 Task: Compose an email with the signature Gage Hill with the subject Invitation to a trade show and the message I am having trouble accessing the shared drive. Can you please check if there are any issues? from softage.10@softage.net to softage.8@softage.net, now select the entire message Quote Attach a link with text SoftAge.8 and email address as softage.8@softage.net Send the email. Finally, move the email from Sent Items to the label Business growth
Action: Mouse moved to (116, 160)
Screenshot: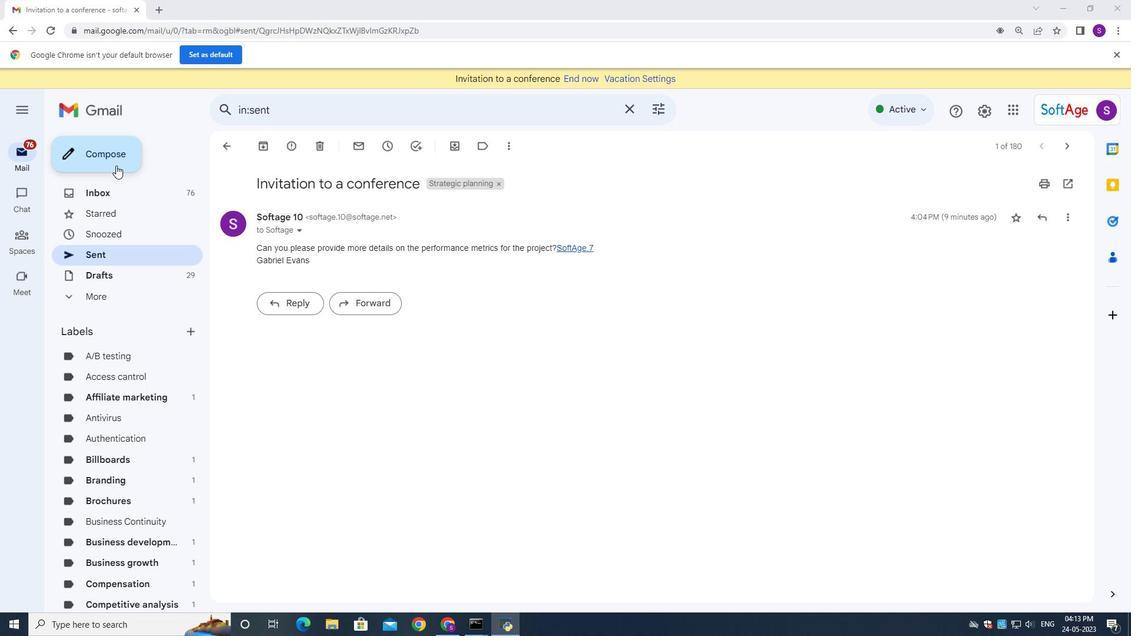 
Action: Mouse pressed left at (116, 160)
Screenshot: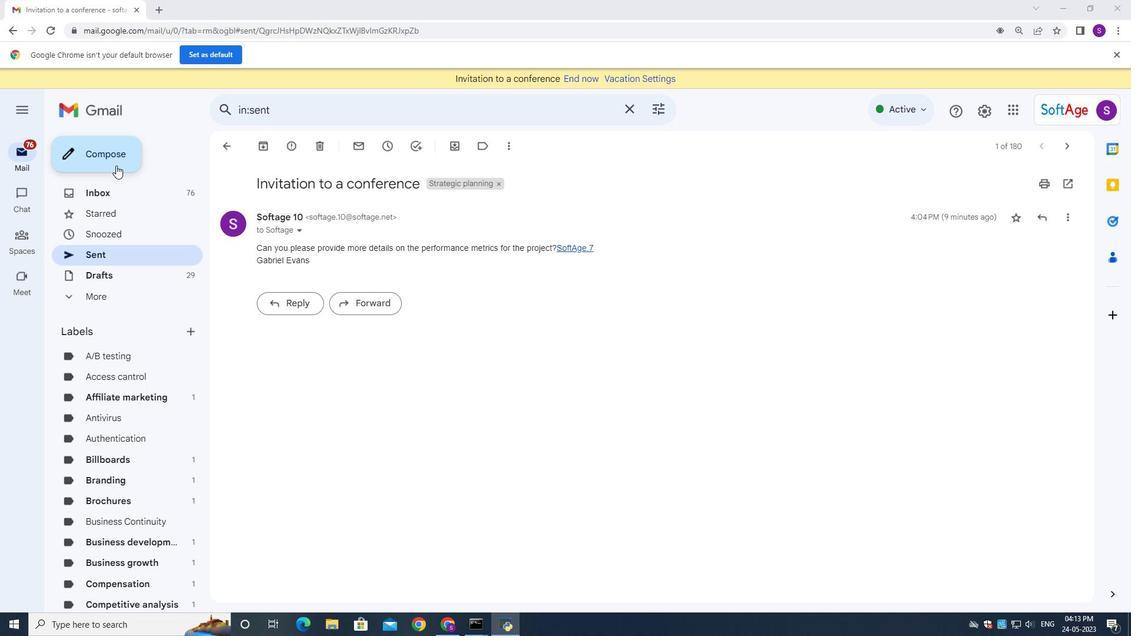 
Action: Mouse moved to (936, 593)
Screenshot: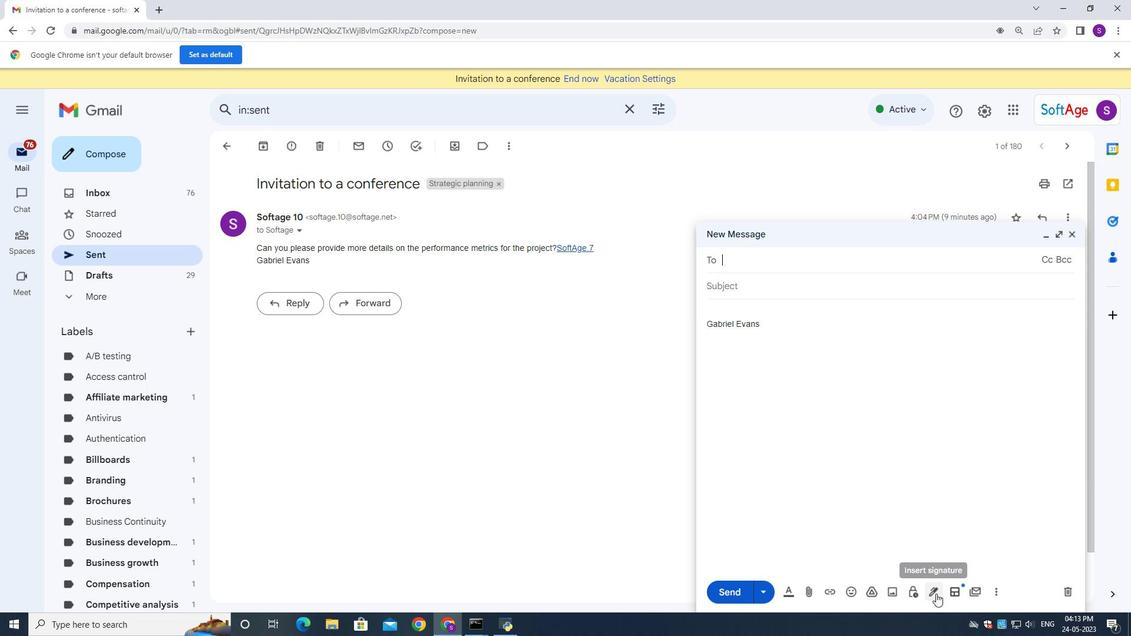 
Action: Mouse pressed left at (936, 593)
Screenshot: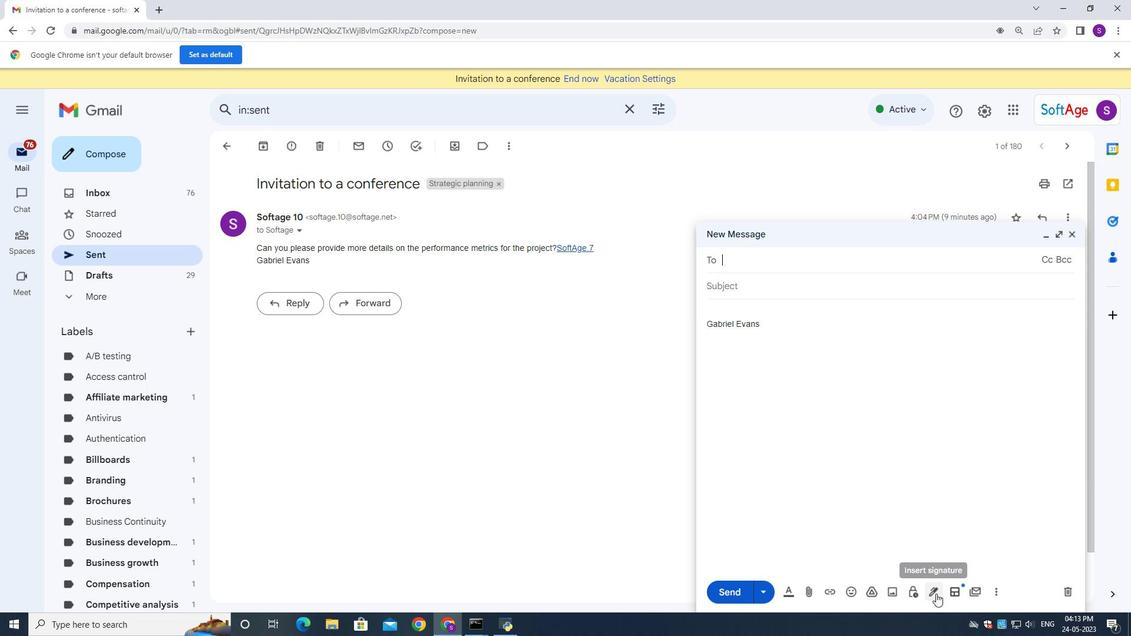 
Action: Mouse moved to (976, 518)
Screenshot: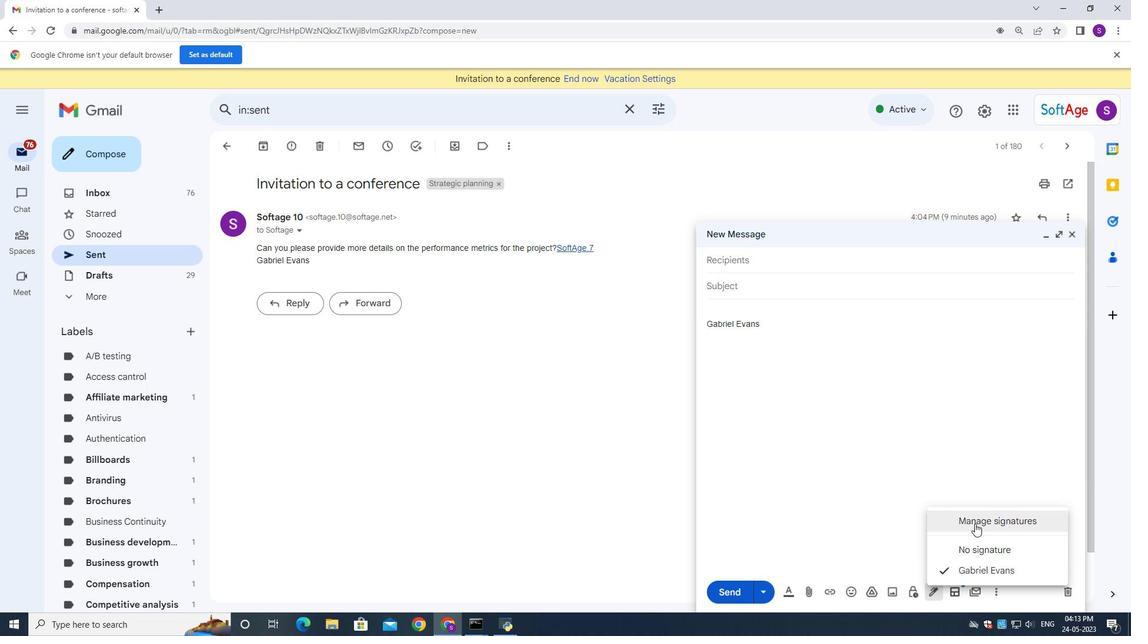 
Action: Mouse pressed left at (976, 518)
Screenshot: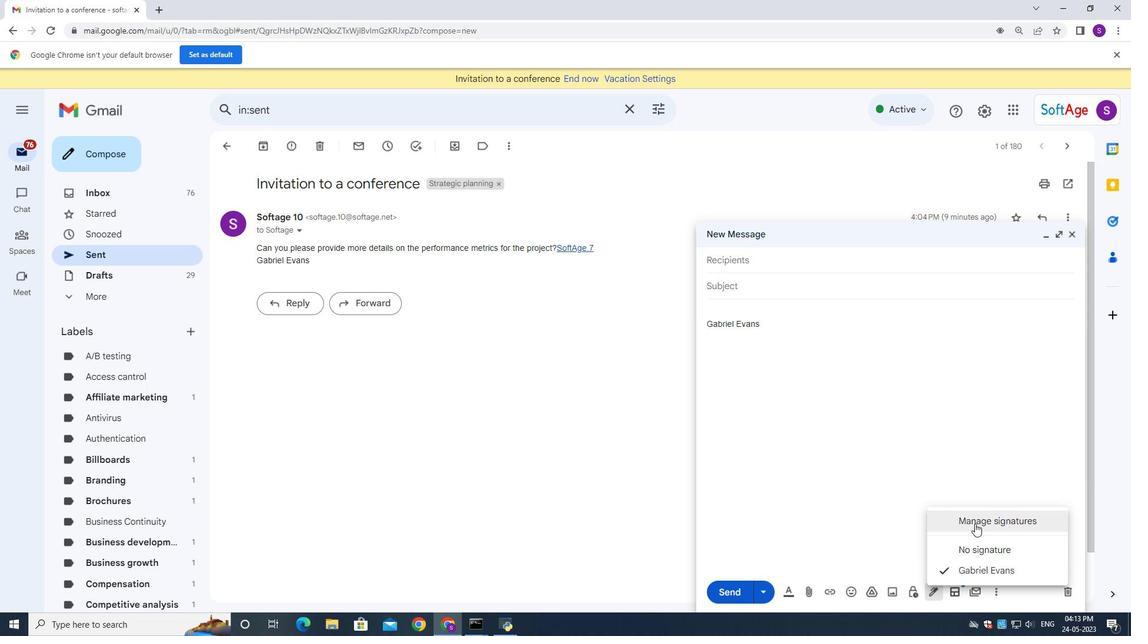 
Action: Mouse moved to (419, 355)
Screenshot: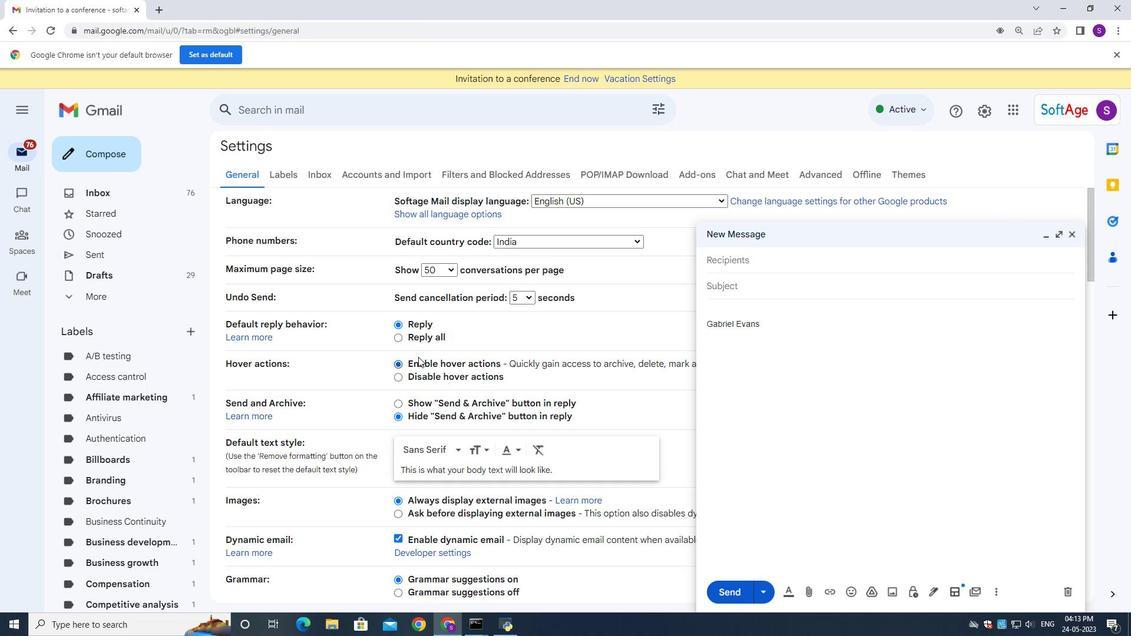 
Action: Mouse scrolled (419, 354) with delta (0, 0)
Screenshot: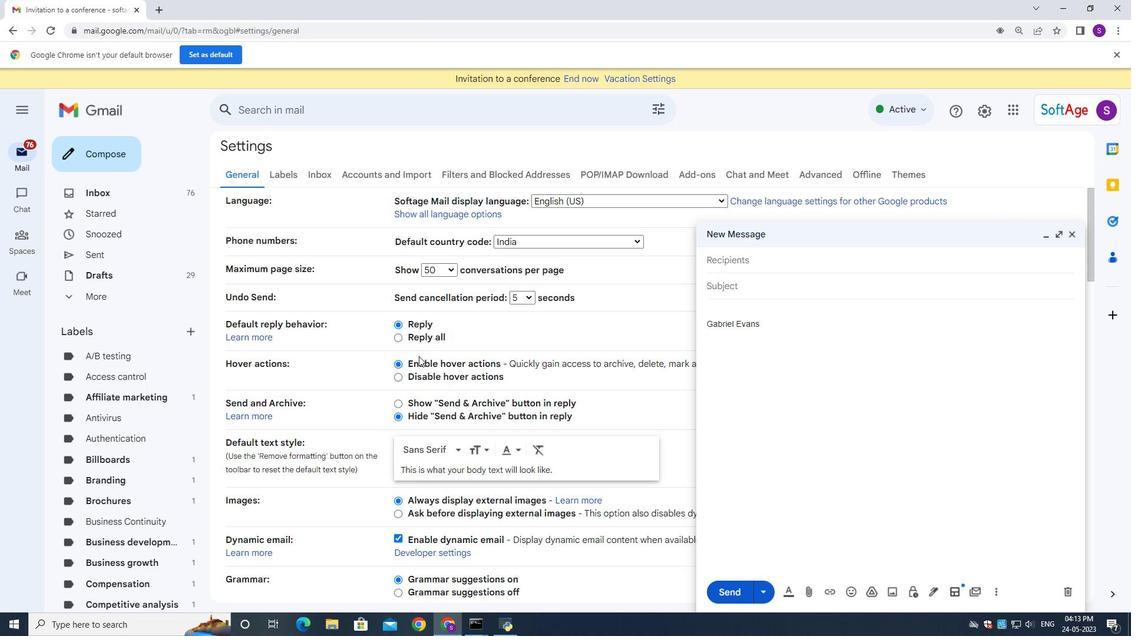 
Action: Mouse scrolled (419, 354) with delta (0, 0)
Screenshot: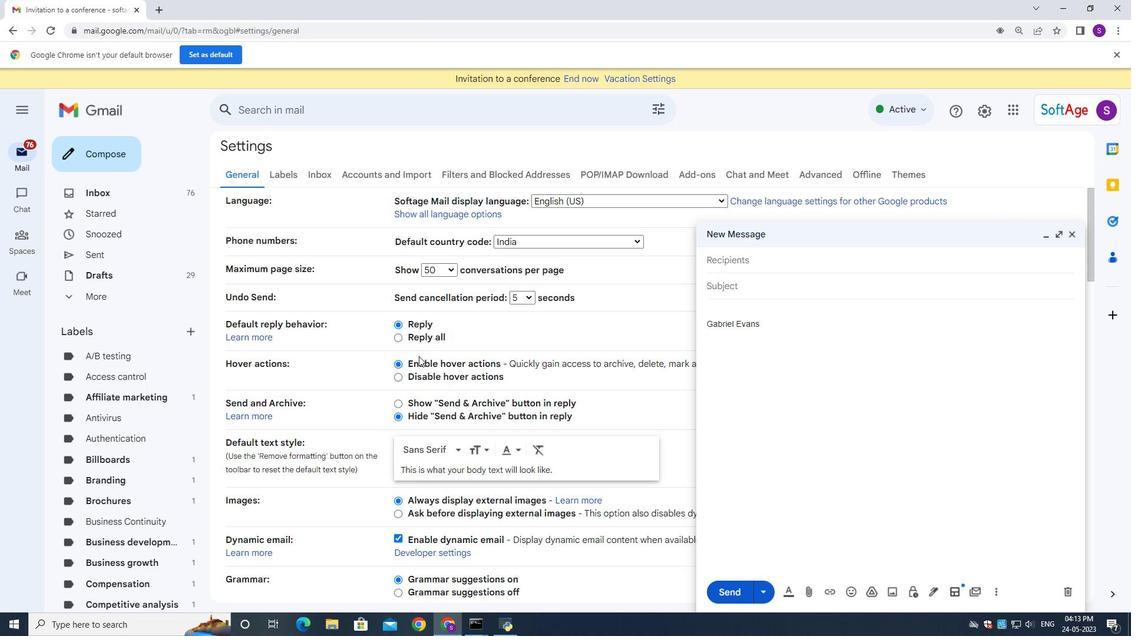 
Action: Mouse scrolled (419, 354) with delta (0, 0)
Screenshot: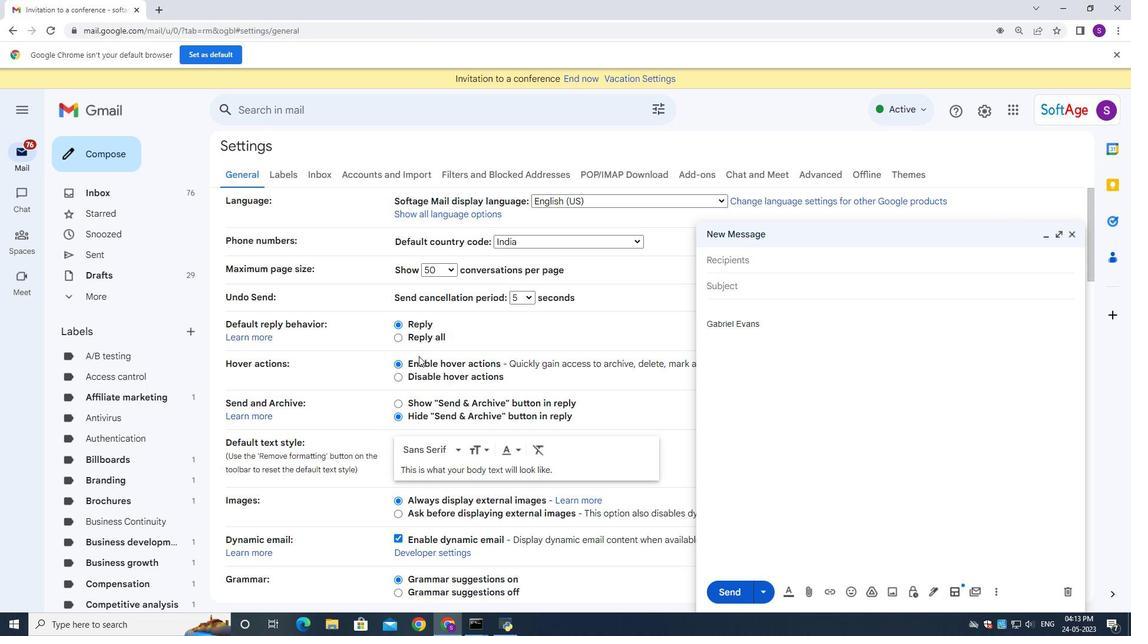 
Action: Mouse scrolled (419, 354) with delta (0, 0)
Screenshot: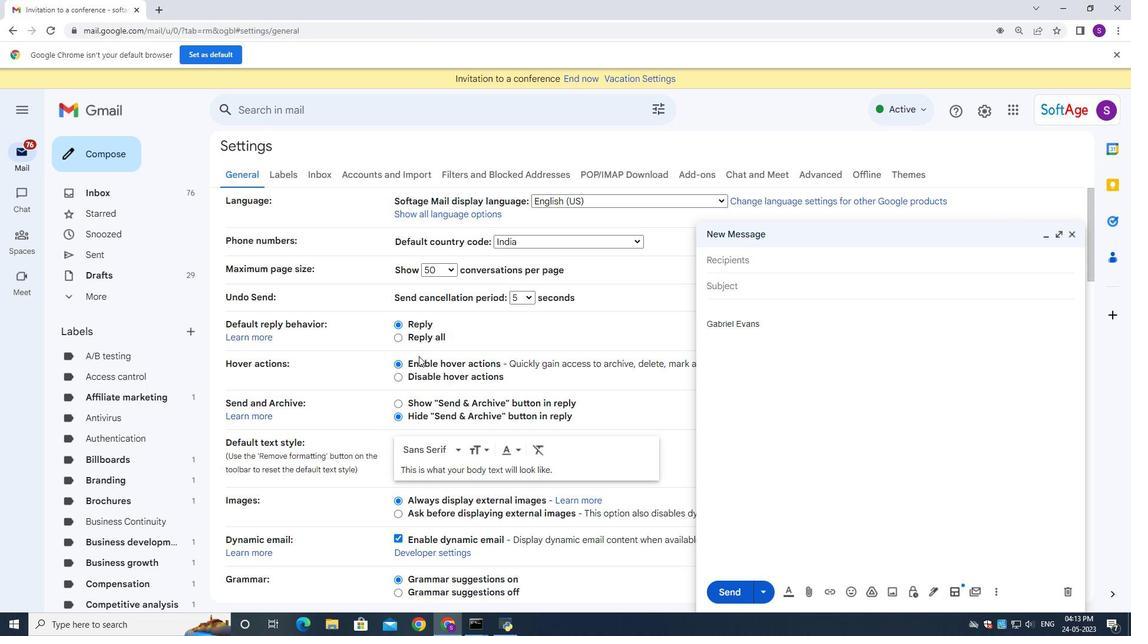 
Action: Mouse scrolled (419, 354) with delta (0, 0)
Screenshot: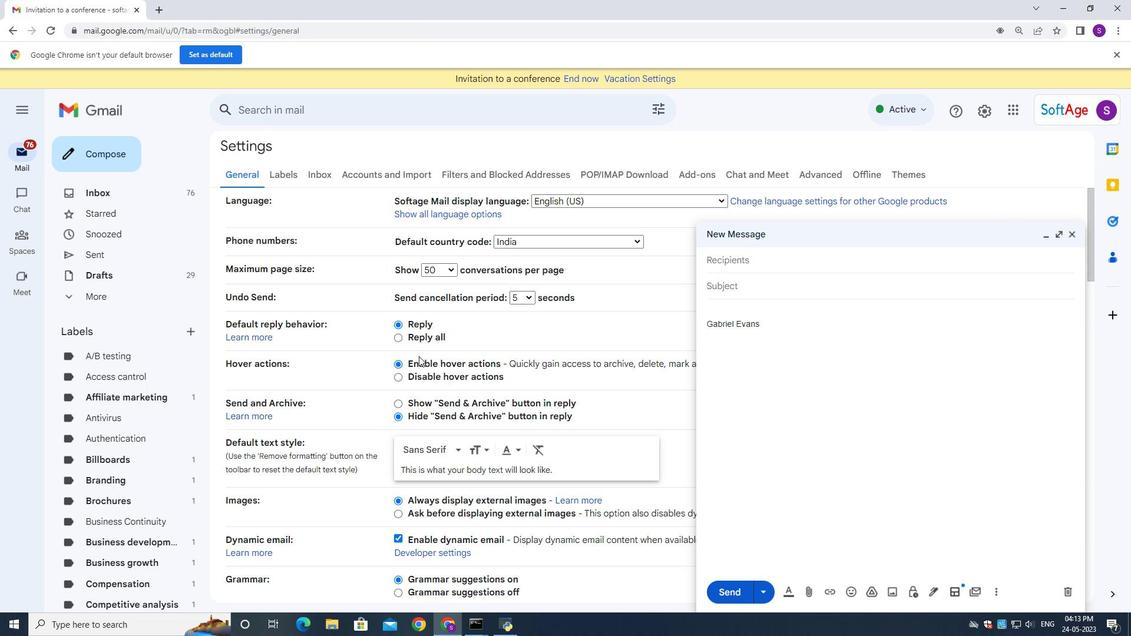 
Action: Mouse scrolled (419, 354) with delta (0, 0)
Screenshot: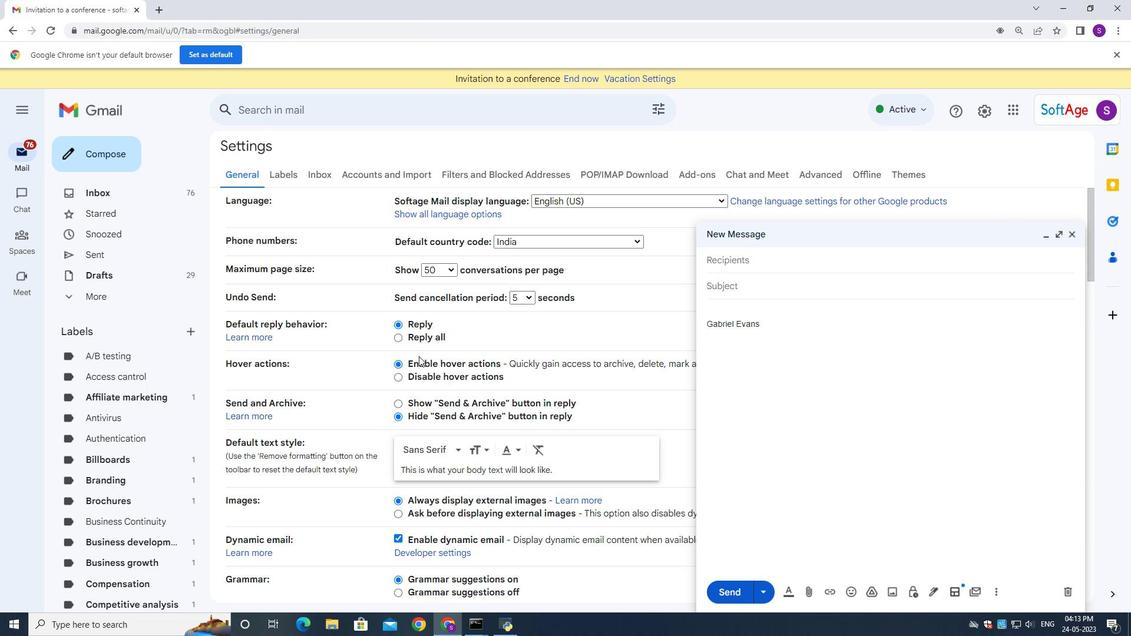 
Action: Mouse moved to (458, 354)
Screenshot: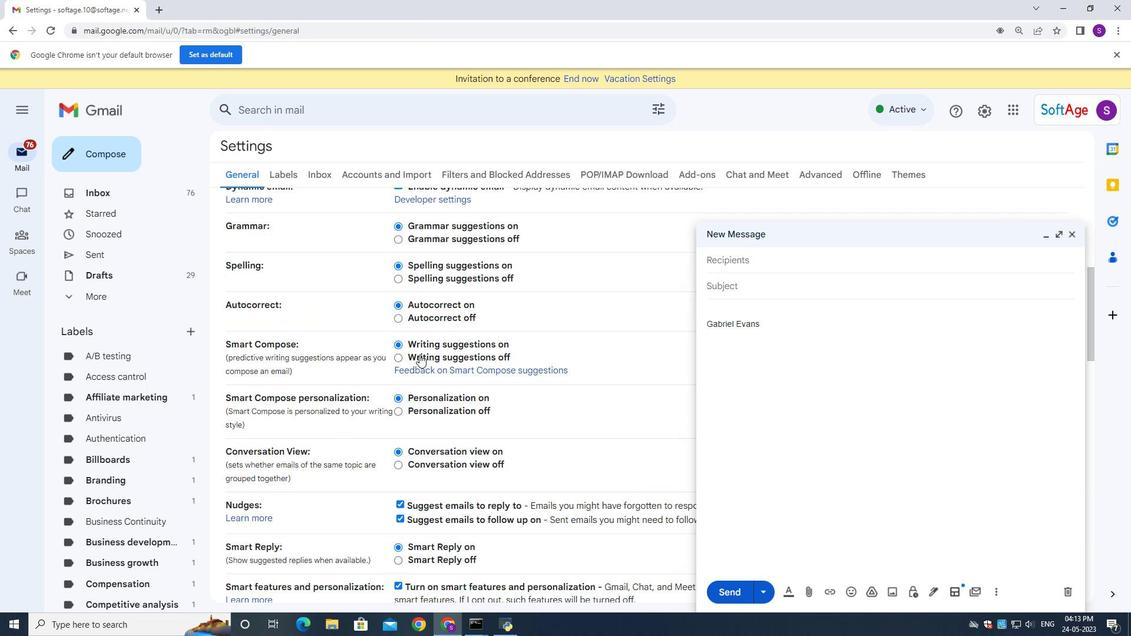 
Action: Mouse scrolled (458, 354) with delta (0, 0)
Screenshot: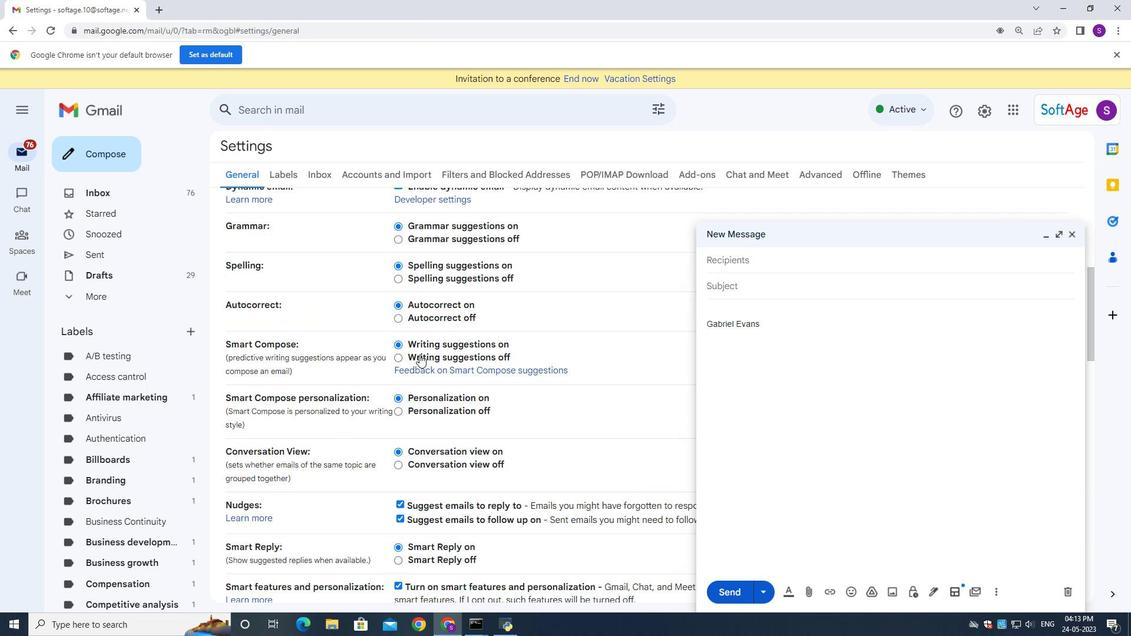 
Action: Mouse moved to (460, 354)
Screenshot: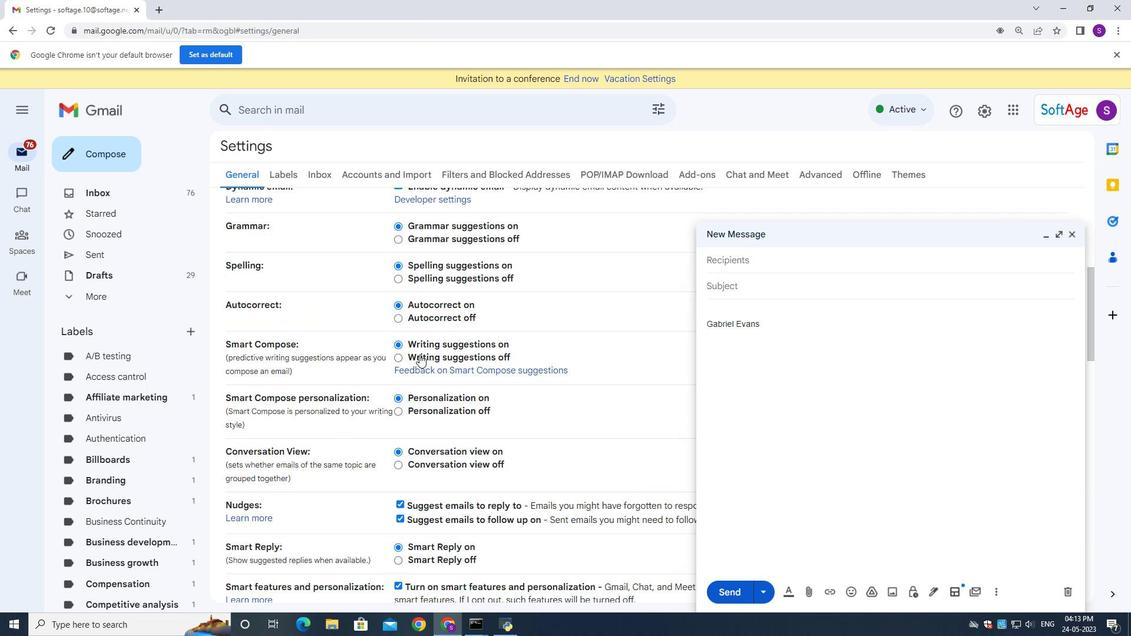 
Action: Mouse scrolled (460, 354) with delta (0, 0)
Screenshot: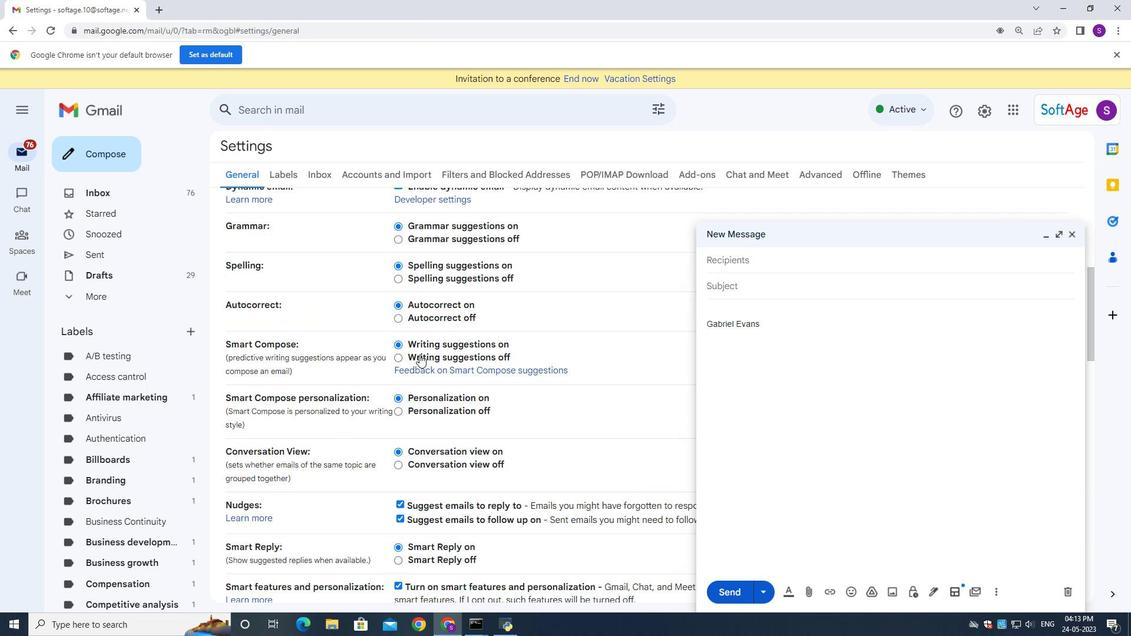 
Action: Mouse moved to (461, 354)
Screenshot: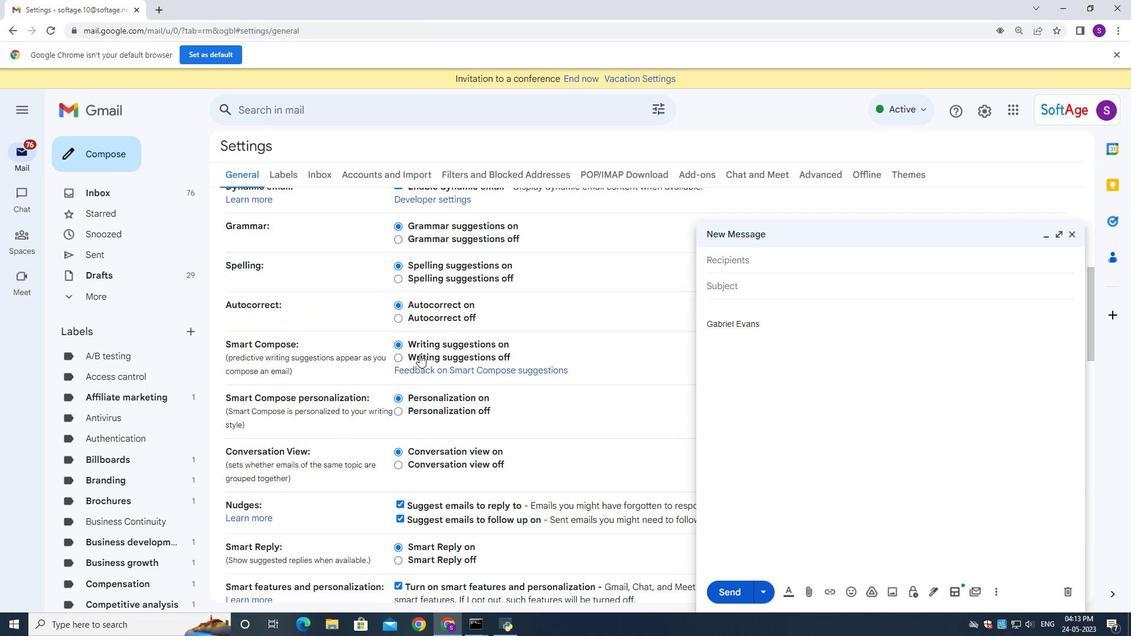 
Action: Mouse scrolled (461, 354) with delta (0, 0)
Screenshot: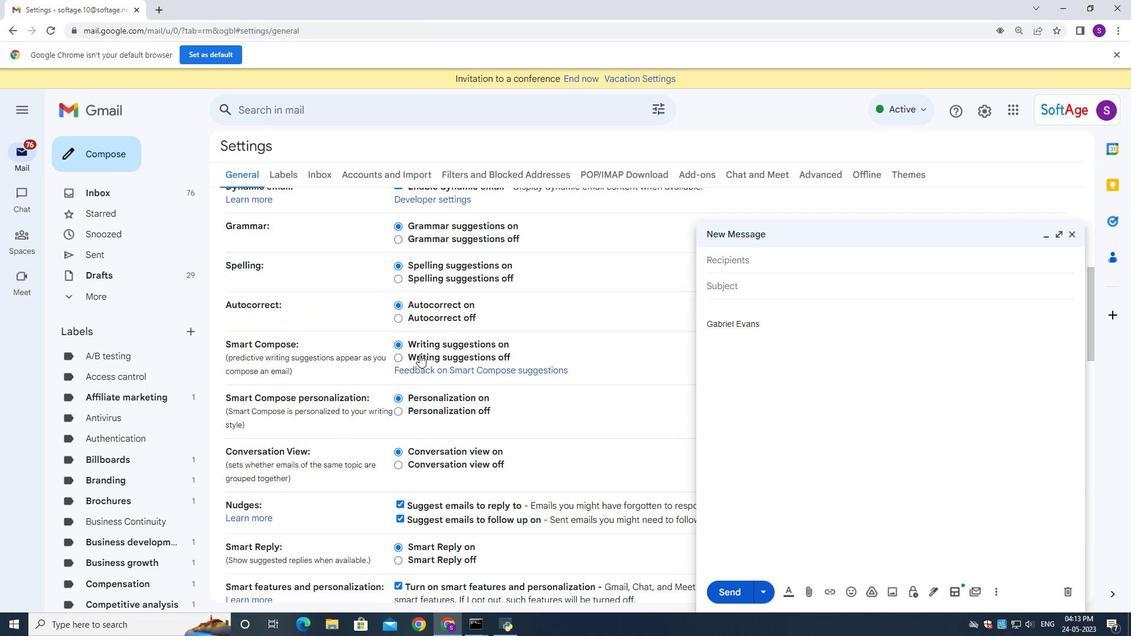 
Action: Mouse moved to (463, 354)
Screenshot: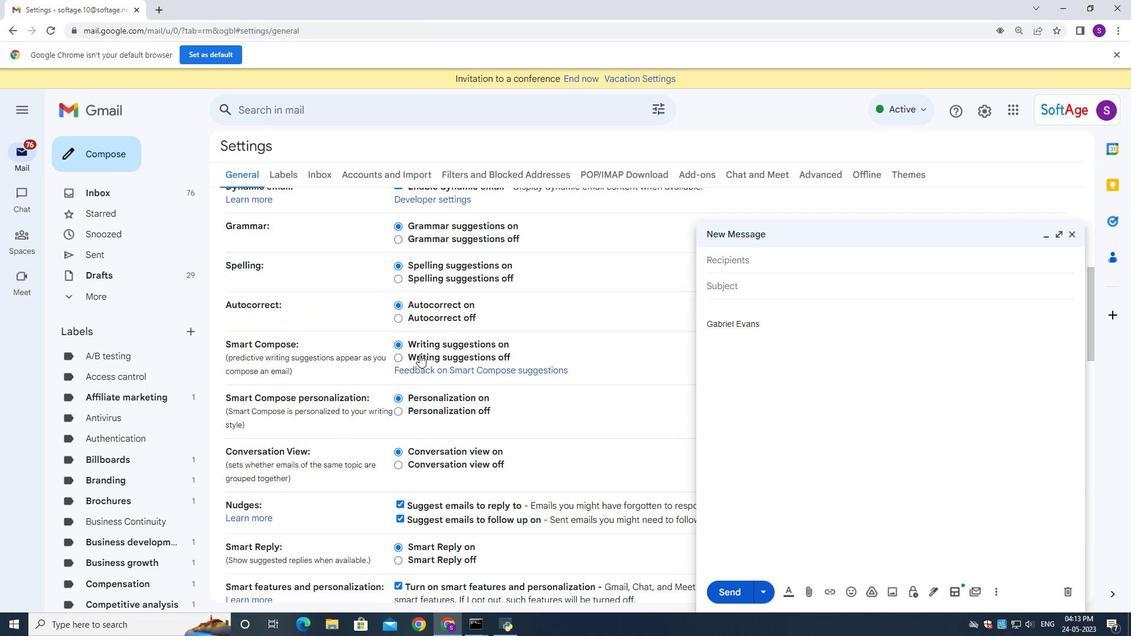 
Action: Mouse scrolled (461, 354) with delta (0, 0)
Screenshot: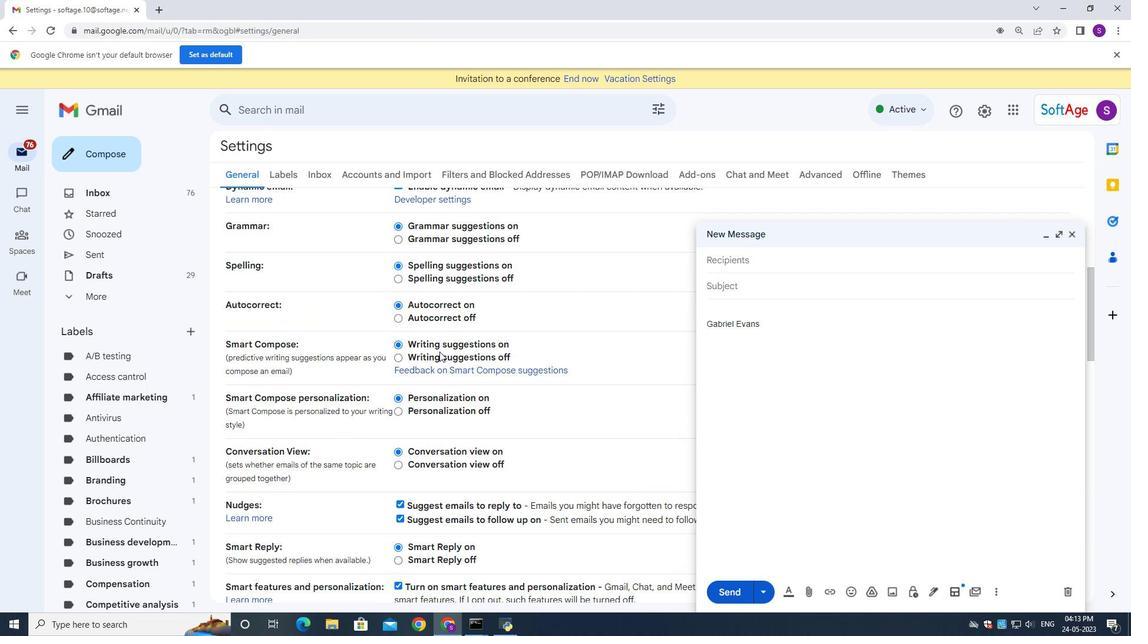 
Action: Mouse moved to (467, 352)
Screenshot: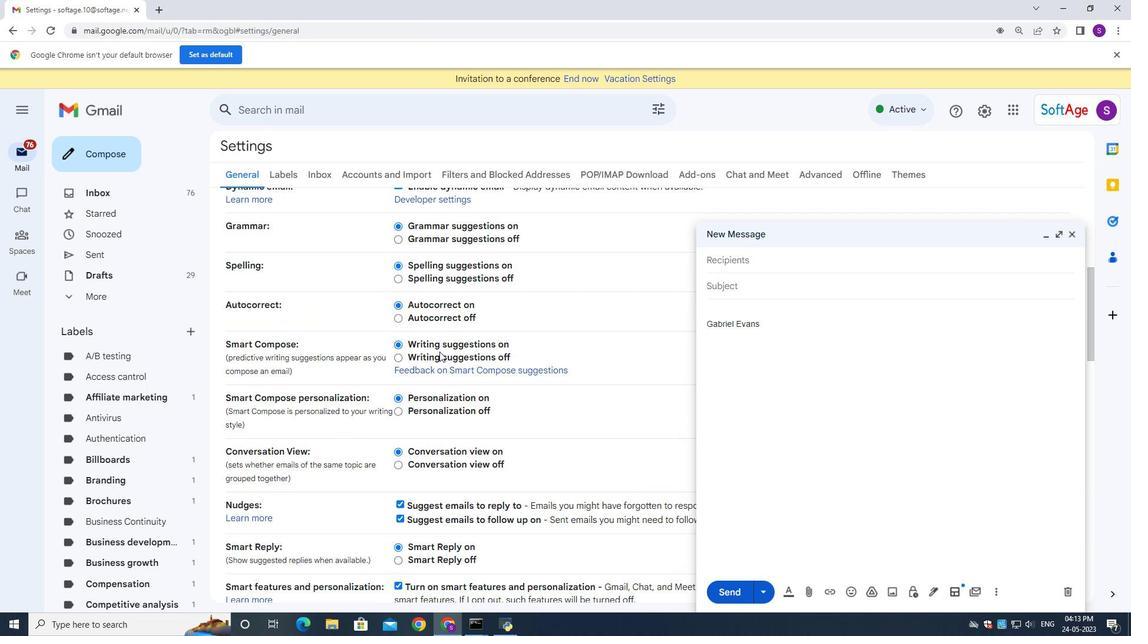 
Action: Mouse scrolled (467, 352) with delta (0, 0)
Screenshot: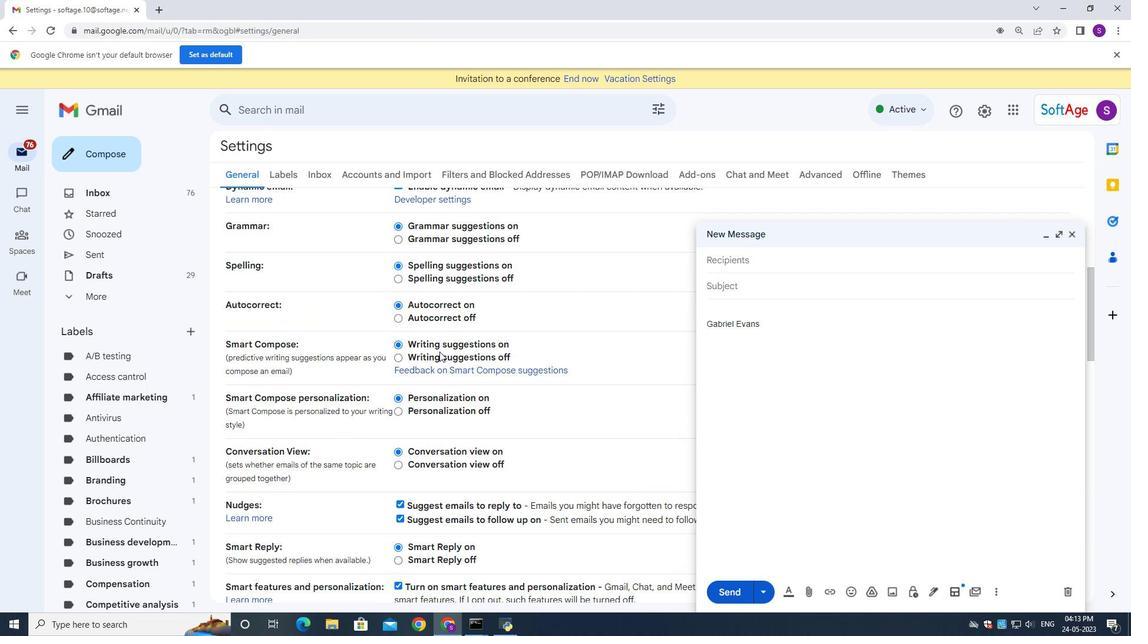 
Action: Mouse moved to (480, 358)
Screenshot: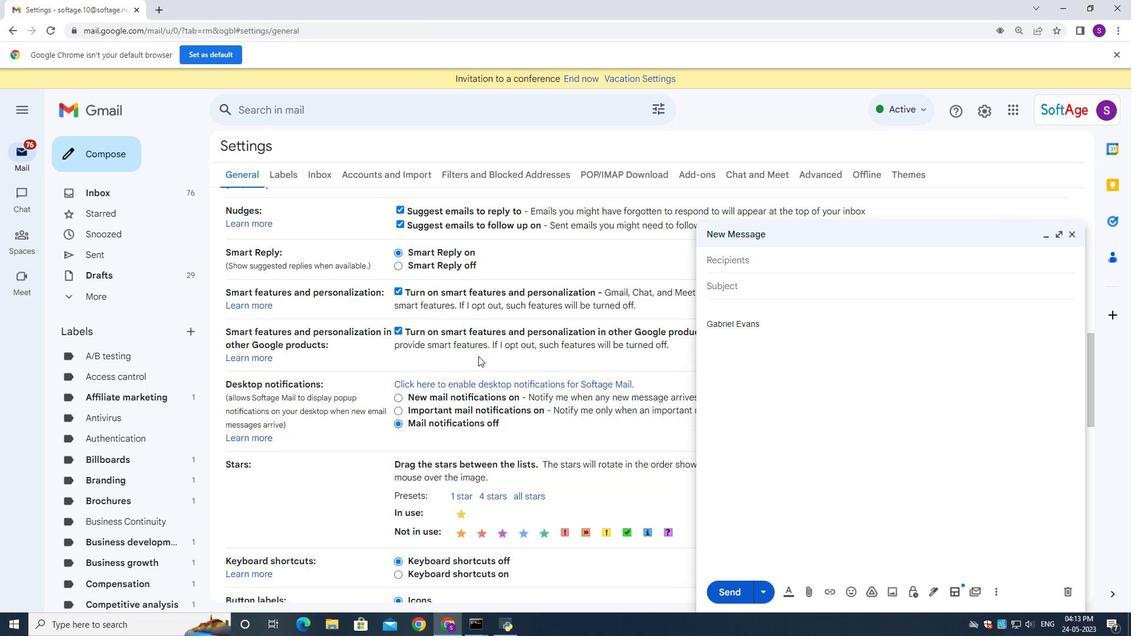 
Action: Mouse scrolled (480, 358) with delta (0, 0)
Screenshot: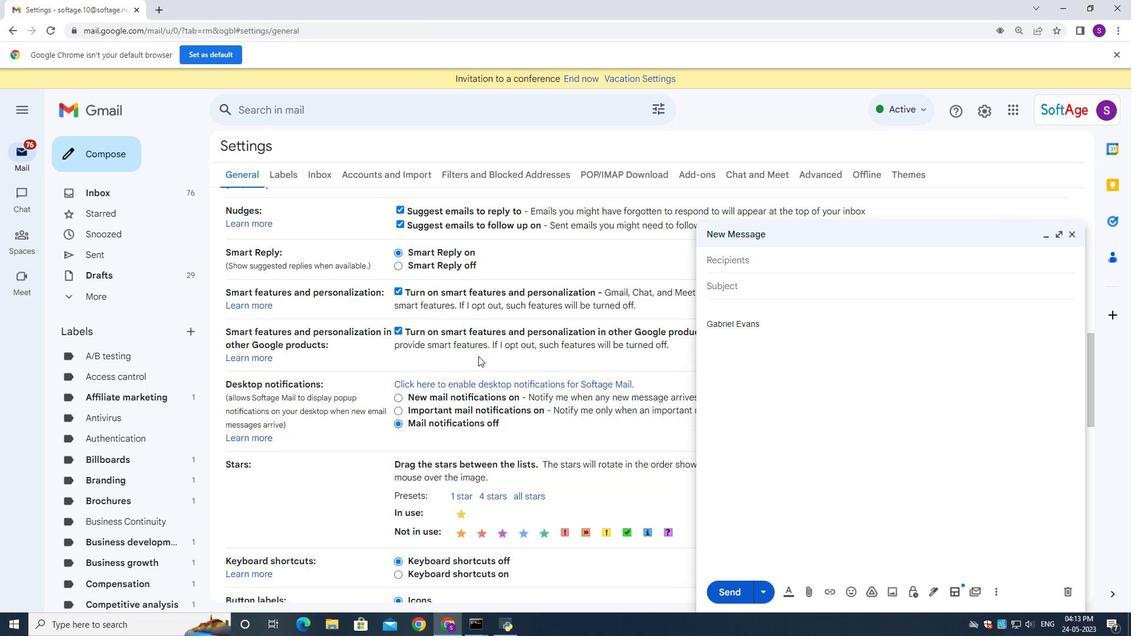 
Action: Mouse moved to (480, 360)
Screenshot: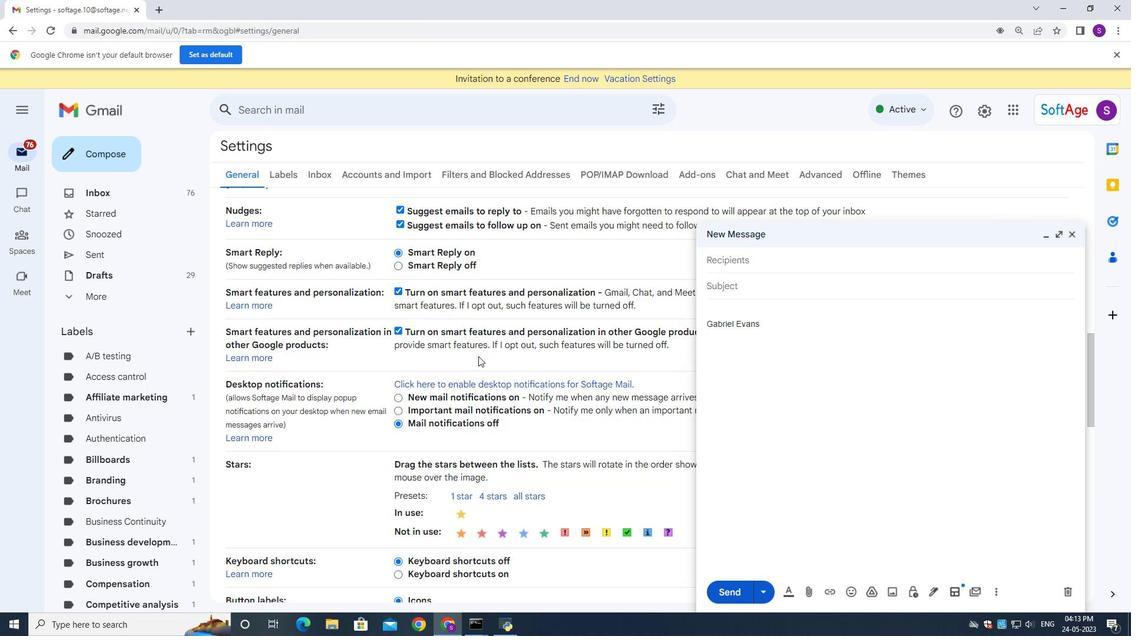
Action: Mouse scrolled (480, 359) with delta (0, 0)
Screenshot: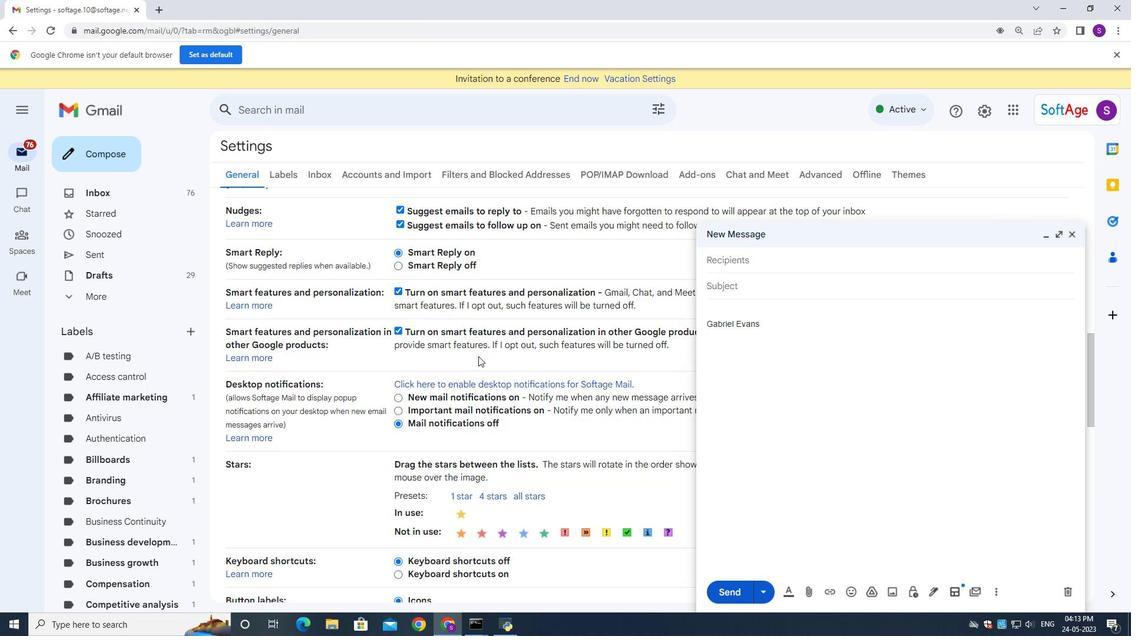 
Action: Mouse scrolled (480, 359) with delta (0, 0)
Screenshot: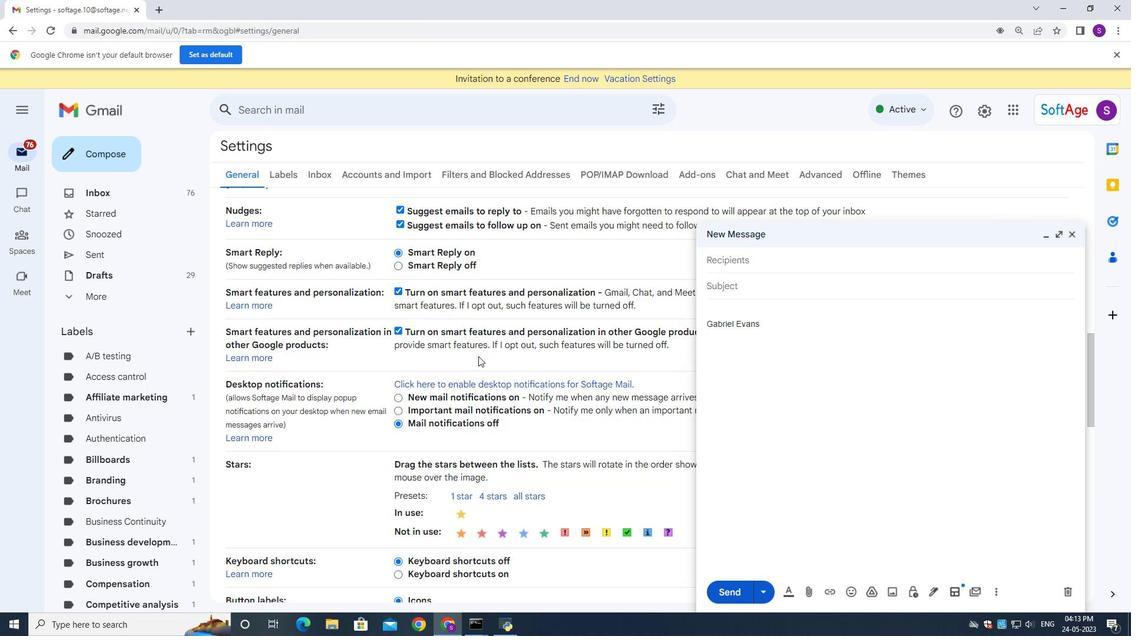 
Action: Mouse scrolled (480, 359) with delta (0, 0)
Screenshot: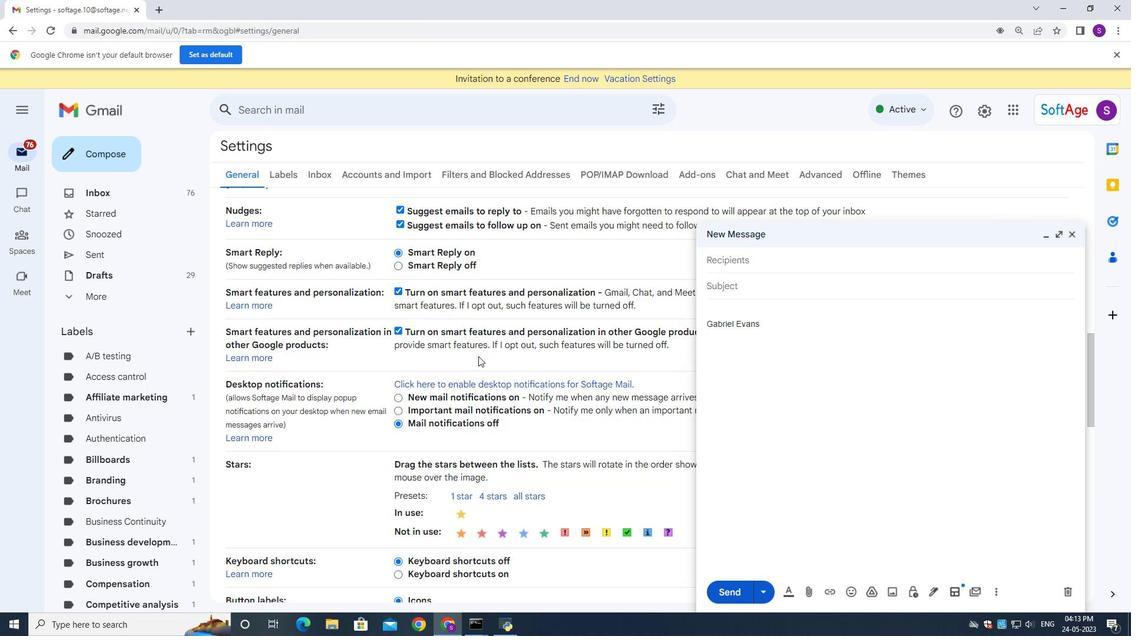
Action: Mouse moved to (524, 375)
Screenshot: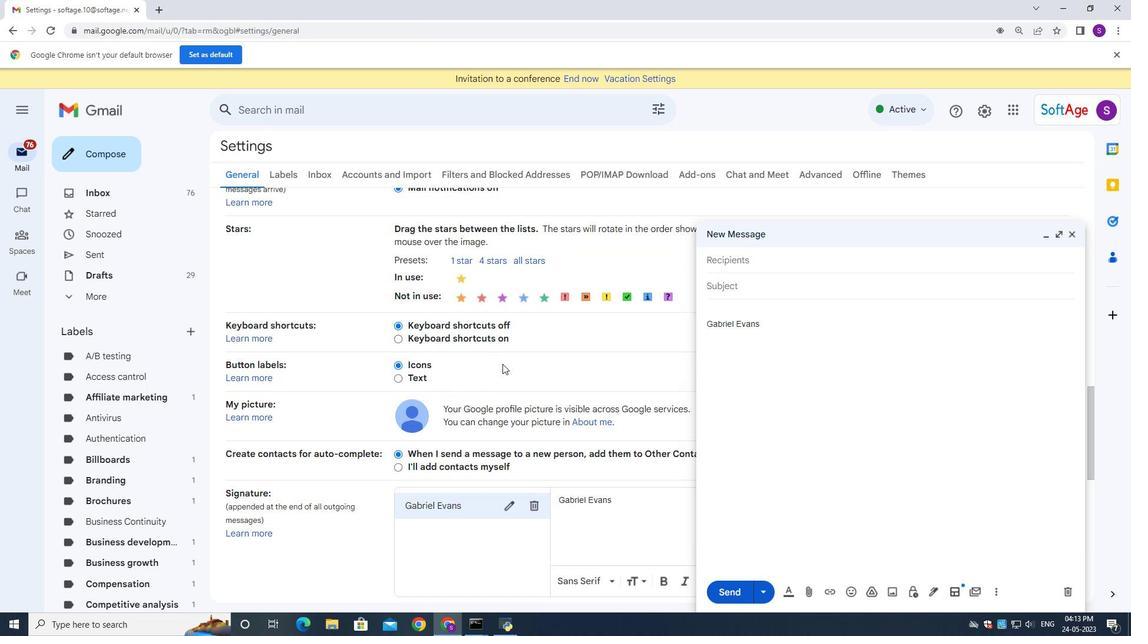 
Action: Mouse scrolled (524, 375) with delta (0, 0)
Screenshot: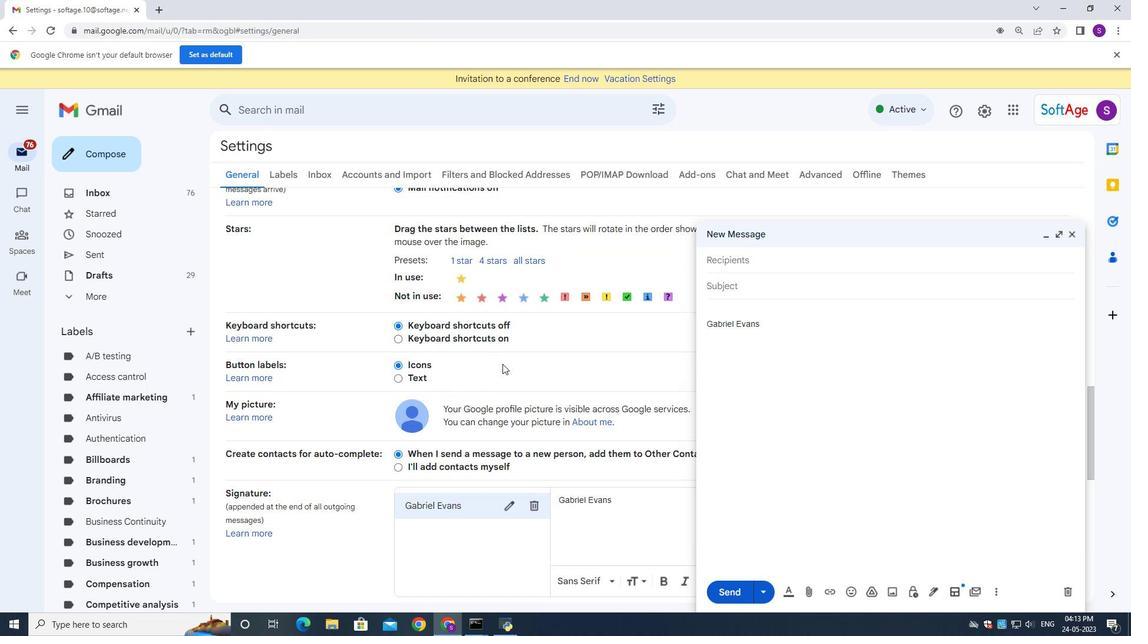 
Action: Mouse moved to (524, 375)
Screenshot: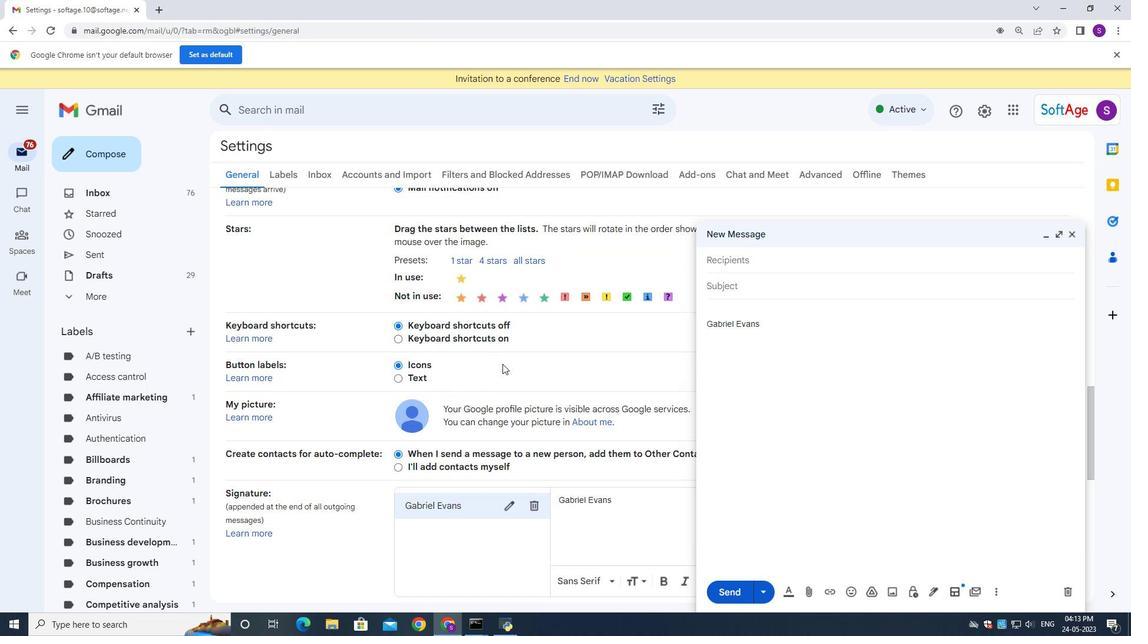 
Action: Mouse scrolled (524, 375) with delta (0, 0)
Screenshot: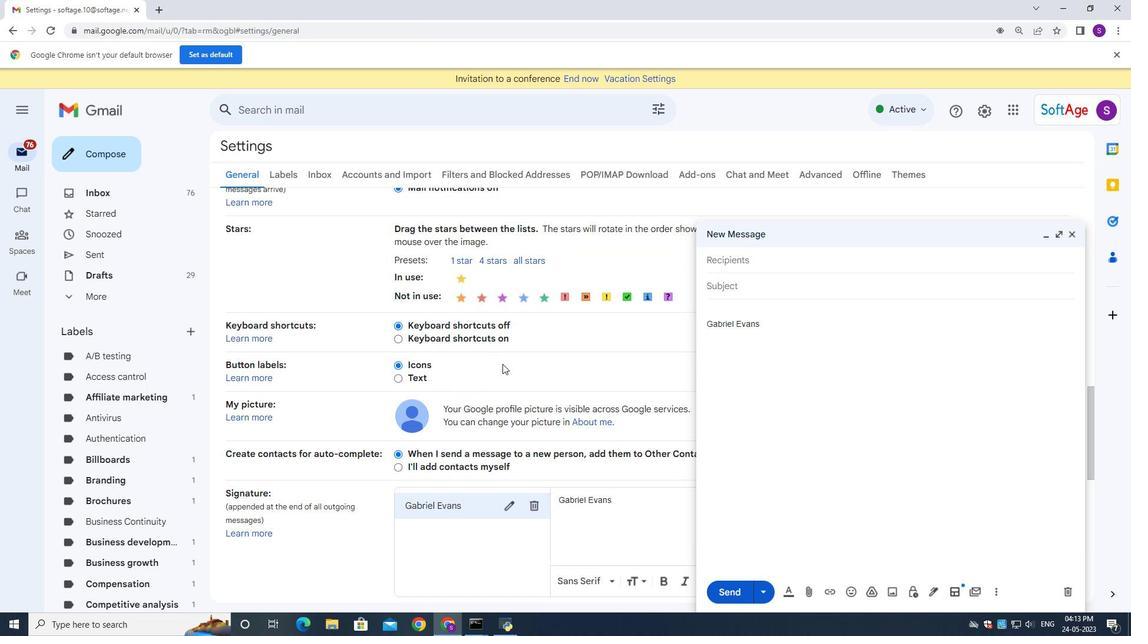 
Action: Mouse scrolled (524, 375) with delta (0, 0)
Screenshot: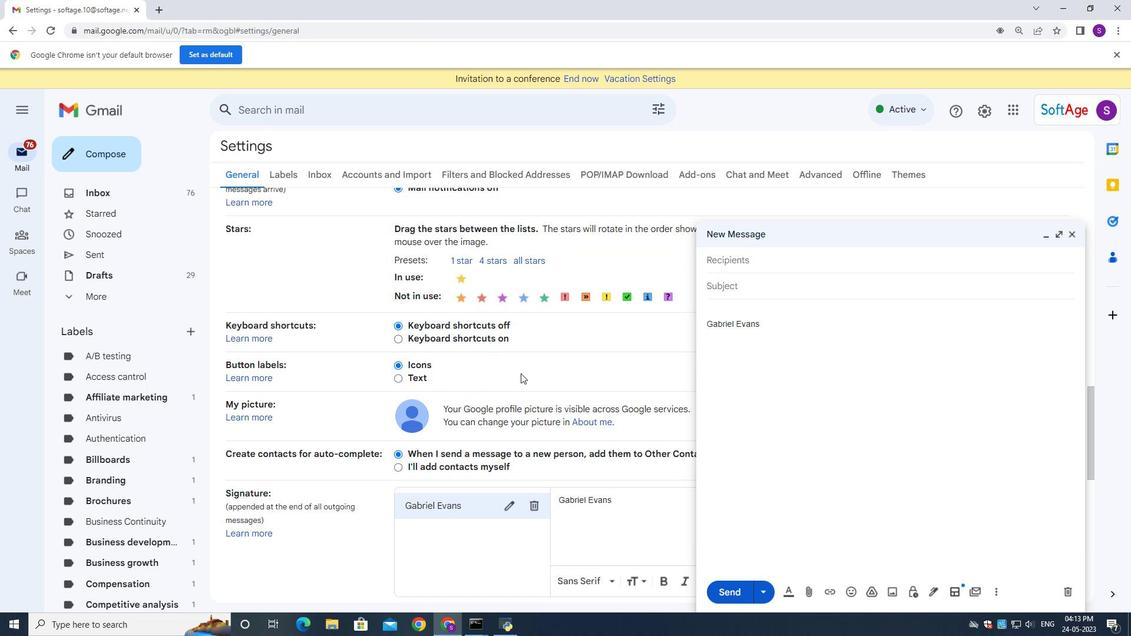 
Action: Mouse scrolled (524, 375) with delta (0, 0)
Screenshot: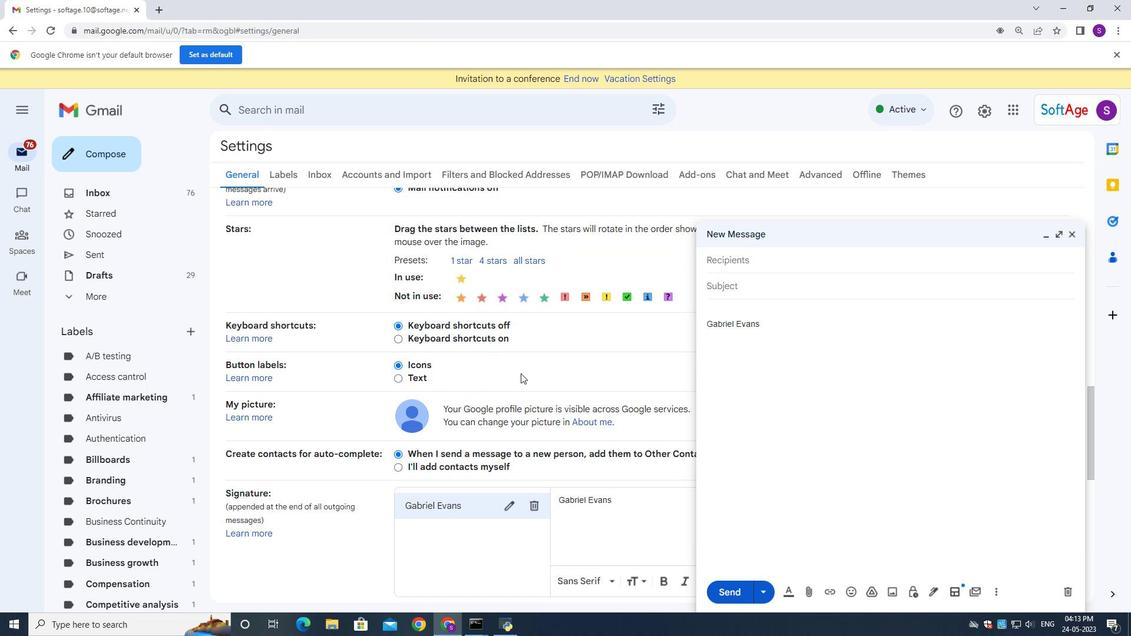 
Action: Mouse scrolled (524, 375) with delta (0, 0)
Screenshot: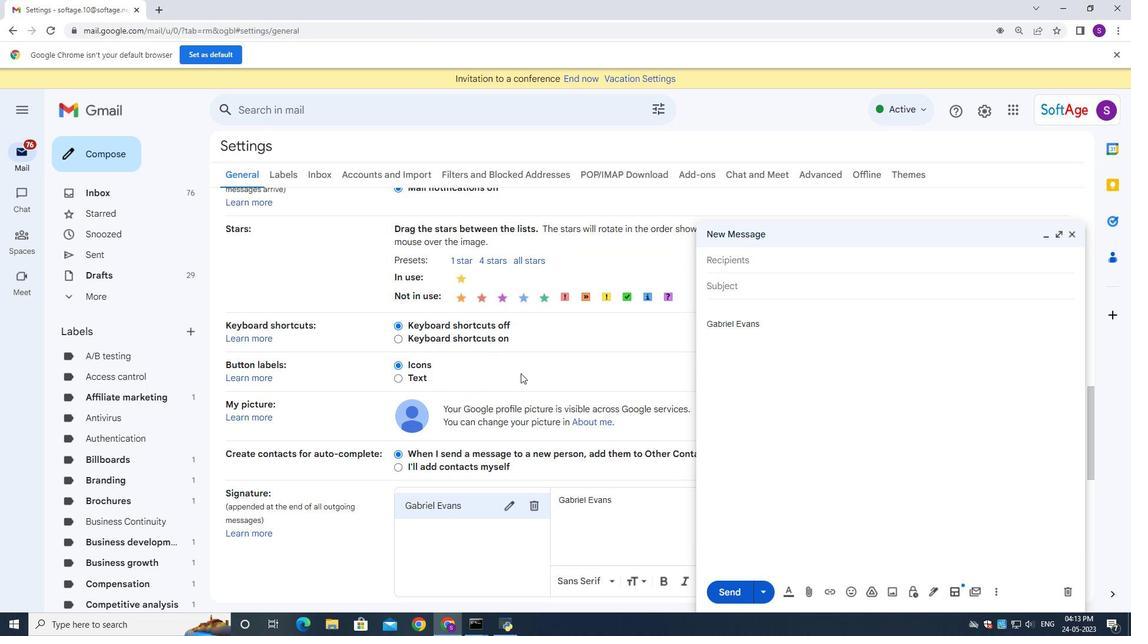 
Action: Mouse moved to (506, 212)
Screenshot: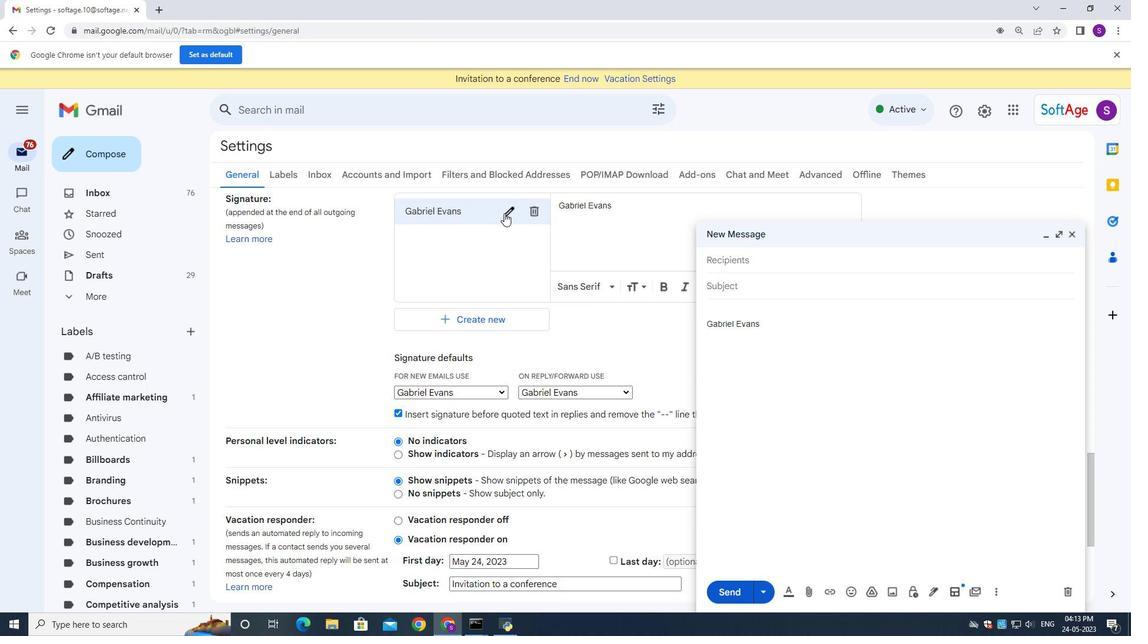 
Action: Mouse pressed left at (506, 212)
Screenshot: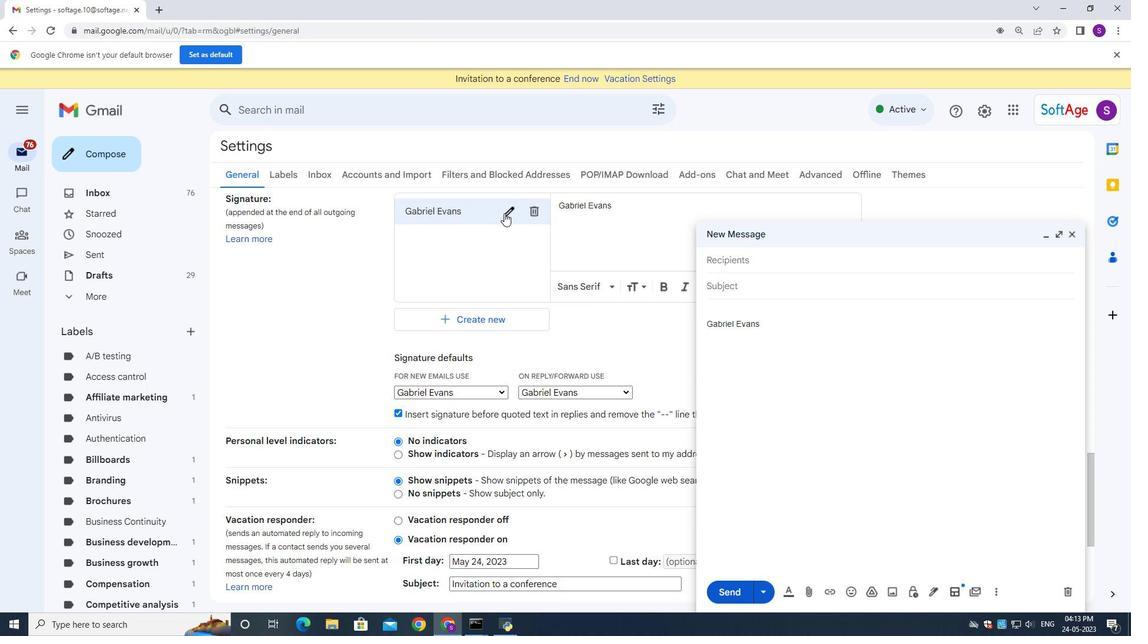 
Action: Mouse moved to (507, 210)
Screenshot: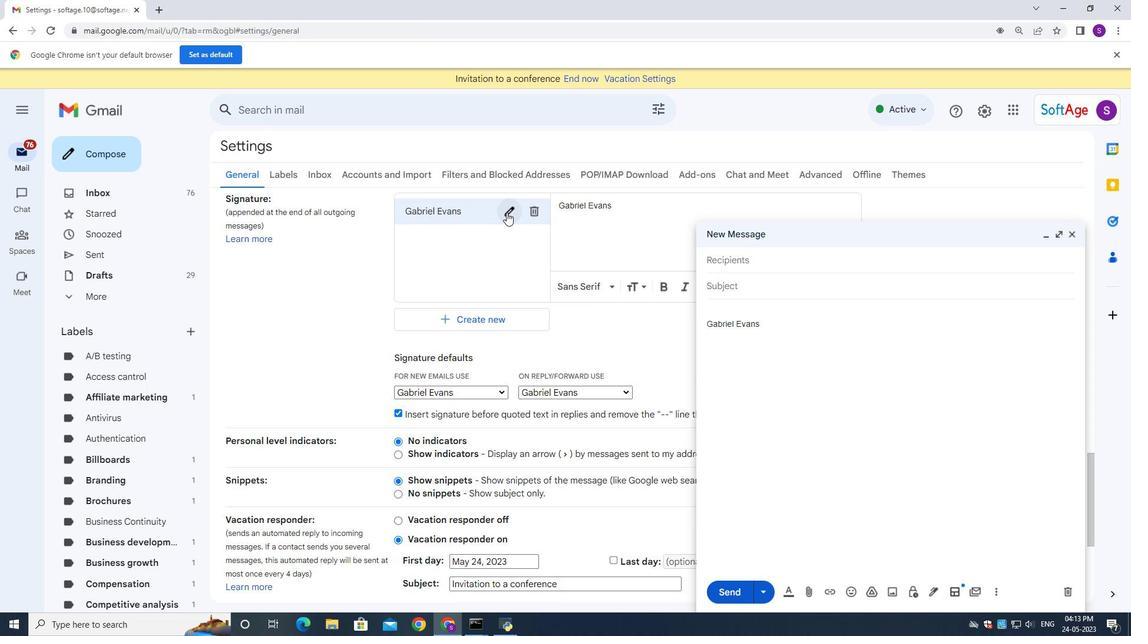 
Action: Key pressed ctrl+A<Key.backspace><Key.shift><Key.shift><Key.shift><Key.shift><Key.shift><Key.shift><Key.shift><Key.shift><Key.shift><Key.shift><Key.shift><Key.shift><Key.shift><Key.shift><Key.shift><Key.shift><Key.shift><Key.shift><Key.shift><Key.shift><Key.shift><Key.shift><Key.shift><Key.shift><Key.shift><Key.shift><Key.shift><Key.shift><Key.shift><Key.shift><Key.shift><Key.shift><Key.shift><Key.shift><Key.shift><Key.shift><Key.shift><Key.shift><Key.shift><Key.shift><Key.shift><Key.shift><Key.shift><Key.shift><Key.shift><Key.shift><Key.shift><Key.shift><Key.shift><Key.shift><Key.shift><Key.shift><Key.shift>Gage<Key.space><Key.shift><Key.shift><Key.shift><Key.shift><Key.shift><Key.shift><Key.shift><Key.shift><Key.shift><Key.shift><Key.shift><Key.shift><Key.shift><Key.shift><Key.shift>Hill<Key.space>
Screenshot: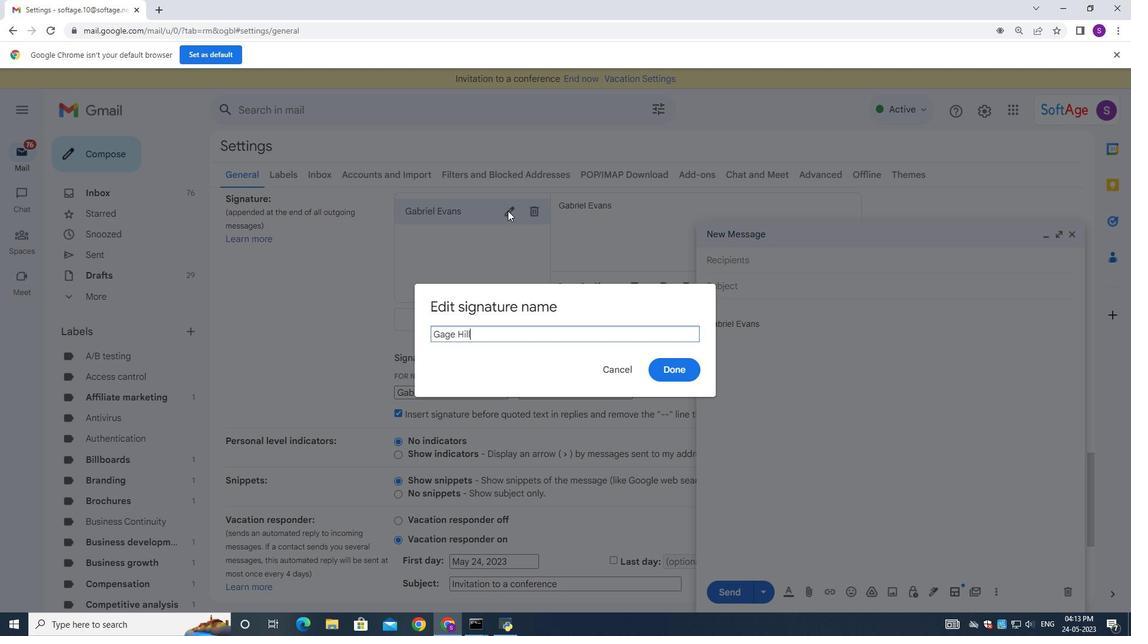 
Action: Mouse moved to (676, 373)
Screenshot: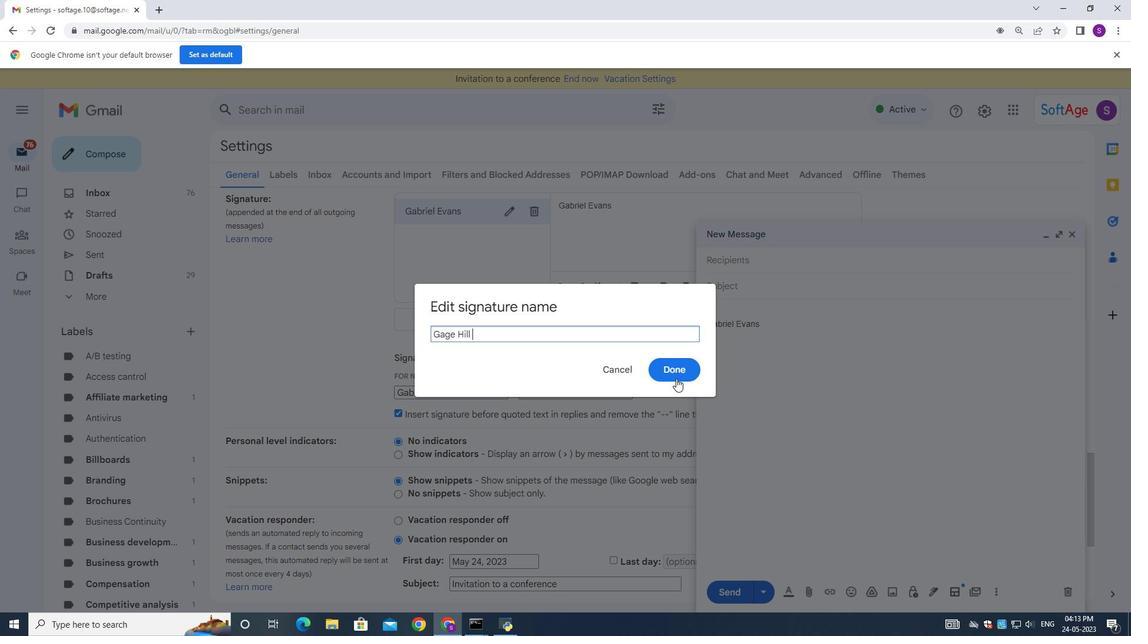 
Action: Mouse pressed left at (676, 373)
Screenshot: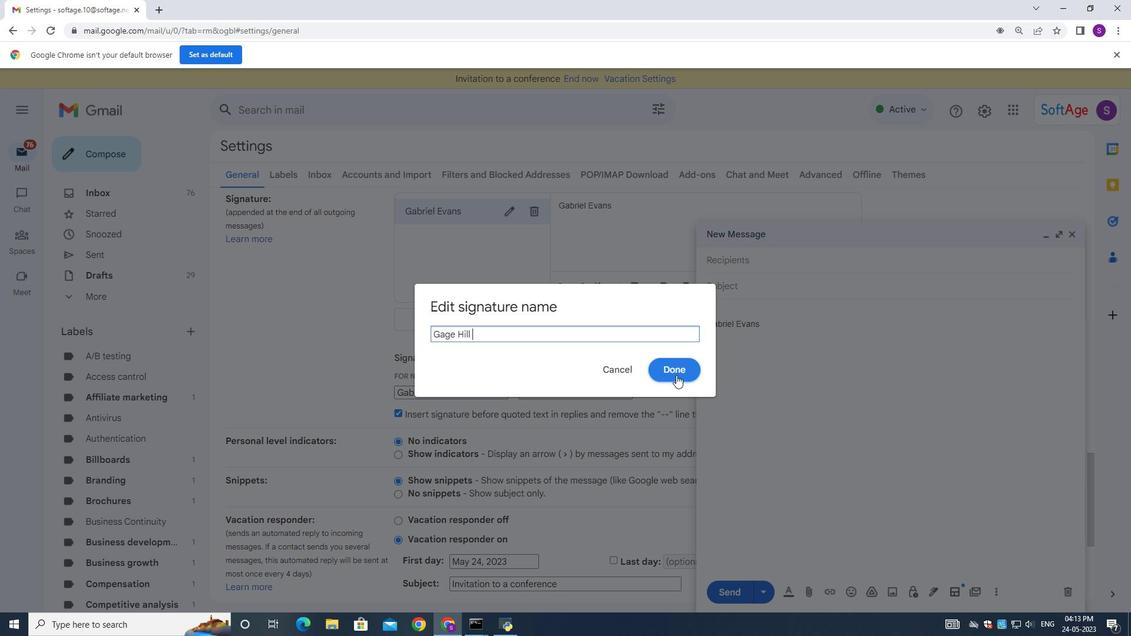 
Action: Mouse moved to (606, 243)
Screenshot: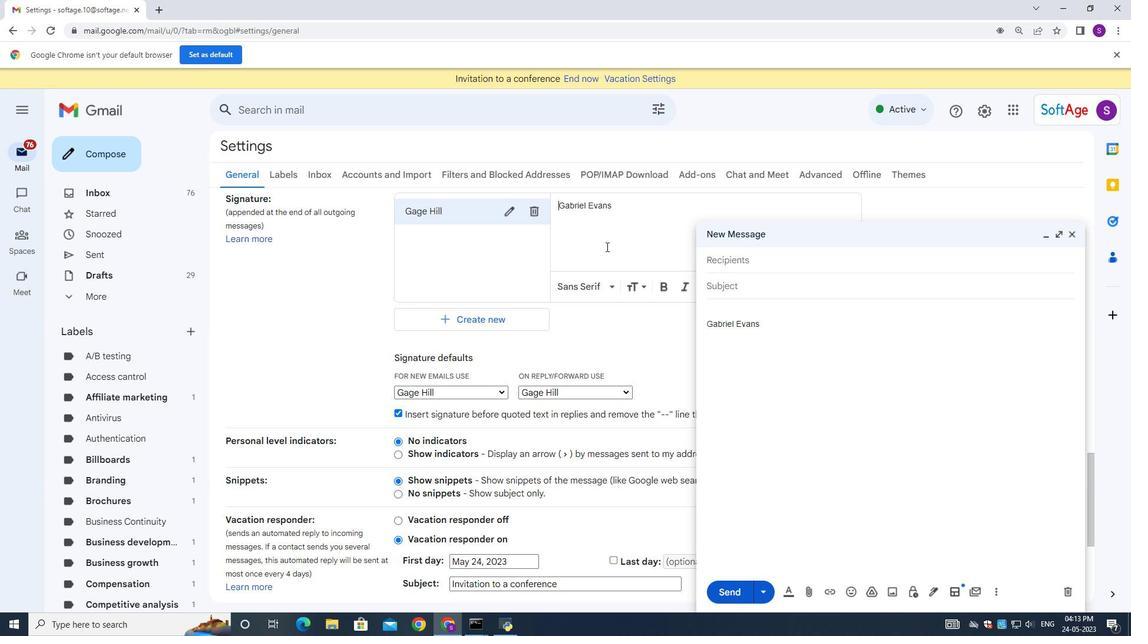 
Action: Mouse pressed left at (606, 243)
Screenshot: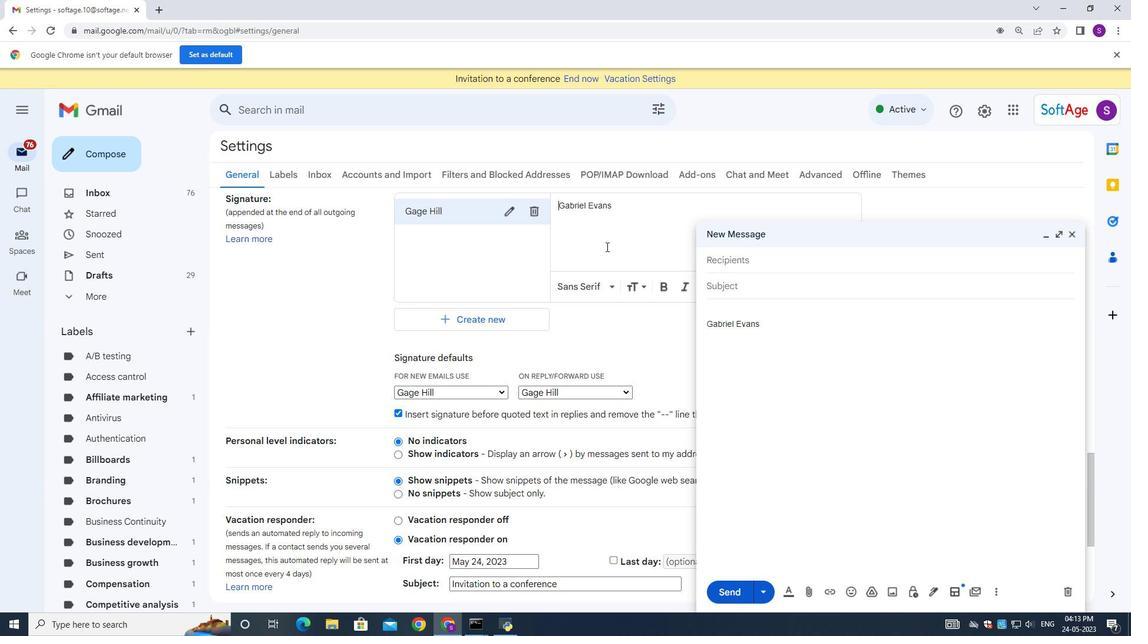 
Action: Mouse moved to (608, 242)
Screenshot: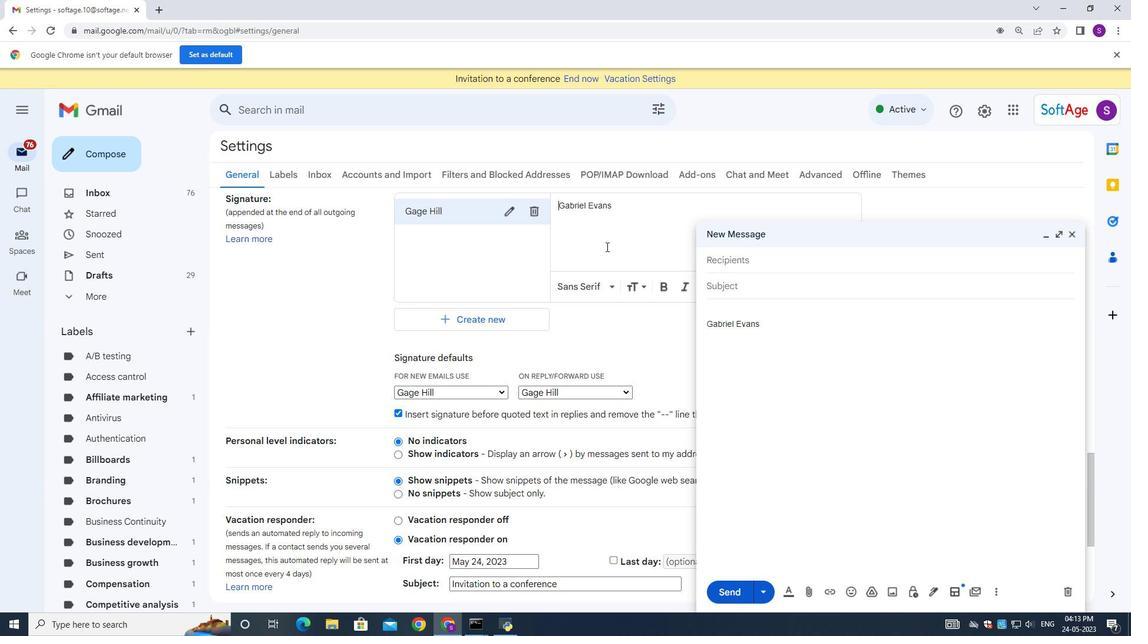
Action: Key pressed ctrl+A<Key.backspace><Key.shift><Key.shift><Key.shift><Key.shift><Key.shift><Key.shift><Key.shift><Key.shift><Key.shift><Key.shift><Key.shift><Key.shift><Key.shift><Key.shift><Key.shift><Key.shift><Key.shift><Key.shift><Key.shift><Key.shift><Key.shift><Key.shift><Key.shift><Key.shift><Key.shift><Key.shift><Key.shift><Key.shift><Key.shift><Key.shift><Key.shift><Key.shift><Key.shift><Key.shift><Key.shift><Key.shift><Key.shift><Key.shift><Key.shift><Key.shift><Key.shift><Key.shift><Key.shift><Key.shift><Key.shift><Key.shift><Key.shift><Key.shift><Key.shift><Key.shift><Key.shift><Key.shift><Key.shift><Key.shift><Key.shift><Key.shift><Key.shift><Key.shift><Key.shift><Key.shift><Key.shift><Key.shift><Key.shift><Key.shift><Key.shift><Key.shift><Key.shift><Key.shift><Key.shift><Key.shift><Key.shift><Key.shift><Key.shift><Key.shift><Key.shift><Key.shift><Key.shift><Key.shift><Key.shift><Key.shift><Key.shift><Key.shift><Key.shift><Key.shift><Key.shift><Key.shift><Key.shift><Key.shift><Key.shift><Key.shift><Key.shift>Gage<Key.space><Key.shift>Hill
Screenshot: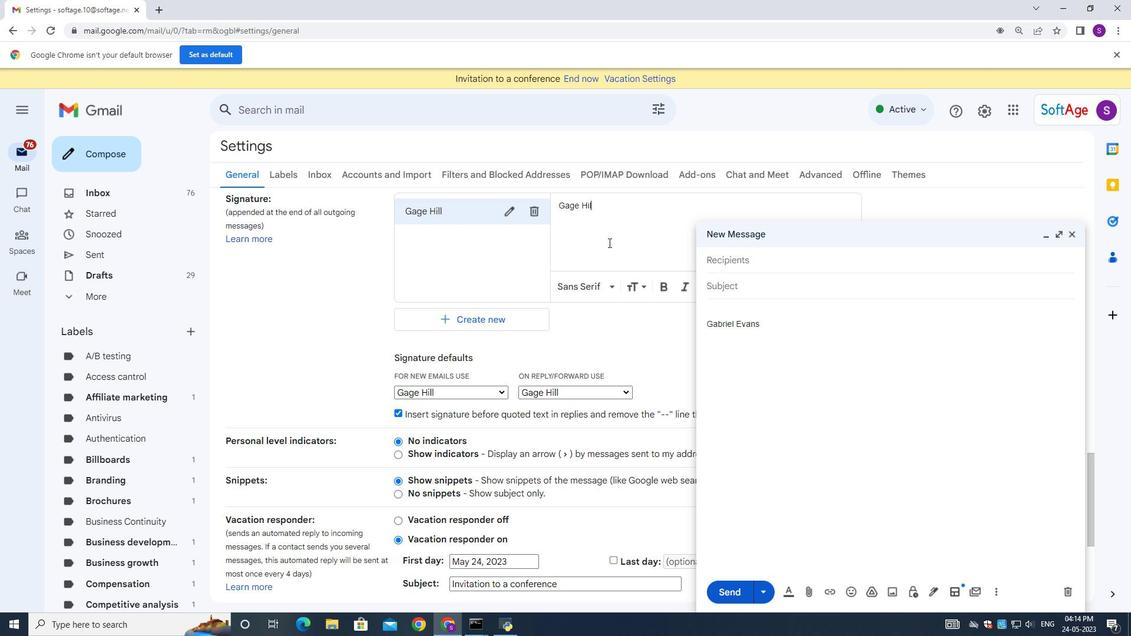 
Action: Mouse moved to (1069, 235)
Screenshot: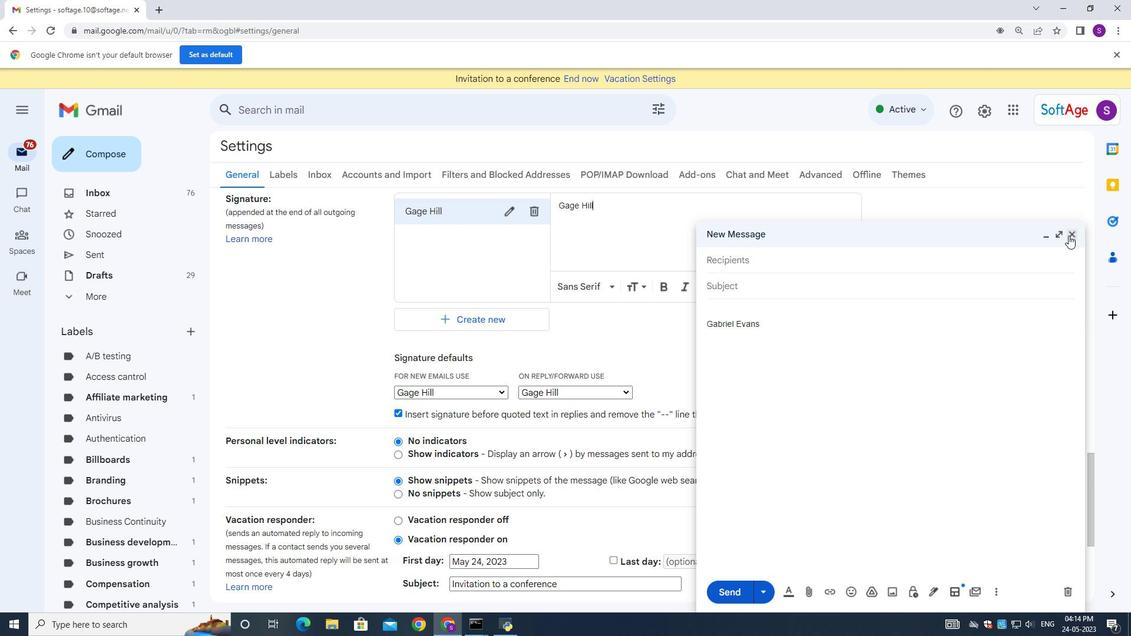 
Action: Mouse pressed left at (1069, 235)
Screenshot: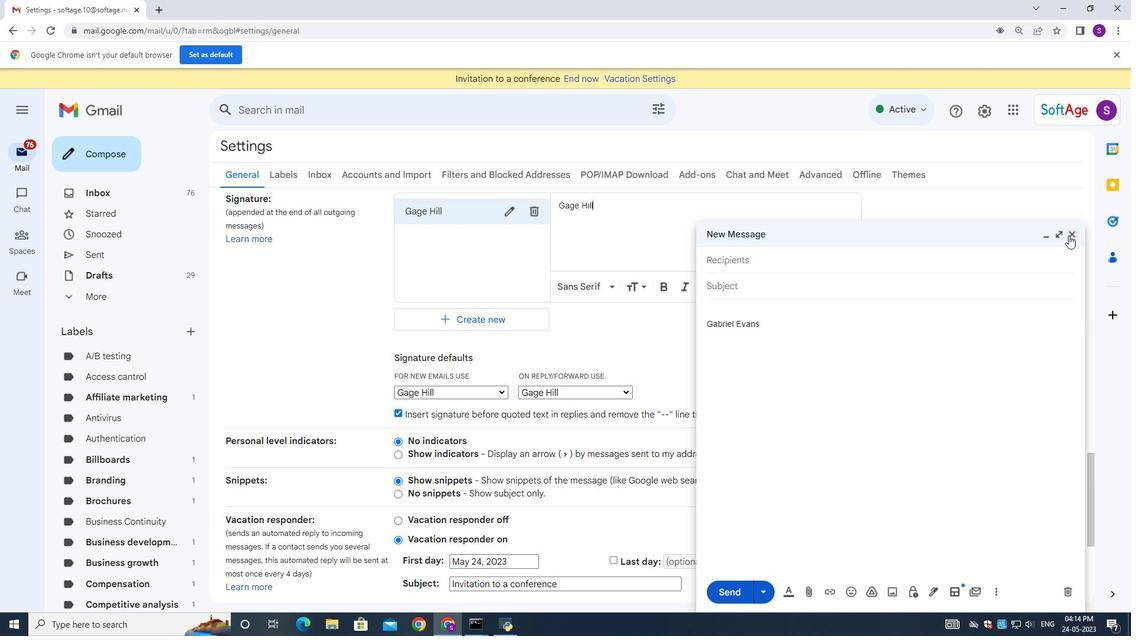 
Action: Mouse moved to (761, 320)
Screenshot: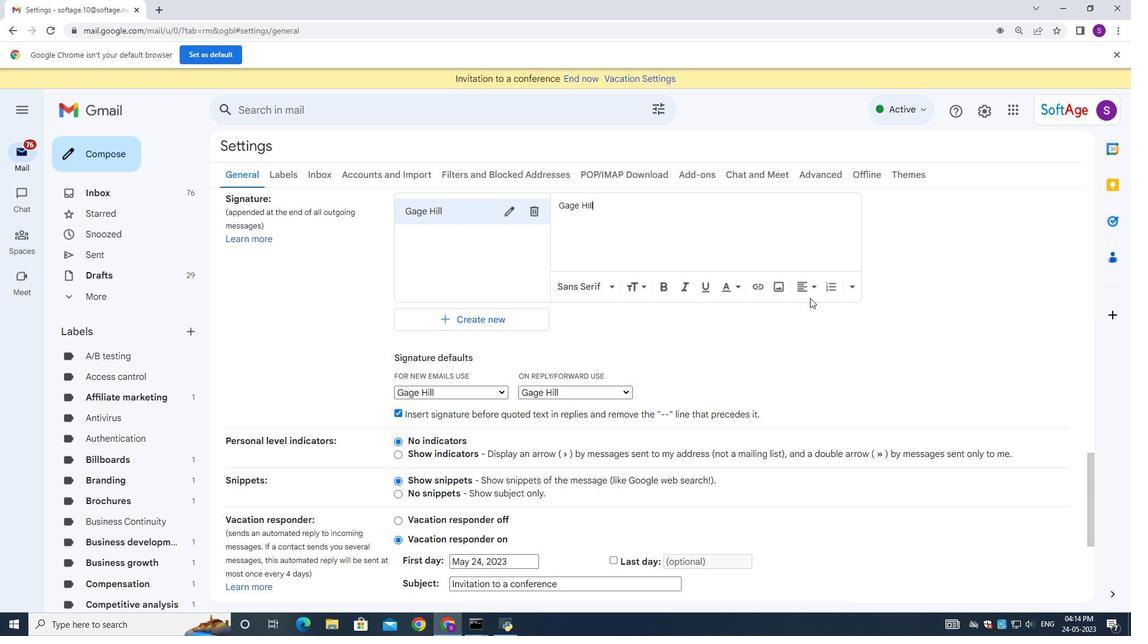 
Action: Mouse scrolled (761, 316) with delta (0, 0)
Screenshot: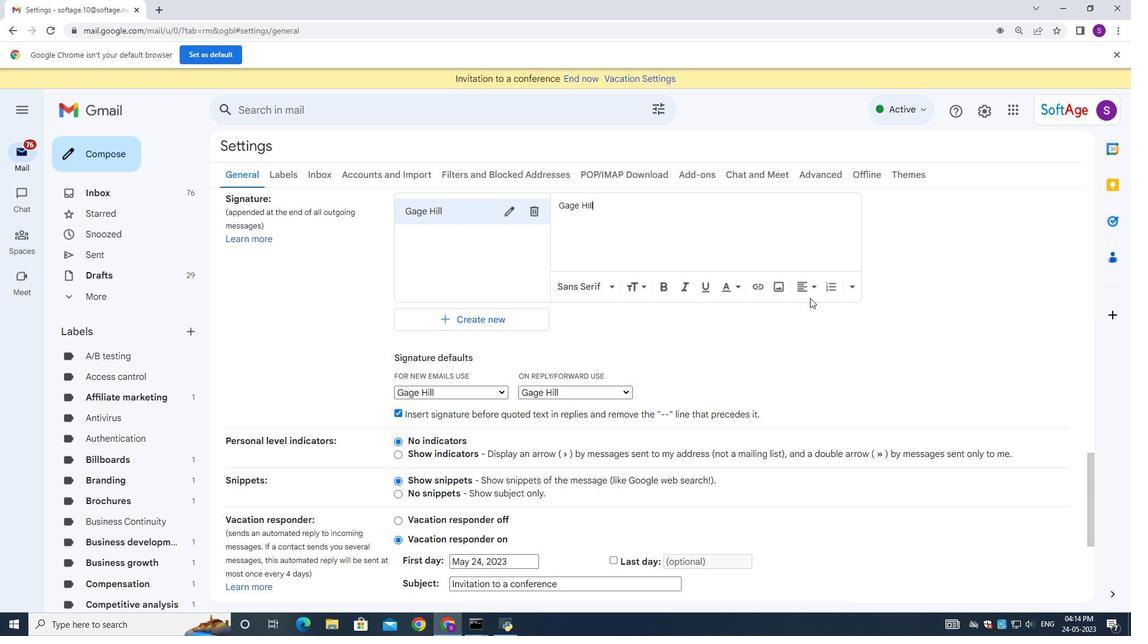 
Action: Mouse moved to (761, 321)
Screenshot: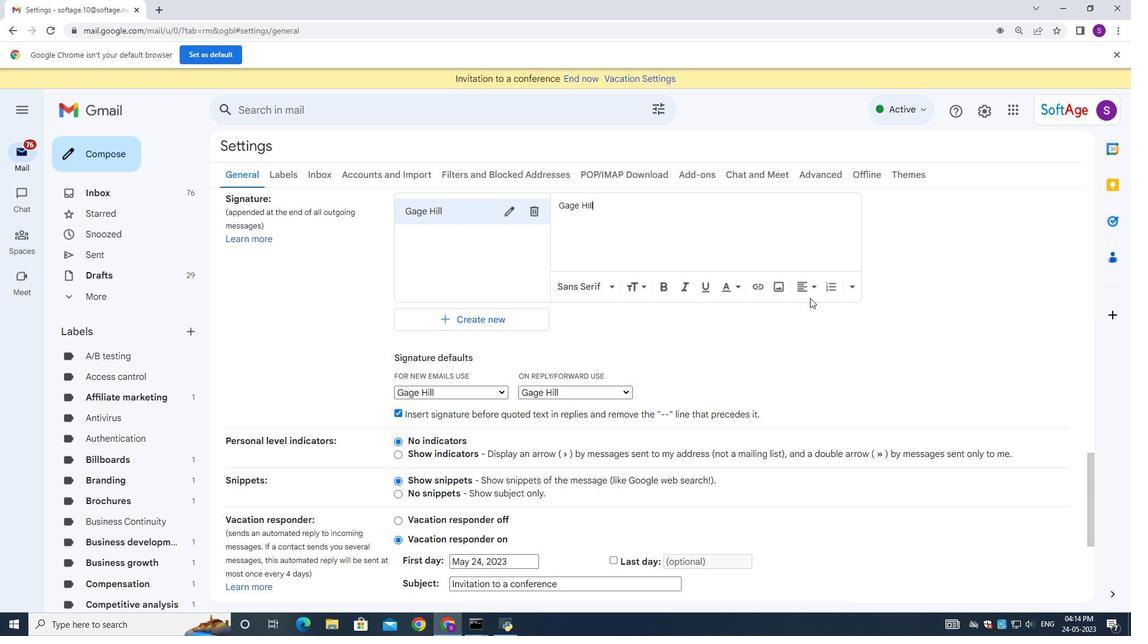 
Action: Mouse scrolled (761, 319) with delta (0, 0)
Screenshot: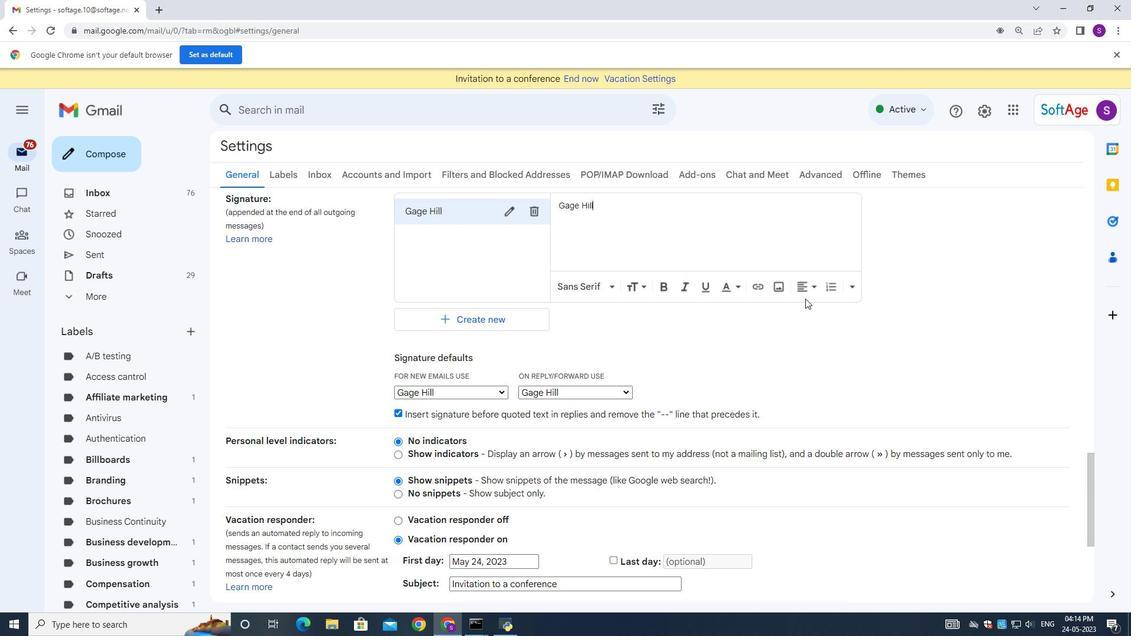 
Action: Mouse scrolled (761, 319) with delta (0, 0)
Screenshot: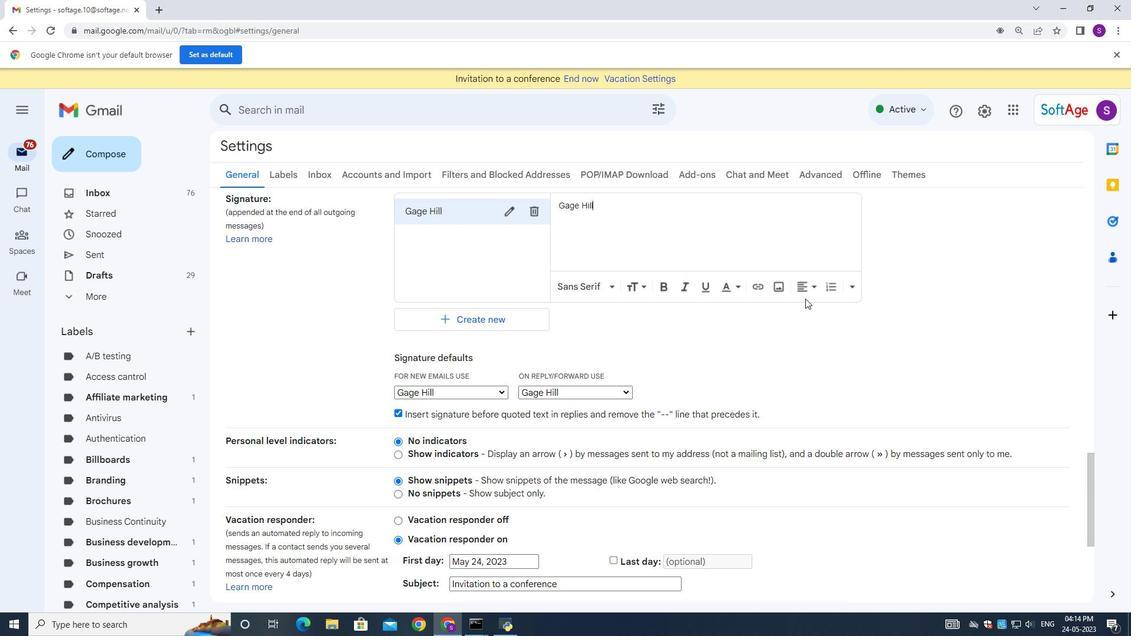 
Action: Mouse scrolled (761, 320) with delta (0, 0)
Screenshot: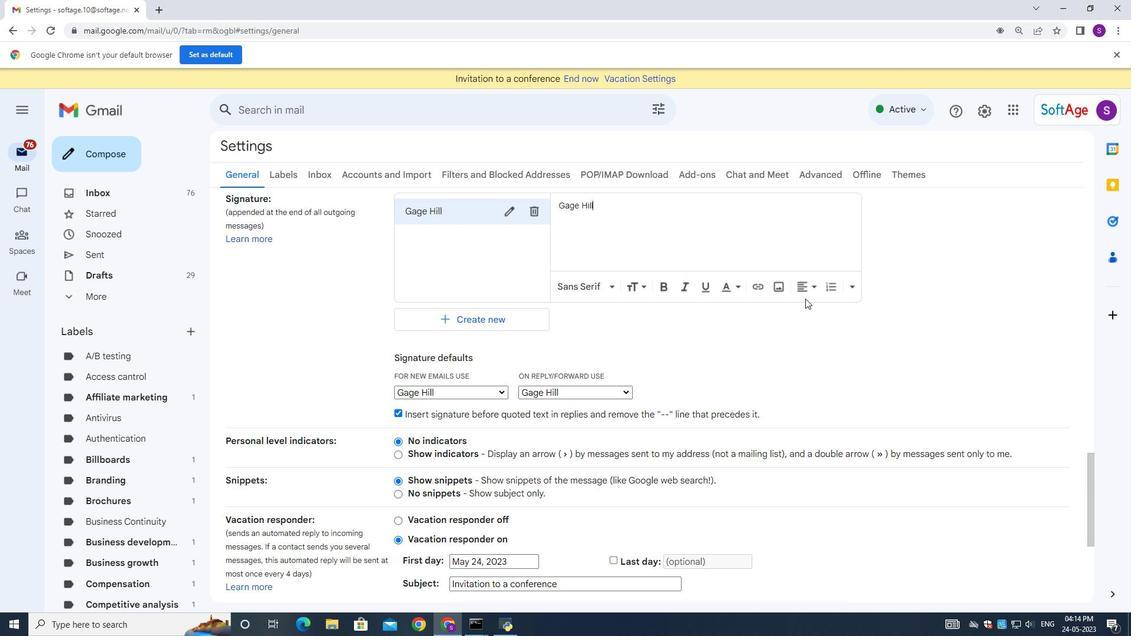 
Action: Mouse scrolled (761, 320) with delta (0, 0)
Screenshot: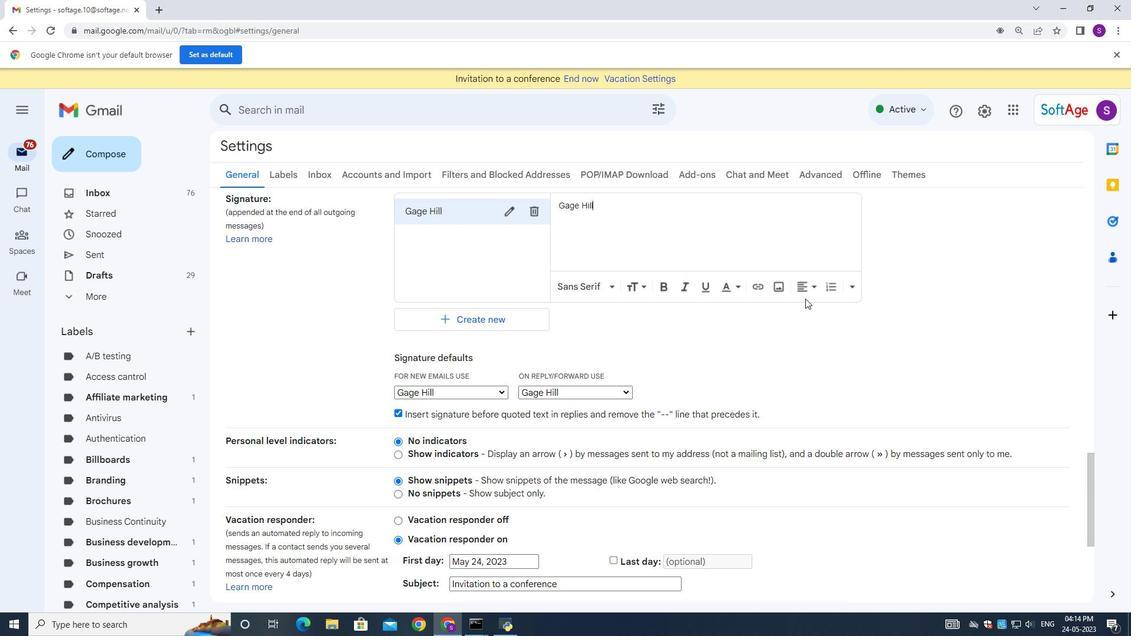 
Action: Mouse moved to (563, 418)
Screenshot: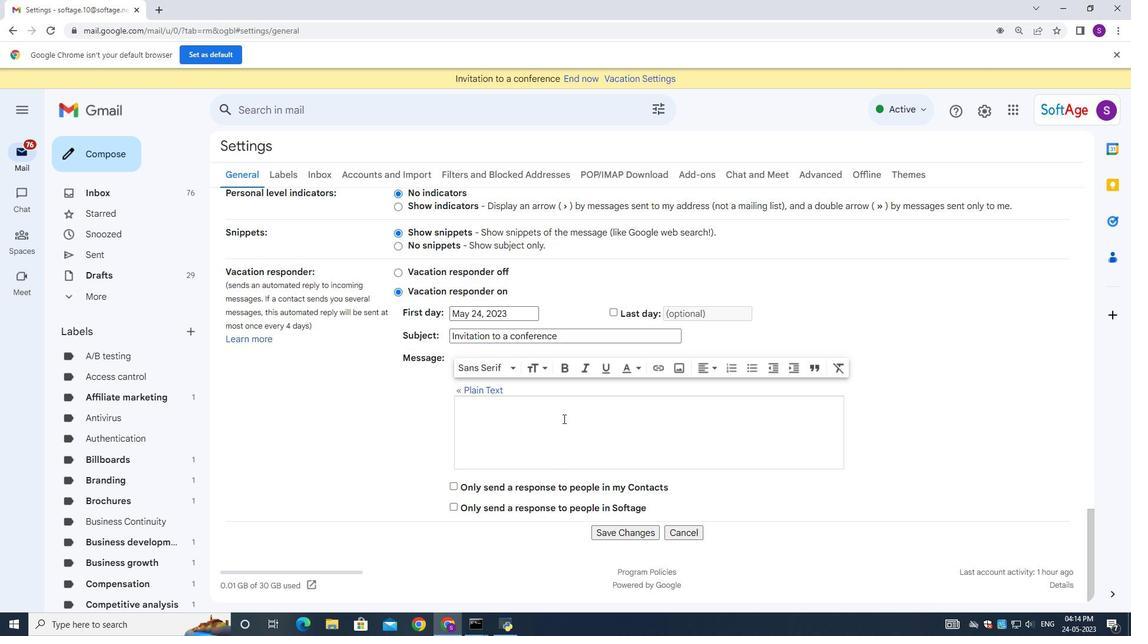 
Action: Mouse pressed left at (563, 418)
Screenshot: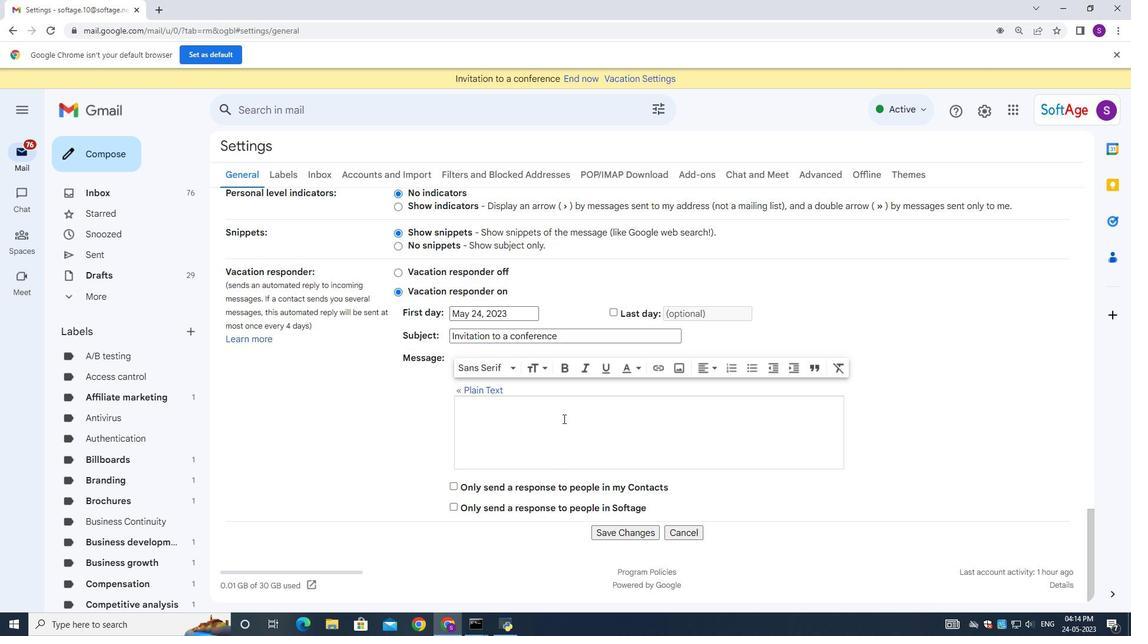 
Action: Mouse moved to (561, 428)
Screenshot: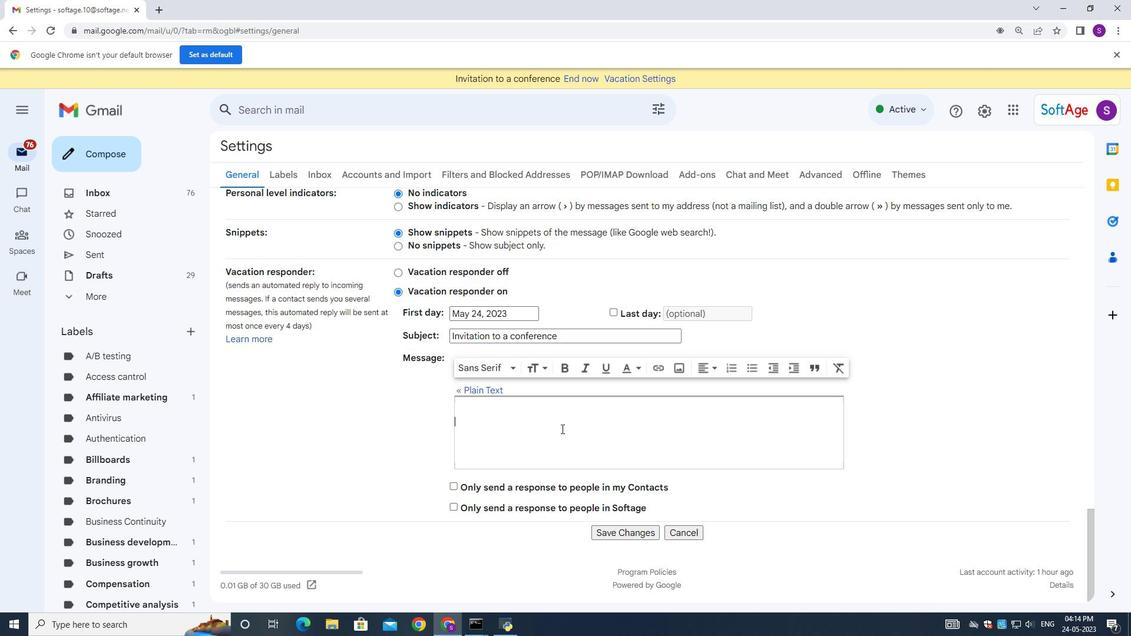 
Action: Mouse scrolled (561, 428) with delta (0, 0)
Screenshot: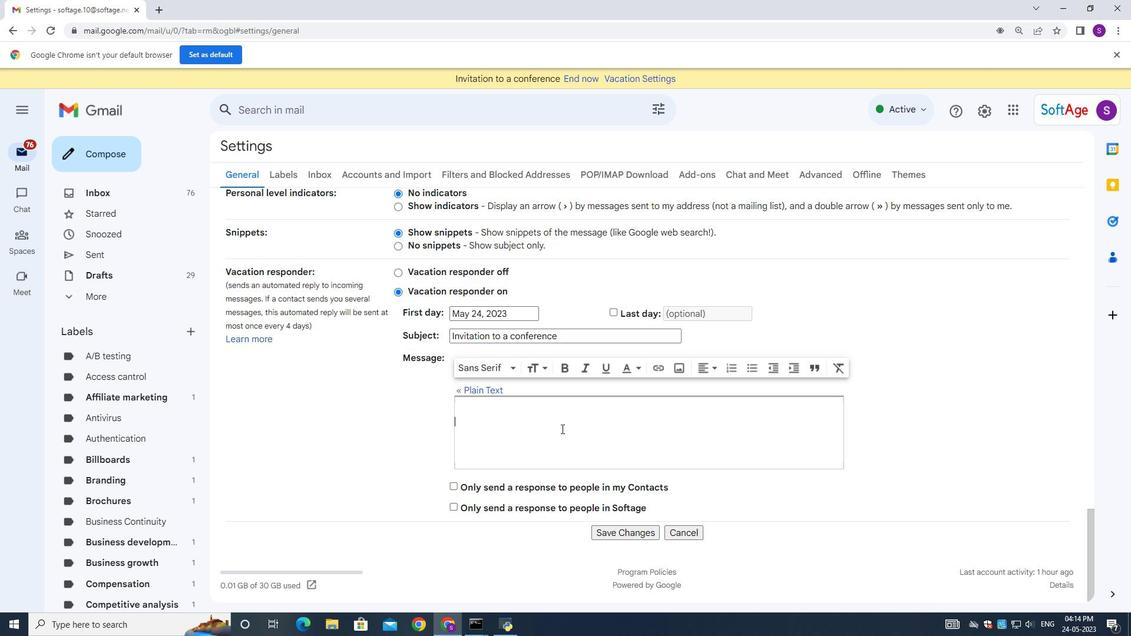 
Action: Mouse scrolled (561, 428) with delta (0, 0)
Screenshot: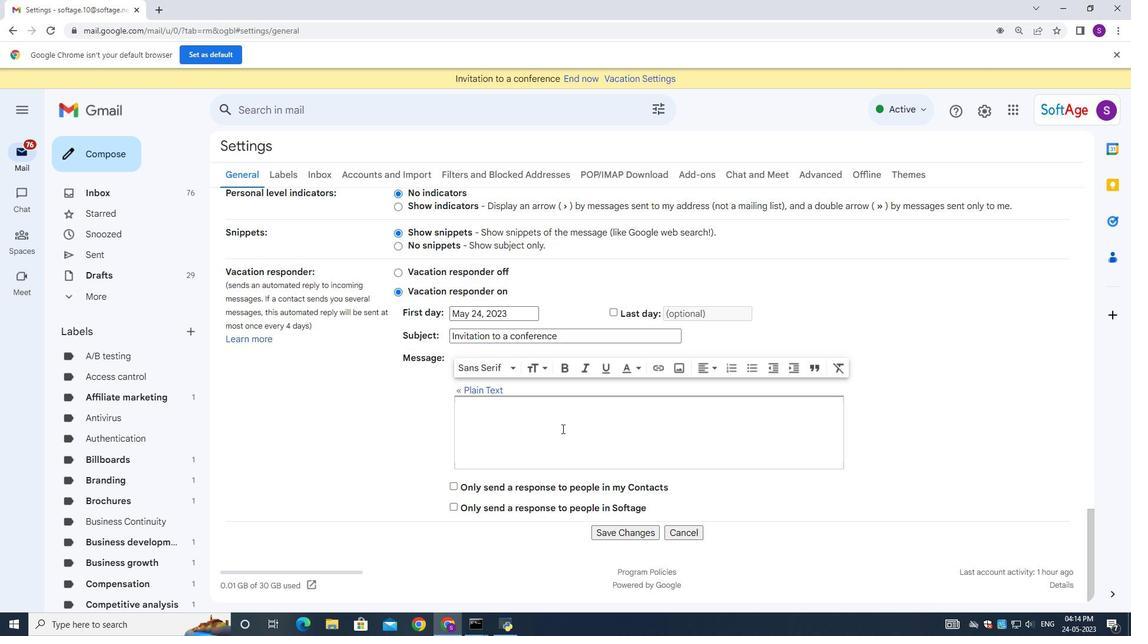 
Action: Mouse scrolled (561, 428) with delta (0, 0)
Screenshot: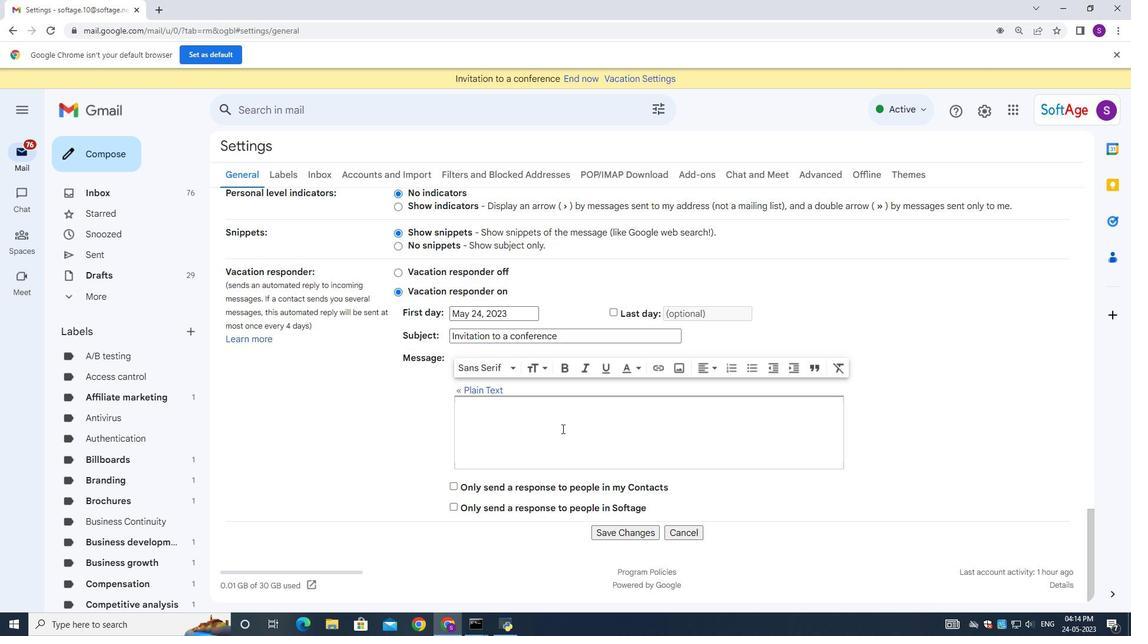 
Action: Mouse scrolled (561, 428) with delta (0, 0)
Screenshot: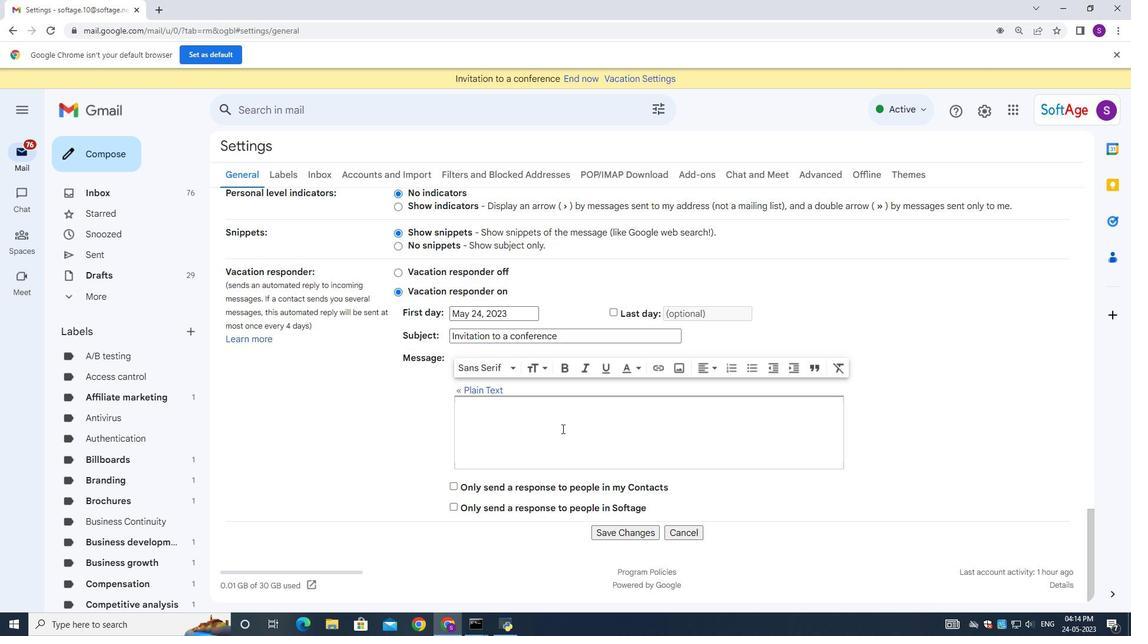 
Action: Mouse moved to (573, 306)
Screenshot: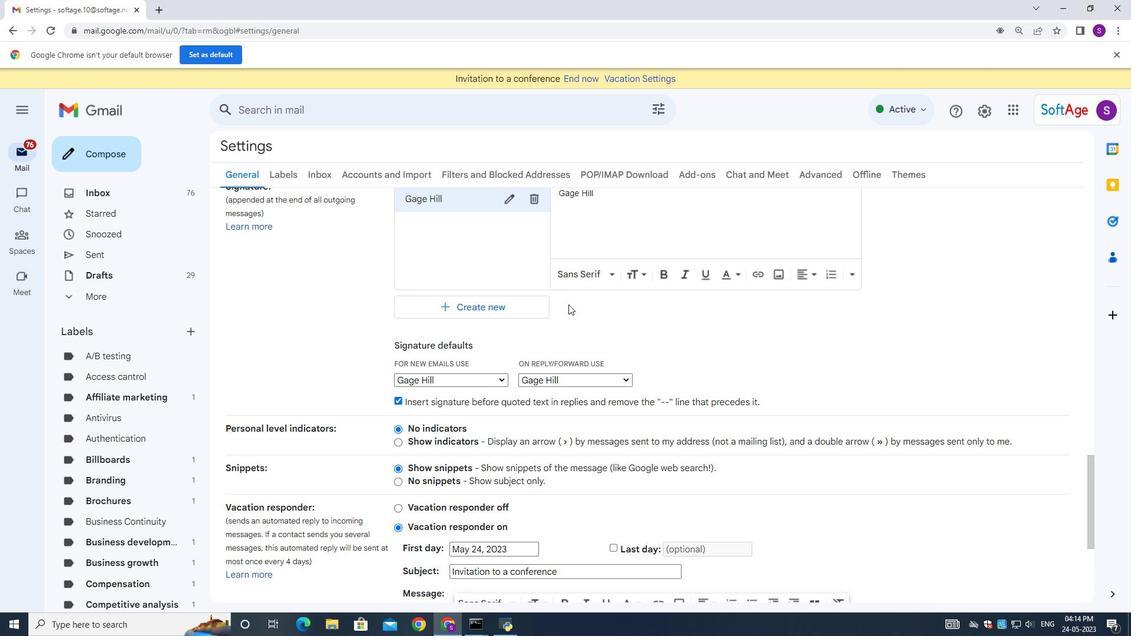 
Action: Mouse scrolled (573, 306) with delta (0, 0)
Screenshot: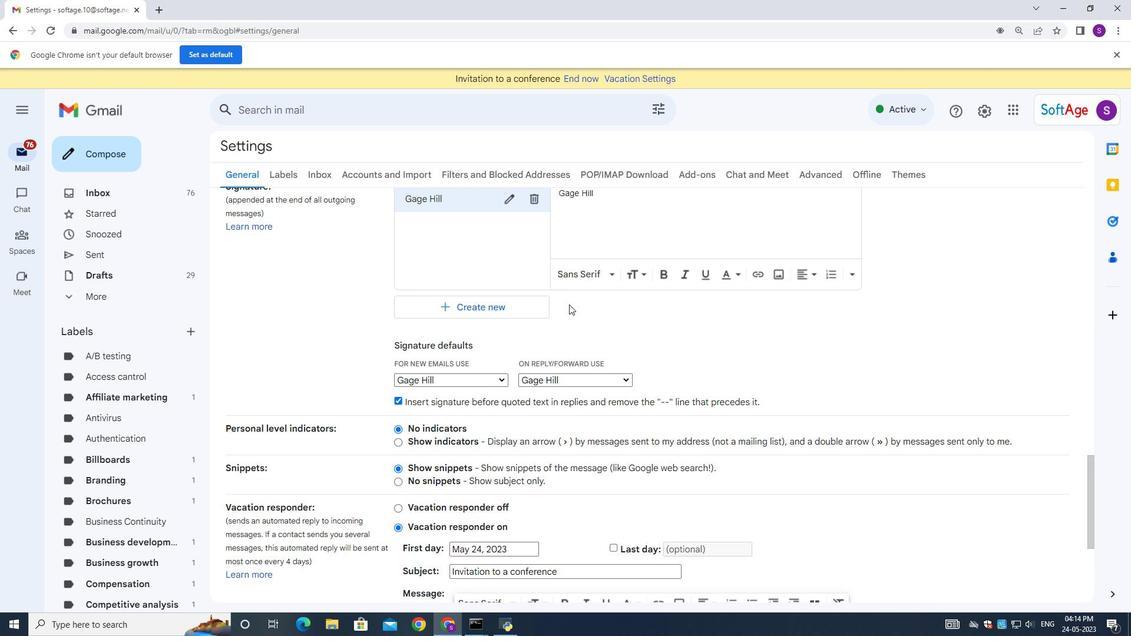 
Action: Mouse moved to (573, 308)
Screenshot: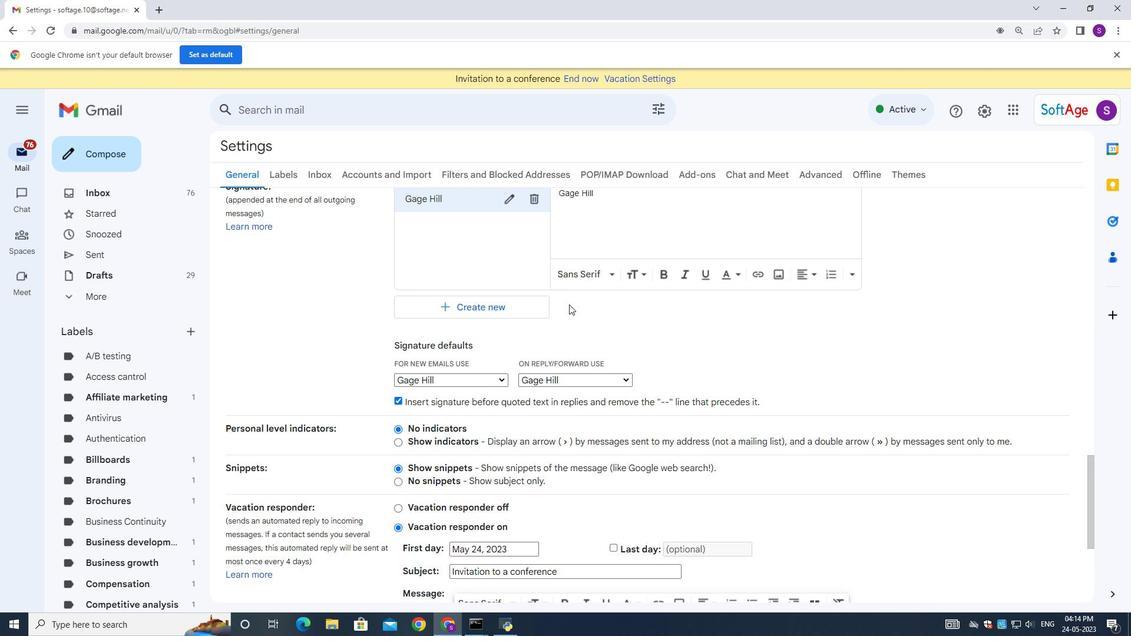 
Action: Mouse scrolled (573, 308) with delta (0, 0)
Screenshot: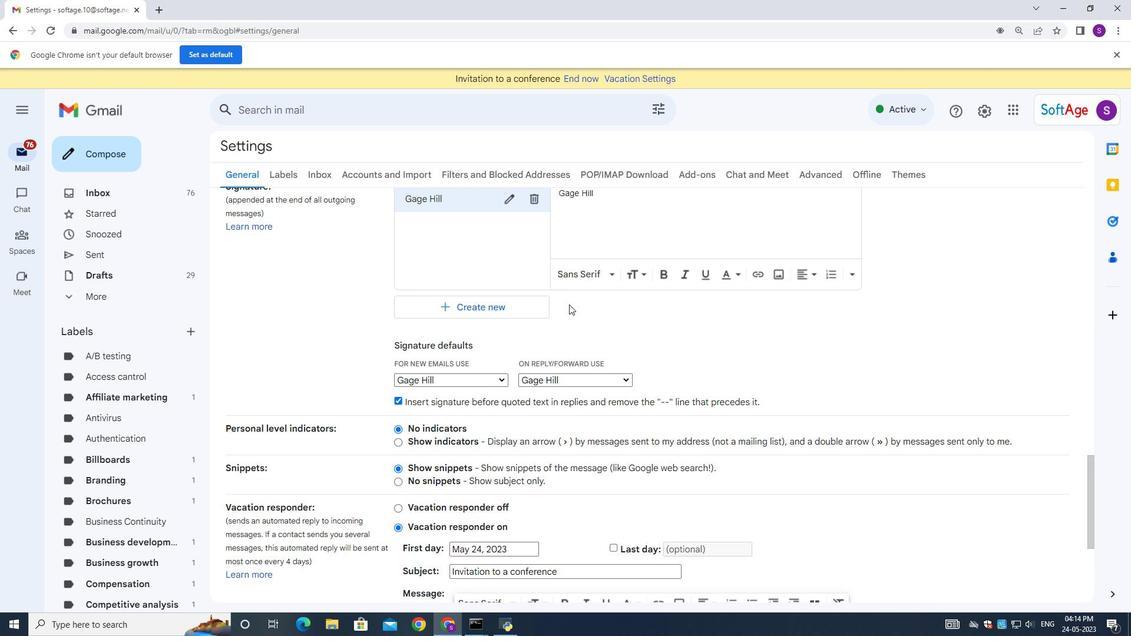 
Action: Mouse moved to (573, 309)
Screenshot: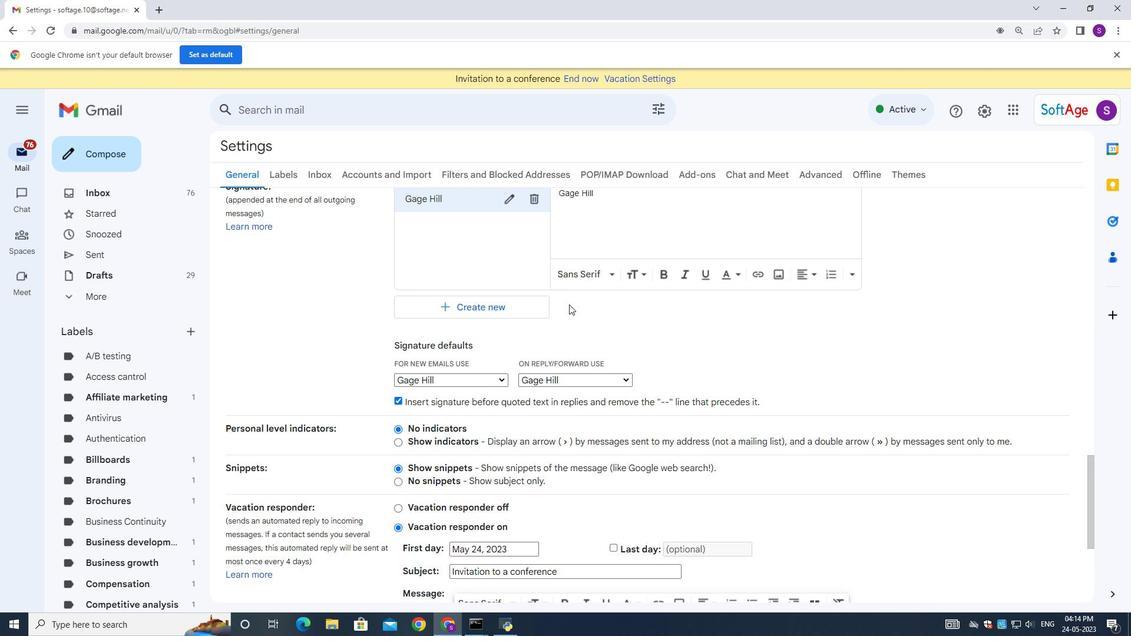 
Action: Mouse scrolled (573, 309) with delta (0, 0)
Screenshot: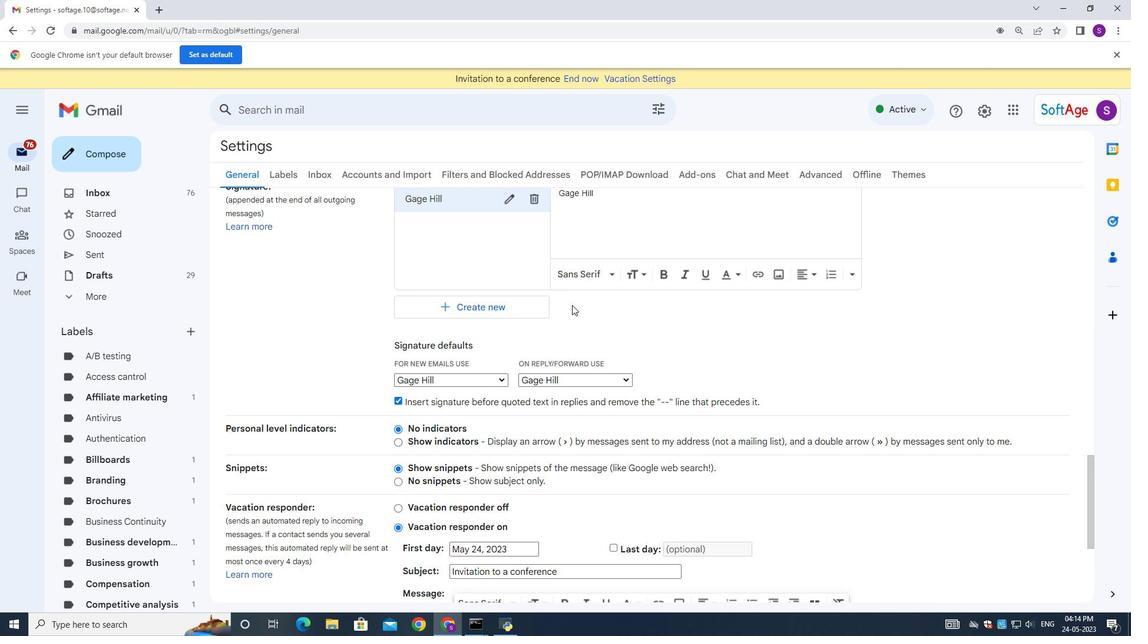 
Action: Mouse moved to (573, 311)
Screenshot: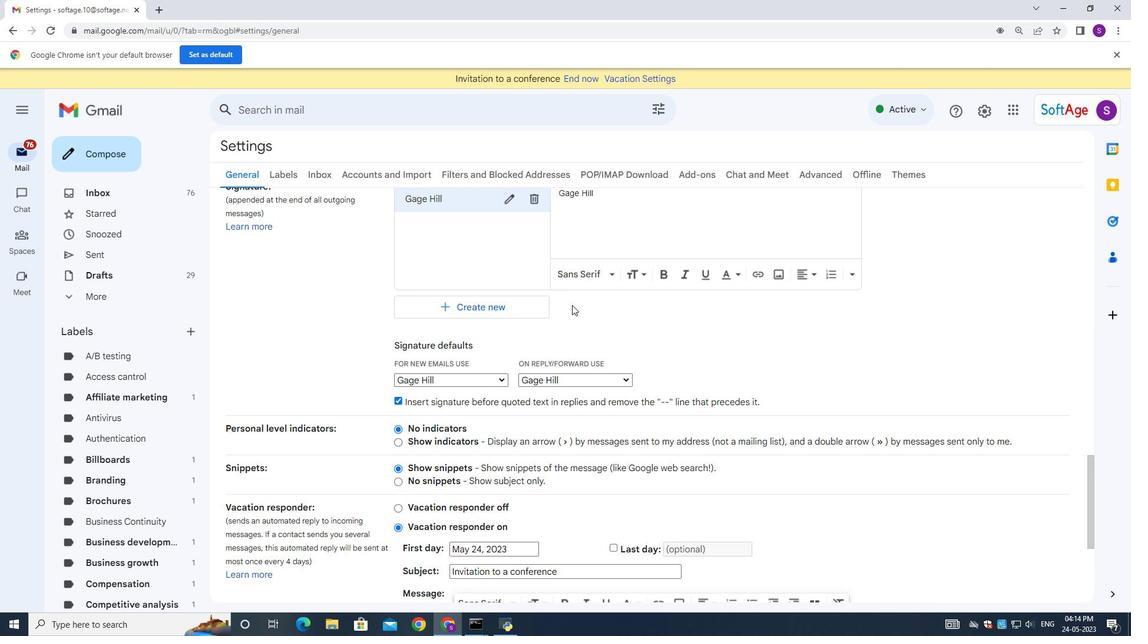 
Action: Mouse scrolled (573, 310) with delta (0, 0)
Screenshot: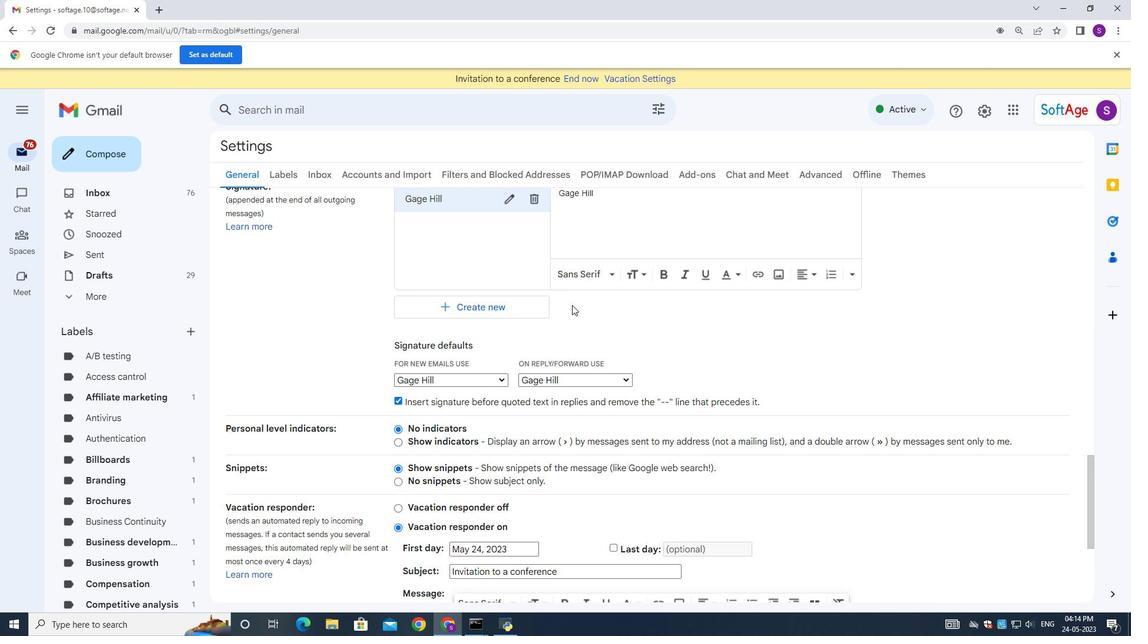 
Action: Mouse moved to (573, 312)
Screenshot: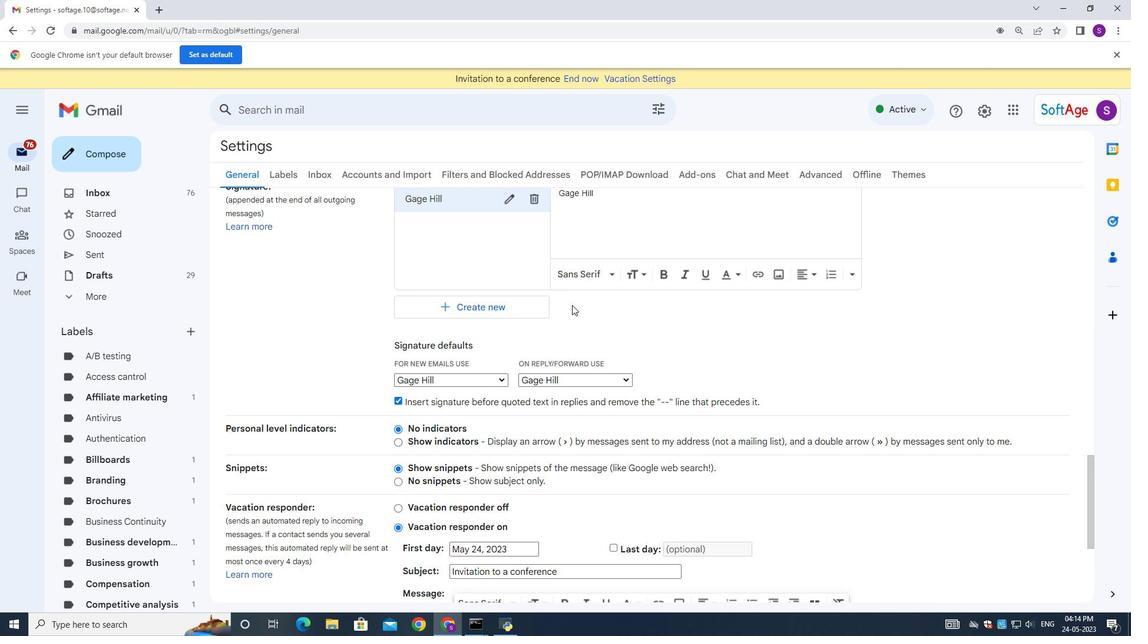 
Action: Mouse scrolled (573, 311) with delta (0, 0)
Screenshot: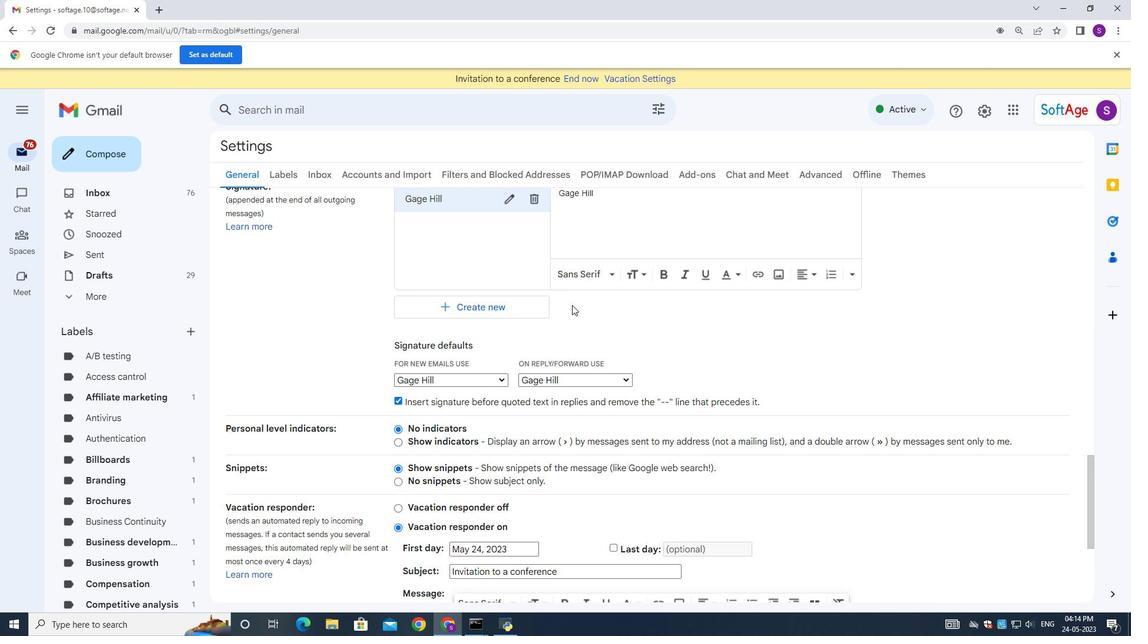 
Action: Mouse moved to (573, 318)
Screenshot: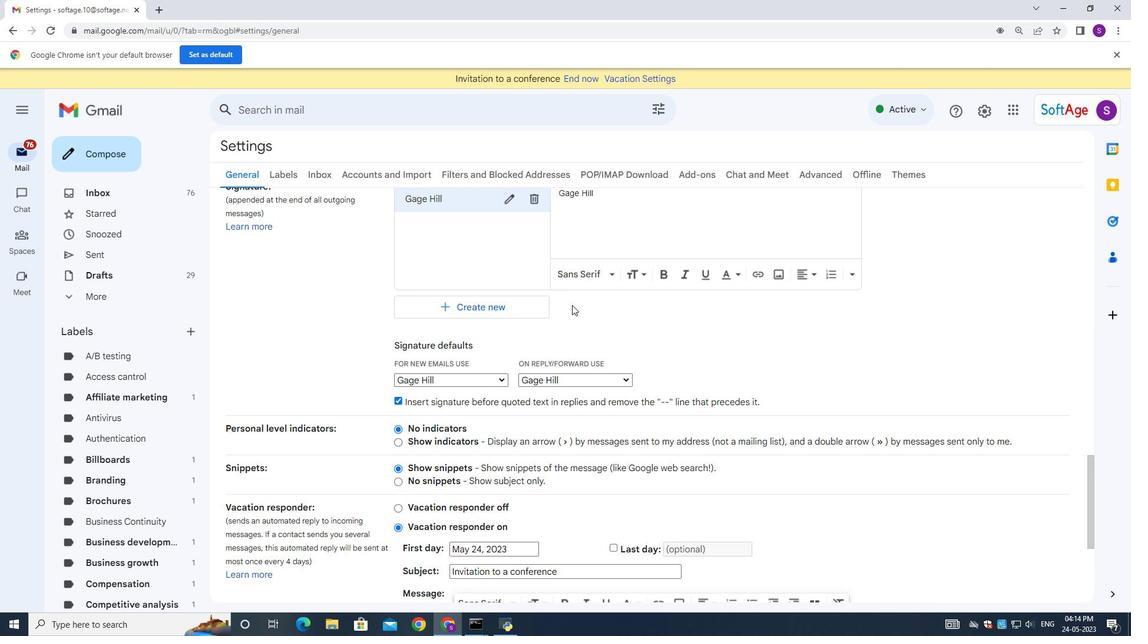 
Action: Mouse scrolled (573, 315) with delta (0, 0)
Screenshot: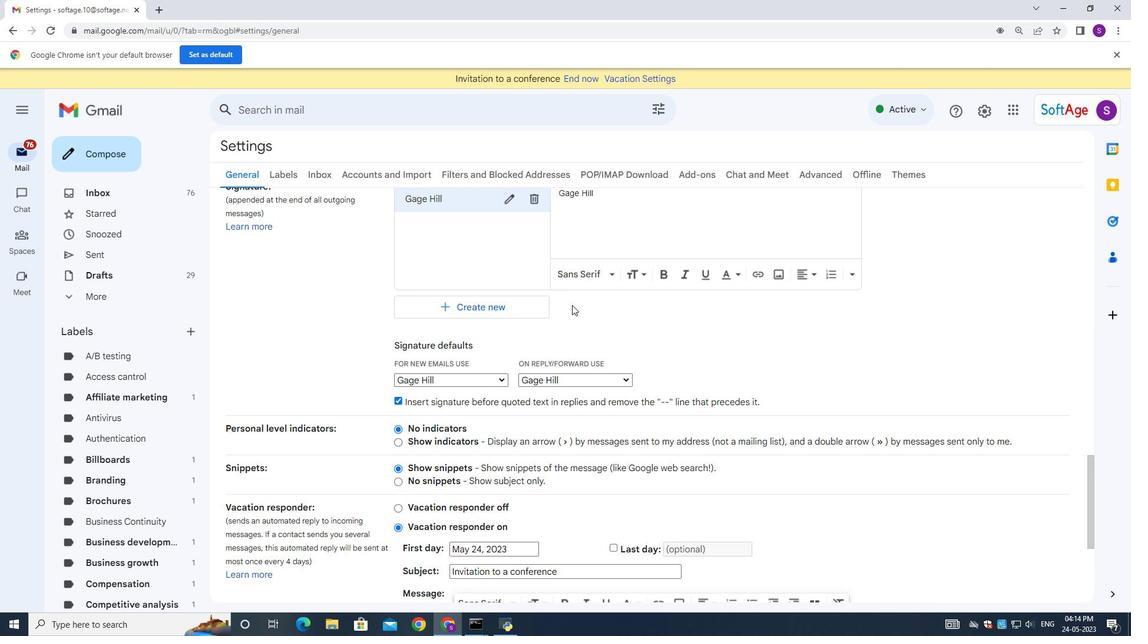 
Action: Mouse moved to (572, 321)
Screenshot: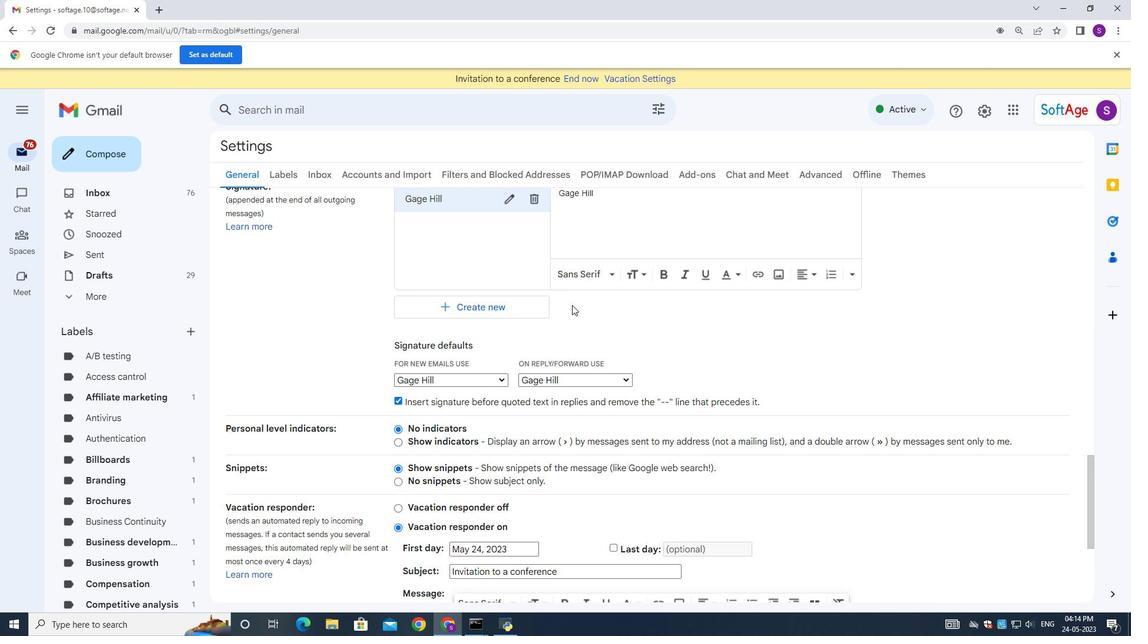 
Action: Mouse scrolled (573, 318) with delta (0, 0)
Screenshot: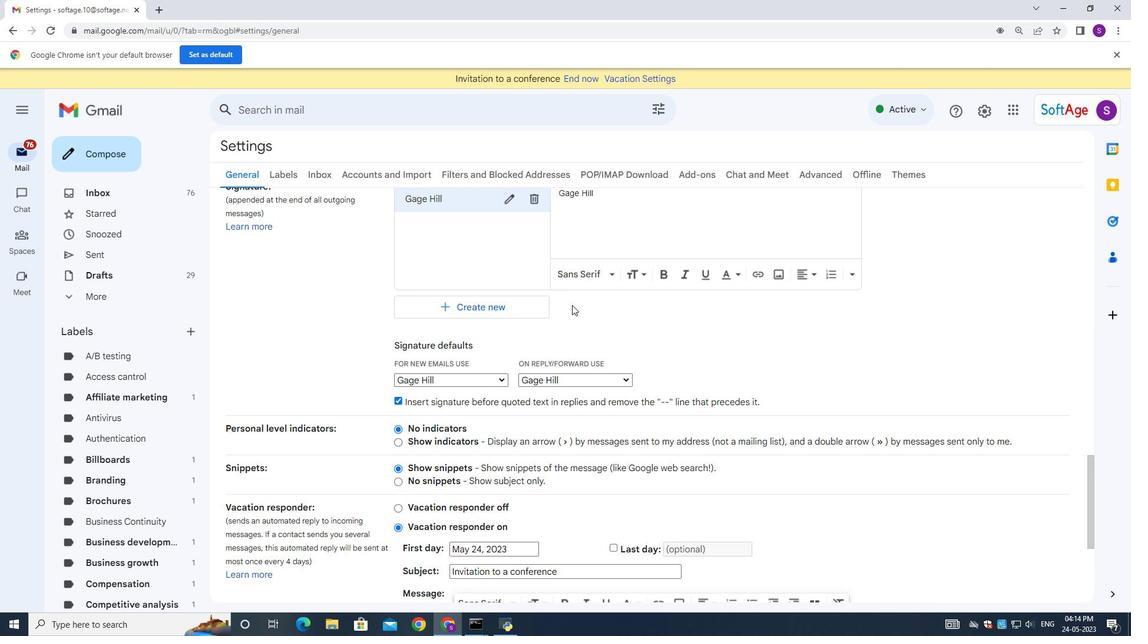 
Action: Mouse moved to (581, 361)
Screenshot: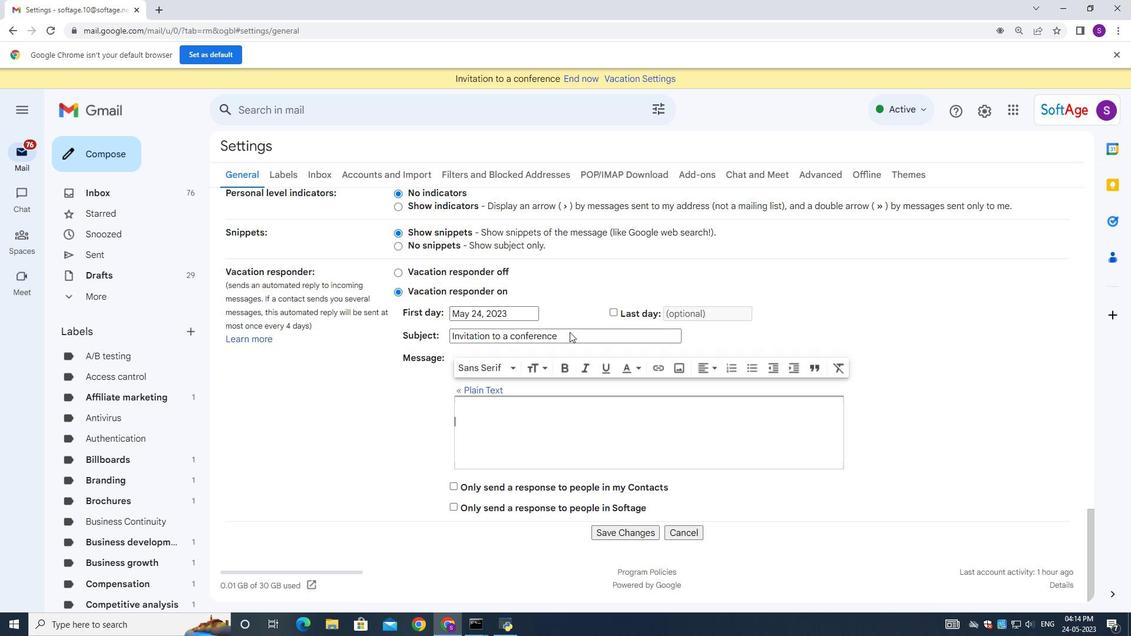 
Action: Mouse scrolled (580, 354) with delta (0, 0)
Screenshot: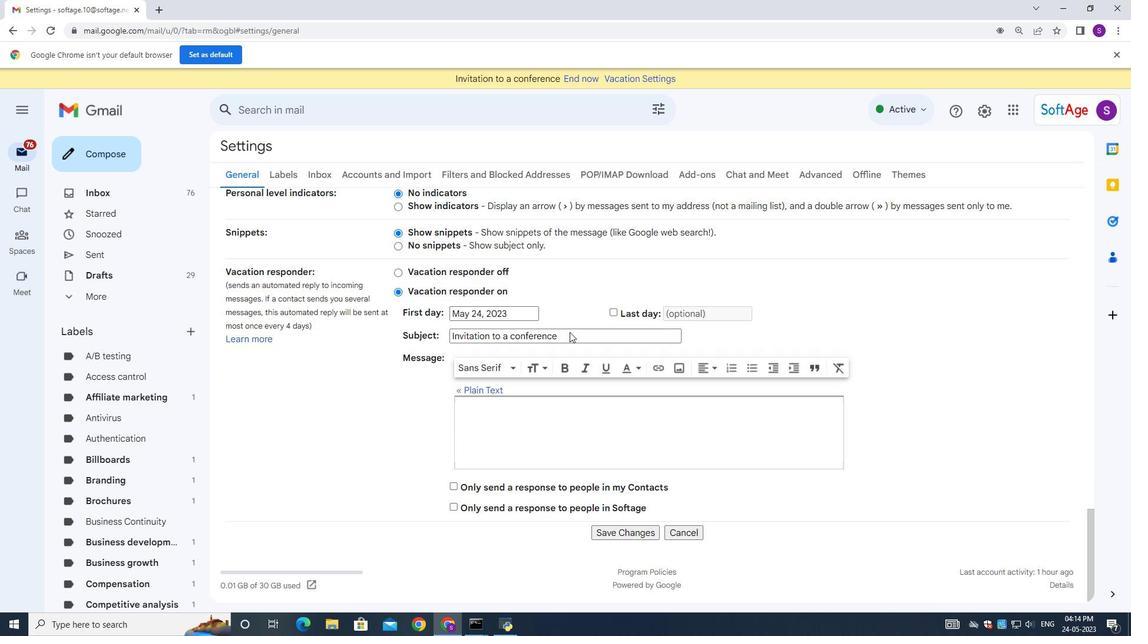 
Action: Mouse moved to (581, 365)
Screenshot: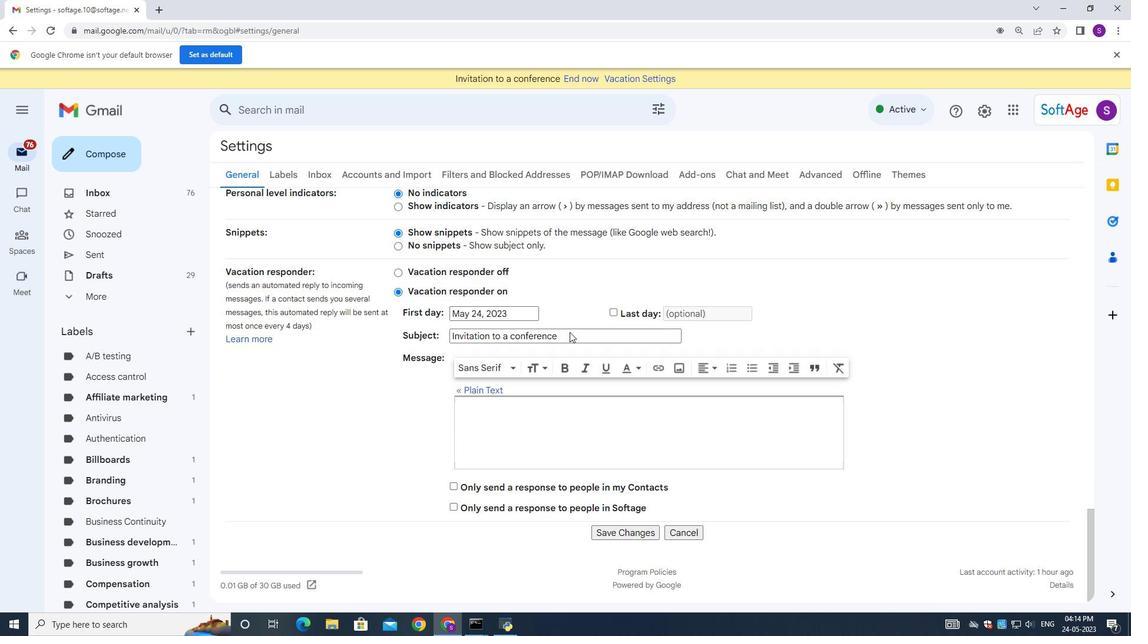 
Action: Mouse scrolled (581, 361) with delta (0, 0)
Screenshot: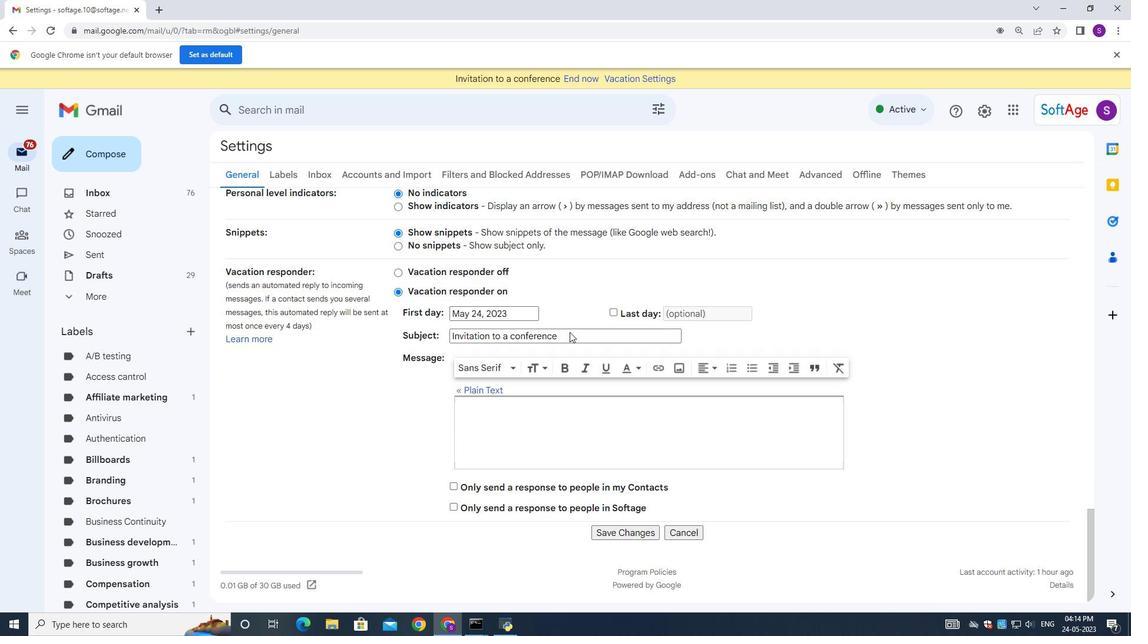 
Action: Mouse moved to (583, 368)
Screenshot: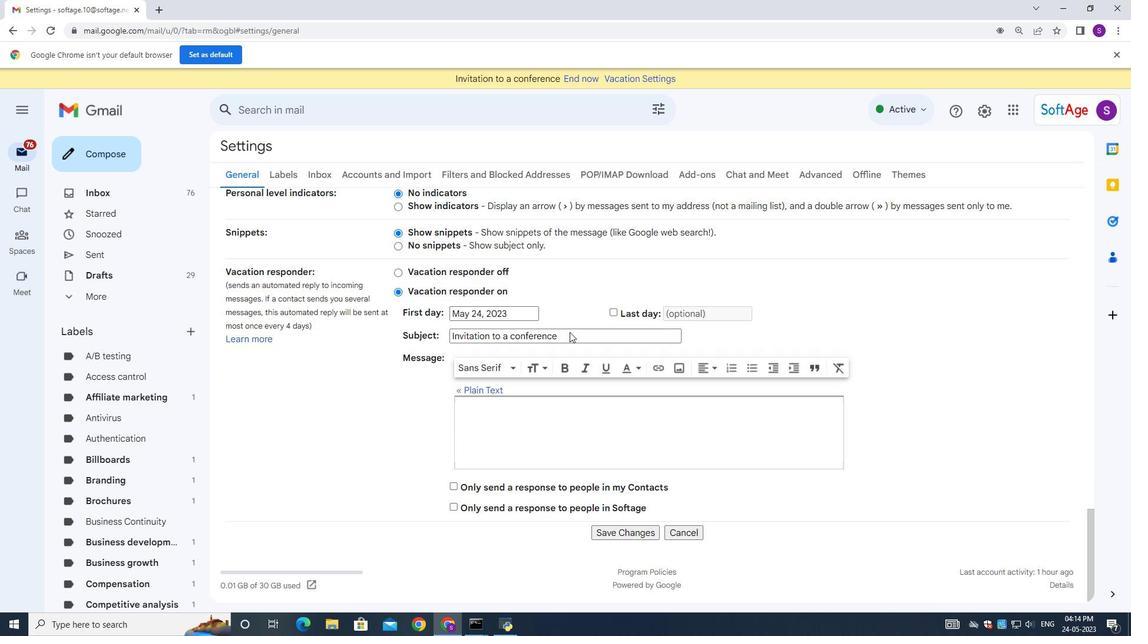 
Action: Mouse scrolled (582, 366) with delta (0, 0)
Screenshot: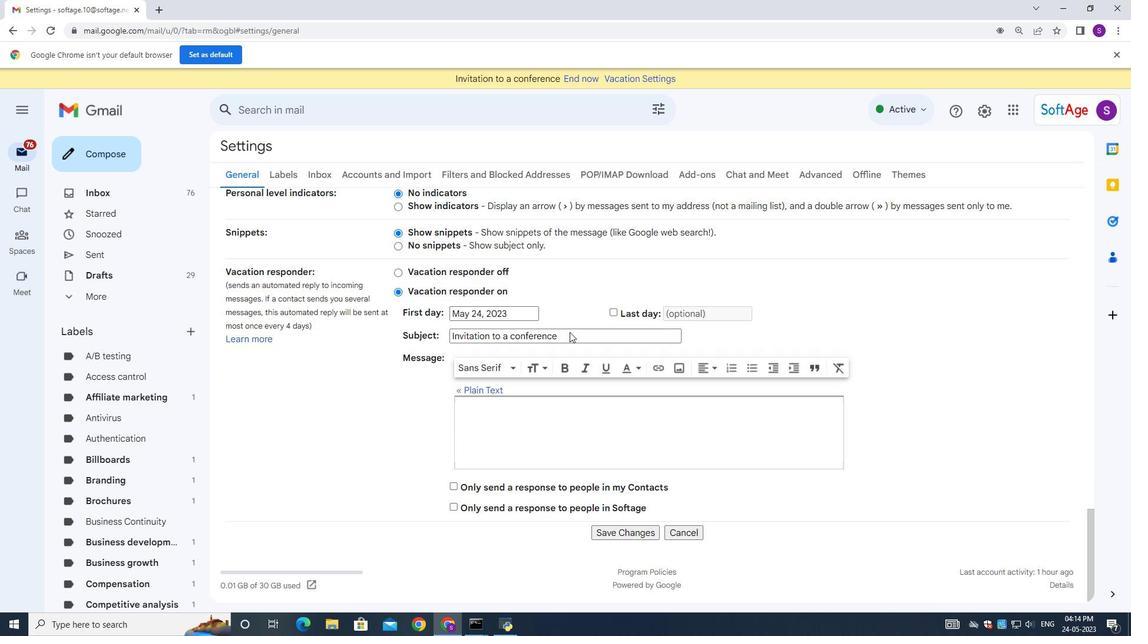 
Action: Mouse moved to (584, 371)
Screenshot: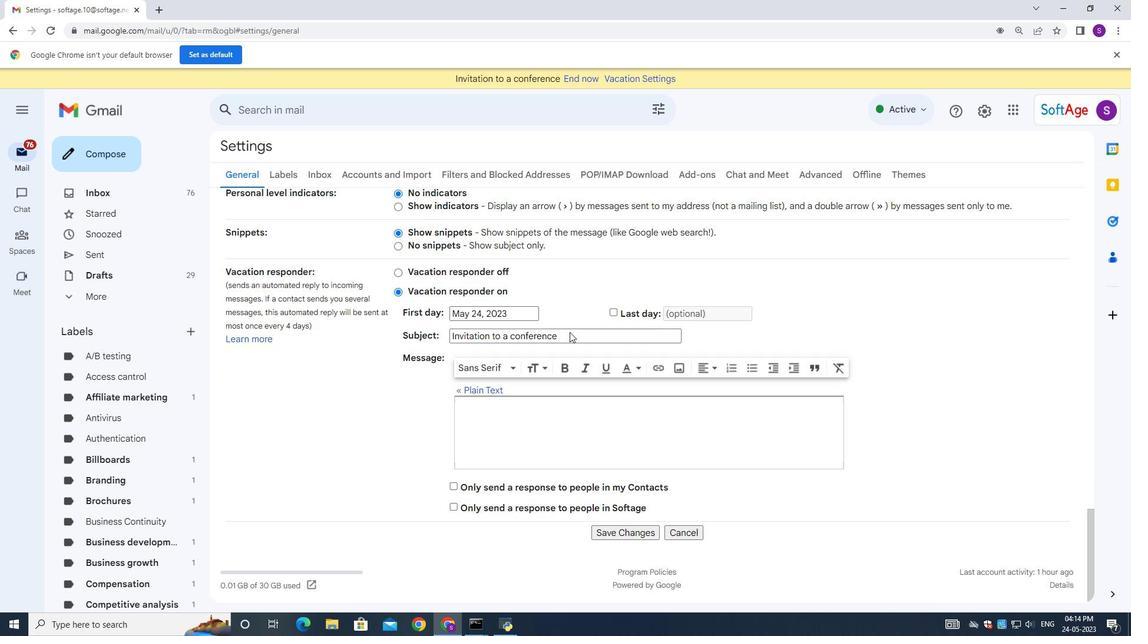 
Action: Mouse scrolled (583, 368) with delta (0, 0)
Screenshot: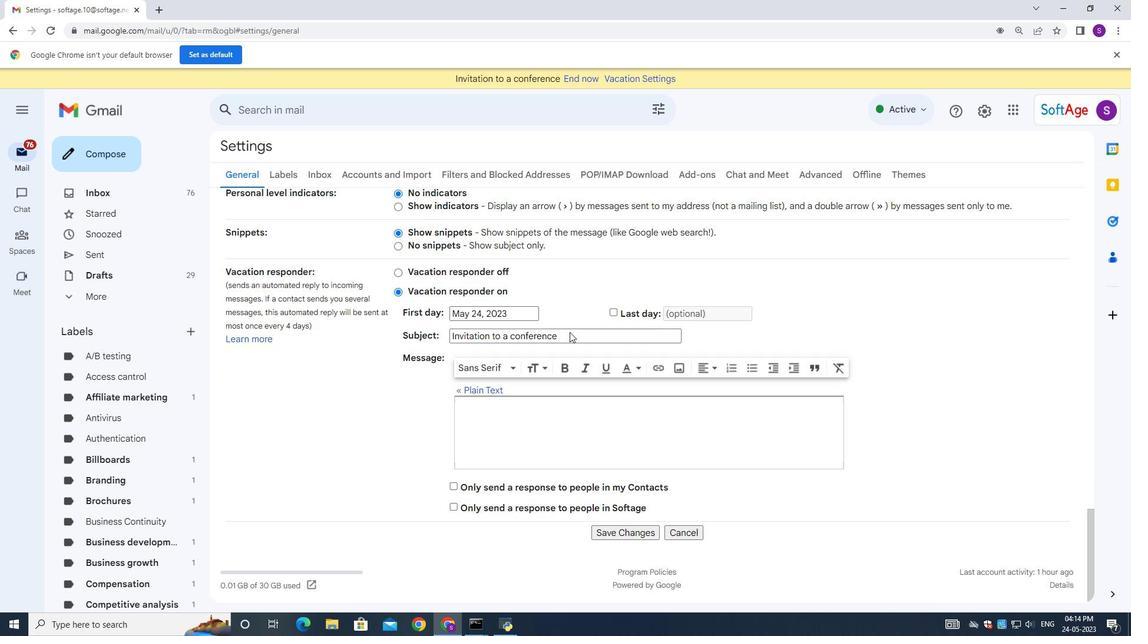 
Action: Mouse moved to (586, 374)
Screenshot: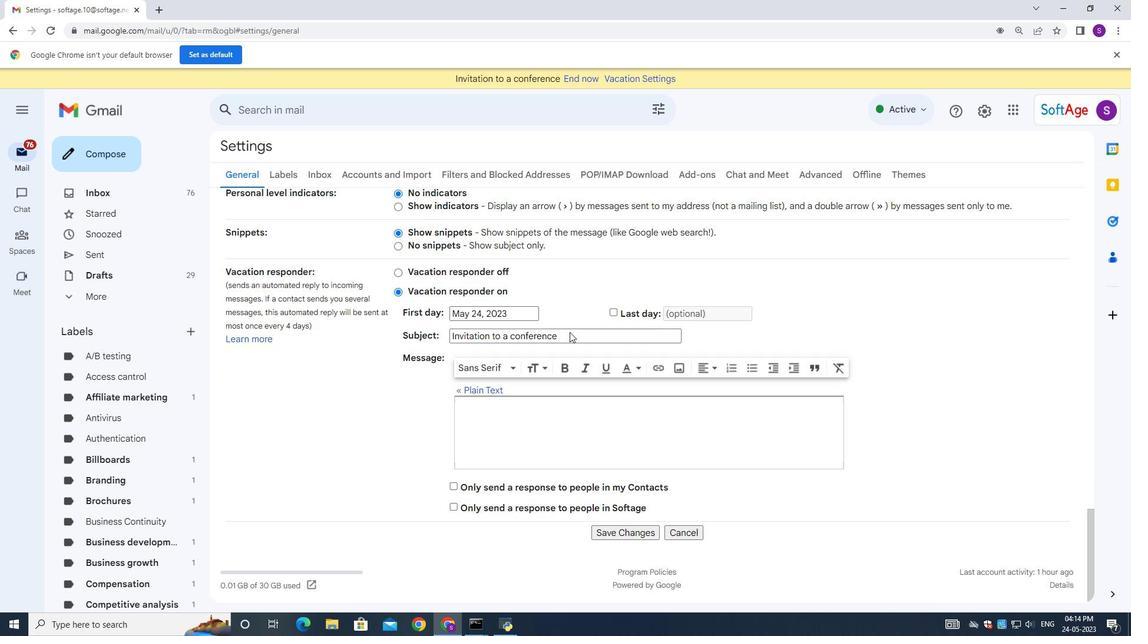 
Action: Mouse scrolled (585, 372) with delta (0, 0)
Screenshot: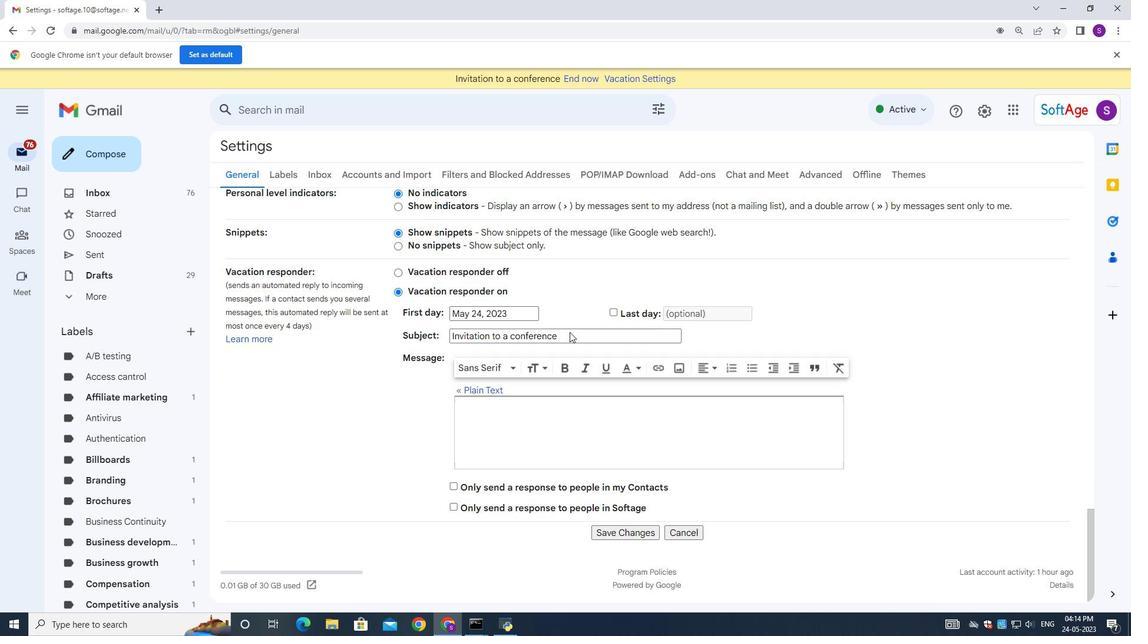 
Action: Mouse moved to (609, 527)
Screenshot: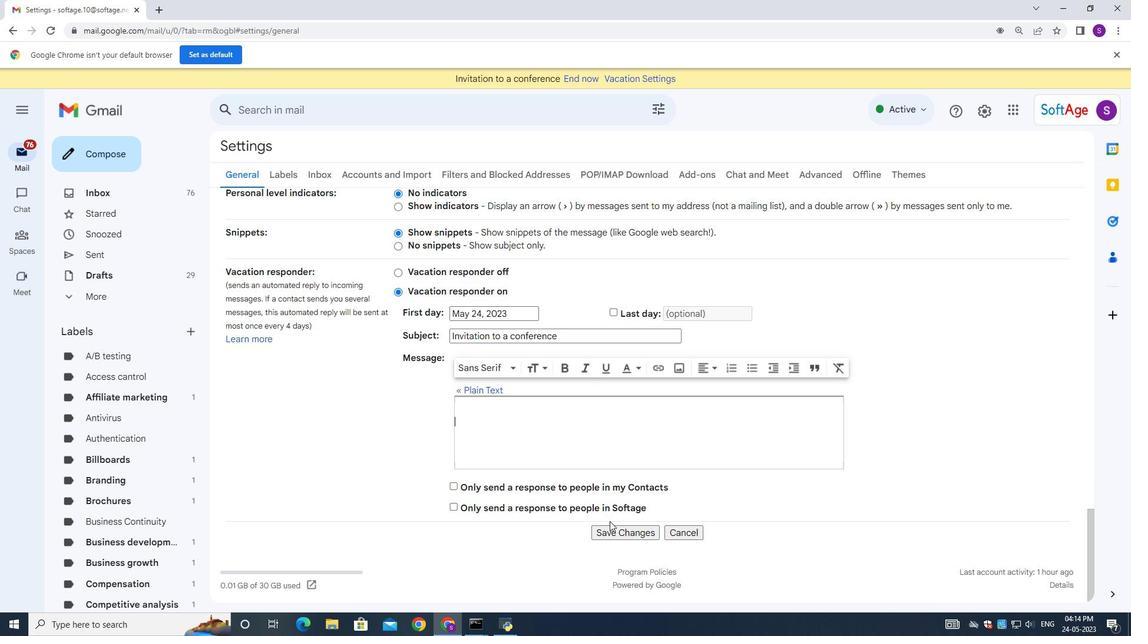 
Action: Mouse pressed left at (609, 527)
Screenshot: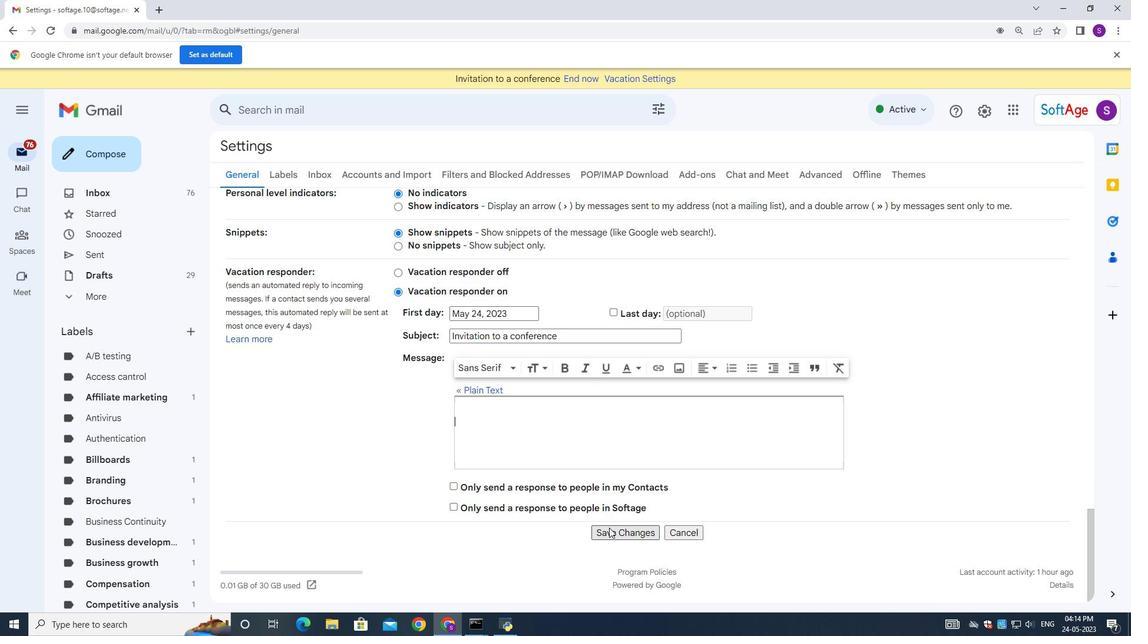 
Action: Mouse moved to (102, 157)
Screenshot: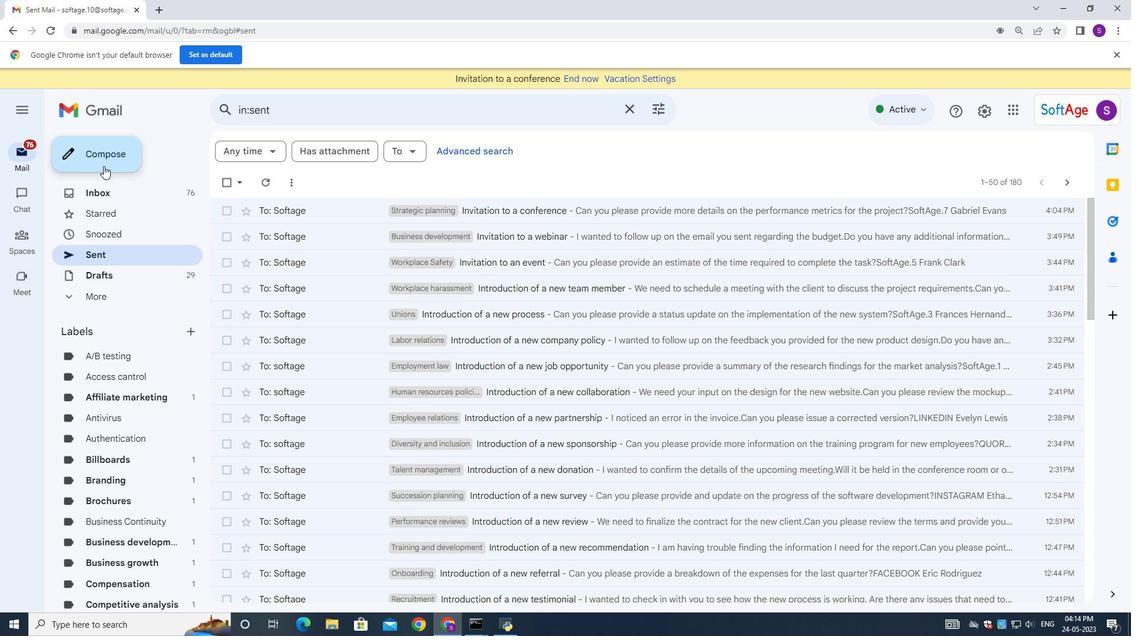 
Action: Mouse pressed left at (102, 157)
Screenshot: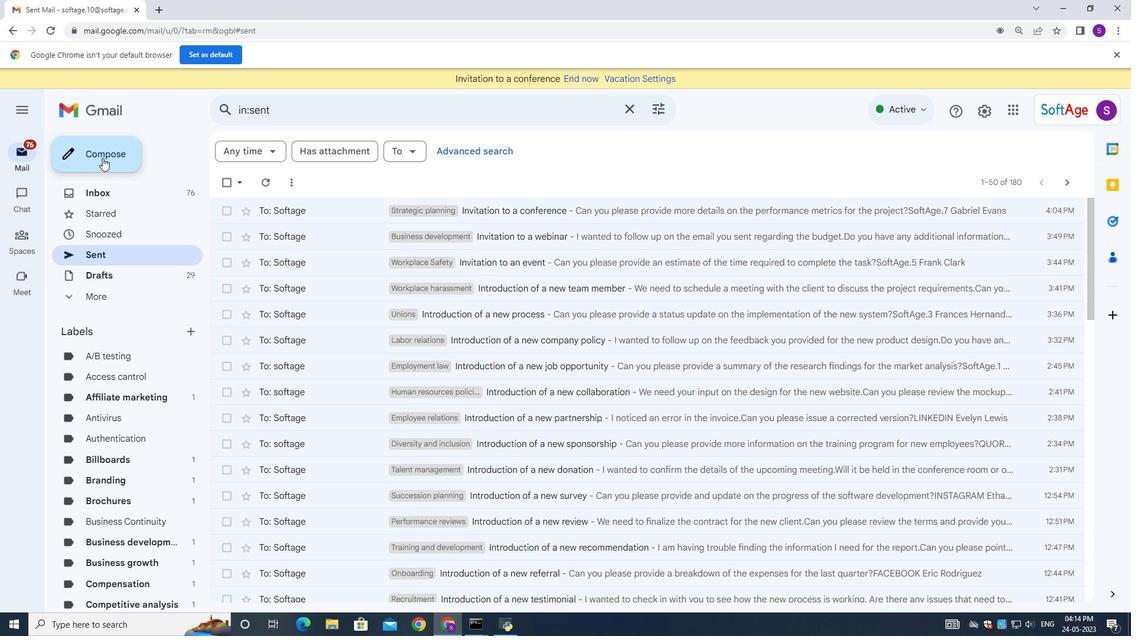 
Action: Mouse moved to (743, 264)
Screenshot: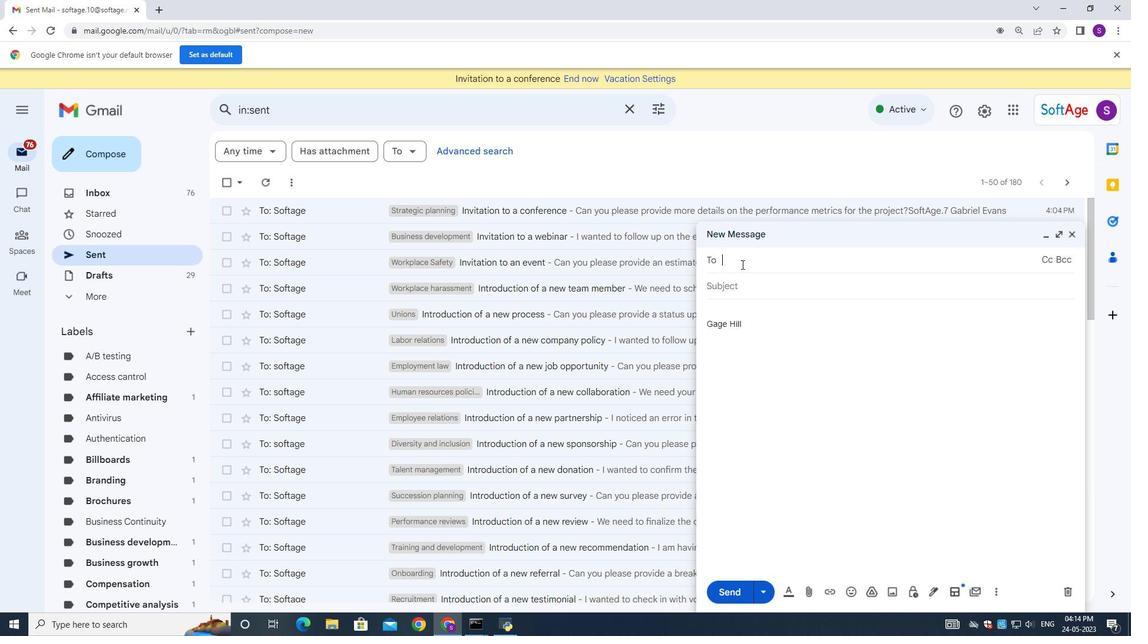 
Action: Key pressed <Key.shift><Key.shift><Key.shift><Key.shift><Key.shift><Key.shift><Key.shift><Key.shift><Key.shift><Key.shift><Key.shift><Key.shift><Key.shift><Key.shift><Key.shift><Key.shift><Key.shift><Key.shift><Key.shift><Key.shift><Key.shift><Key.shift><Key.shift><Key.shift><Key.shift><Key.shift><Key.shift><Key.shift><Key.shift><Key.shift><Key.shift><Key.shift><Key.shift><Key.shift><Key.shift><Key.shift><Key.shift><Key.shift><Key.shift><Key.shift><Key.shift><Key.shift><Key.shift><Key.shift><Key.shift><Key.shift><Key.shift><Key.shift><Key.shift><Key.shift><Key.shift><Key.shift><Key.shift><Key.shift><Key.shift><Key.shift><Key.shift><Key.shift><Key.shift><Key.shift><Key.shift><Key.shift><Key.shift><Key.shift><Key.shift><Key.shift><Key.shift><Key.shift><Key.shift><Key.shift><Key.shift><Key.shift><Key.shift><Key.shift><Key.shift><Key.shift><Key.shift><Key.shift><Key.shift><Key.shift><Key.shift><Key.shift><Key.shift><Key.shift><Key.shift><Key.shift><Key.shift><Key.shift><Key.shift><Key.shift><Key.shift><Key.shift><Key.shift><Key.shift><Key.shift><Key.shift><Key.shift><Key.shift><Key.shift><Key.shift><Key.shift><Key.shift><Key.shift><Key.shift><Key.shift><Key.shift><Key.shift><Key.shift><Key.shift><Key.shift><Key.shift><Key.shift><Key.shift><Key.shift><Key.shift><Key.shift><Key.shift><Key.shift><Key.shift><Key.shift><Key.shift><Key.shift><Key.shift><Key.shift><Key.shift><Key.shift><Key.shift><Key.shift><Key.shift><Key.shift><Key.shift><Key.shift><Key.shift><Key.shift><Key.shift><Key.shift><Key.shift><Key.shift><Key.shift><Key.shift><Key.shift><Key.shift><Key.shift><Key.shift><Key.shift><Key.shift><Key.shift><Key.shift><Key.shift><Key.shift><Key.shift><Key.shift><Key.shift><Key.shift><Key.shift><Key.shift><Key.shift><Key.shift><Key.shift><Key.shift><Key.shift><Key.shift><Key.shift><Key.shift><Key.shift><Key.shift><Key.shift><Key.shift><Key.shift><Key.shift><Key.shift><Key.shift><Key.shift><Key.shift><Key.shift><Key.shift><Key.shift><Key.shift><Key.shift><Key.shift><Key.shift><Key.shift><Key.shift><Key.shift><Key.shift><Key.shift><Key.shift><Key.shift><Key.shift><Key.shift><Key.shift><Key.shift><Key.shift><Key.shift><Key.shift><Key.shift><Key.shift><Key.shift><Key.shift><Key.shift><Key.shift><Key.shift><Key.shift><Key.shift><Key.shift>Sod<Key.backspace><Key.backspace>oftage.8<Key.shift>@softage.net
Screenshot: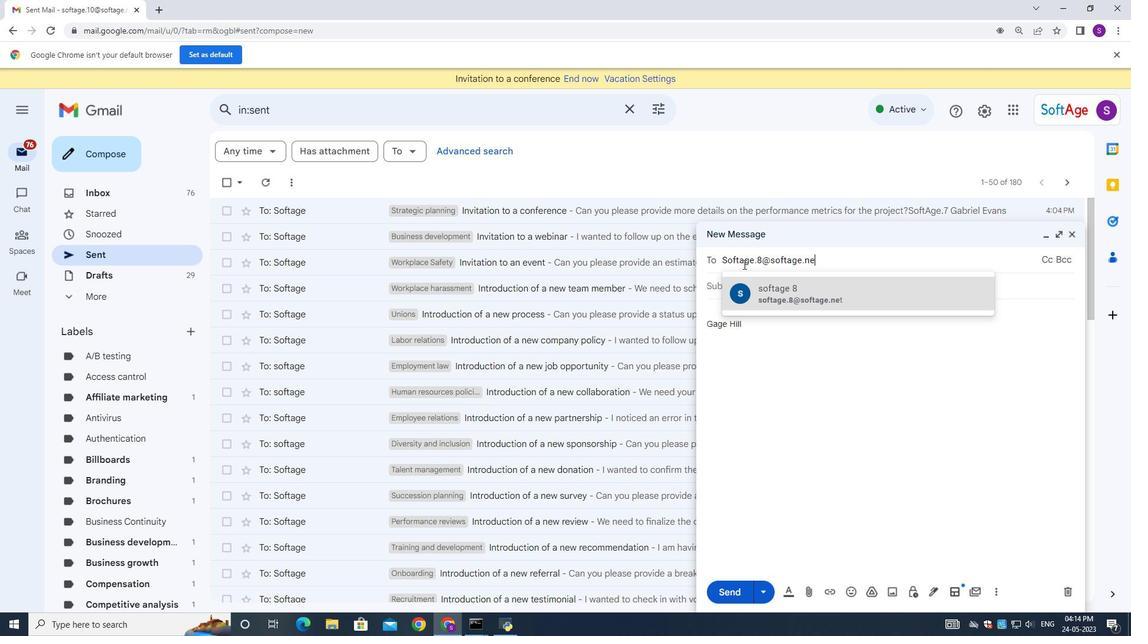 
Action: Mouse moved to (781, 293)
Screenshot: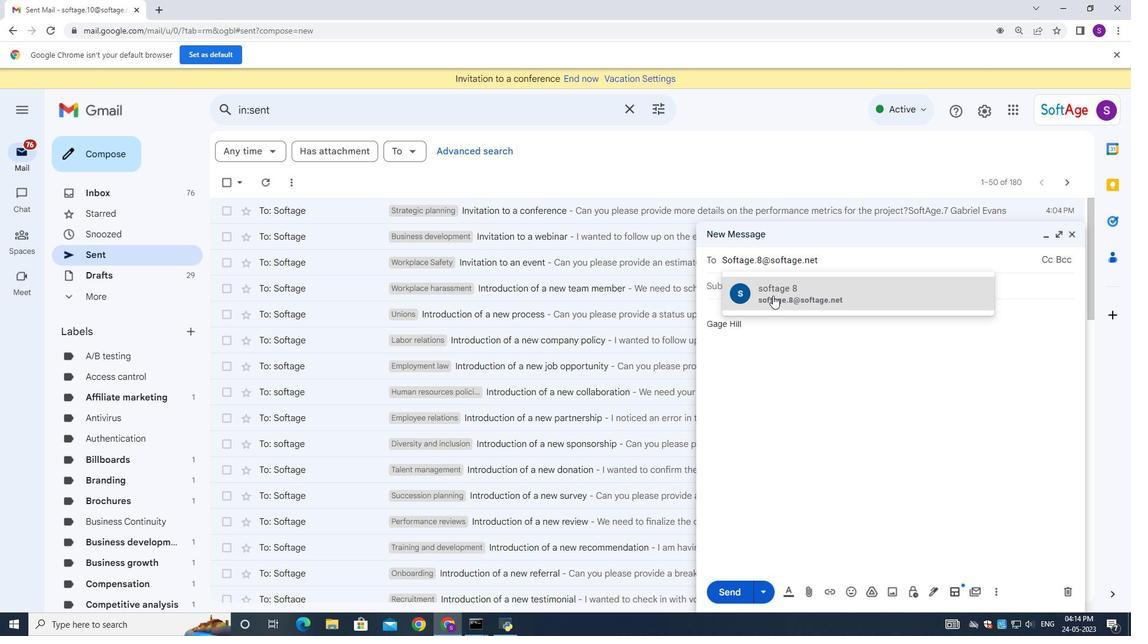 
Action: Mouse pressed left at (781, 293)
Screenshot: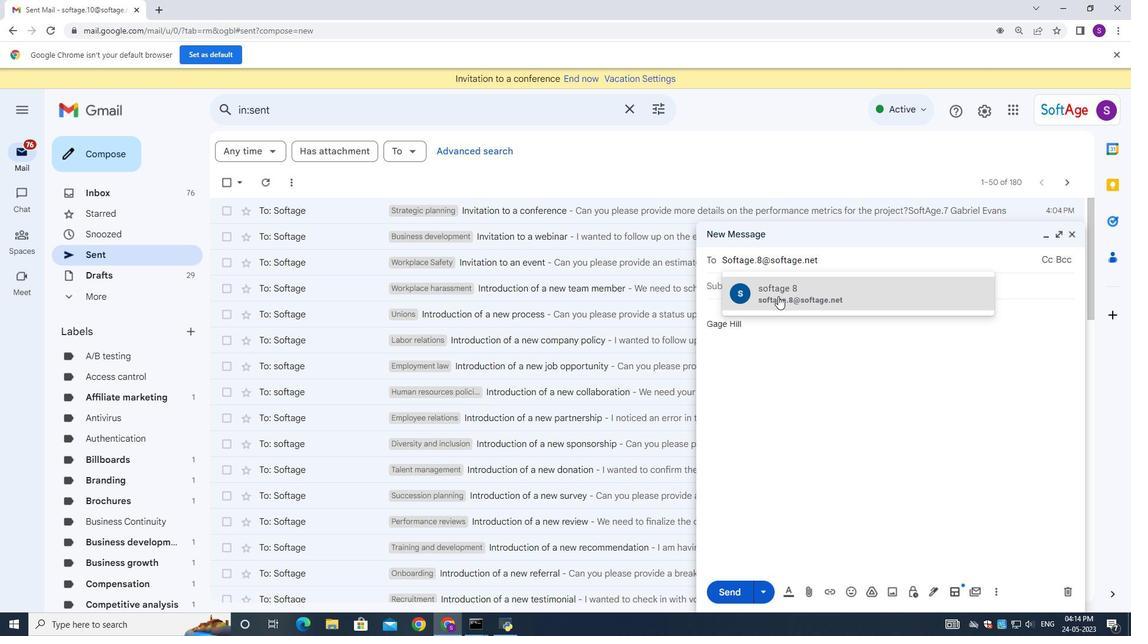 
Action: Mouse moved to (761, 299)
Screenshot: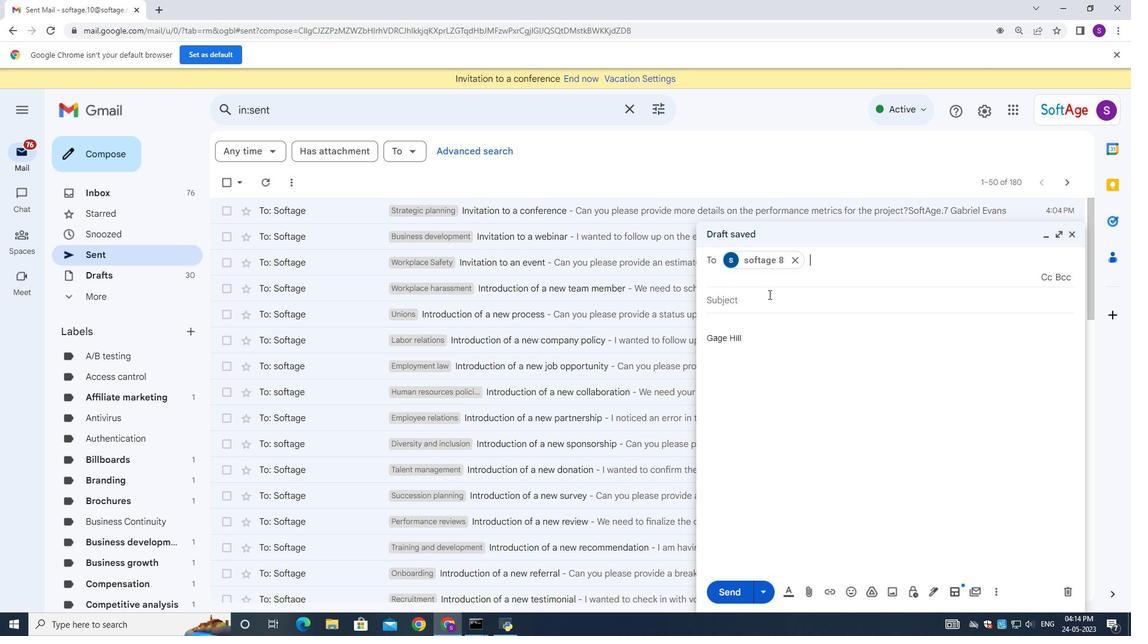 
Action: Mouse pressed left at (761, 299)
Screenshot: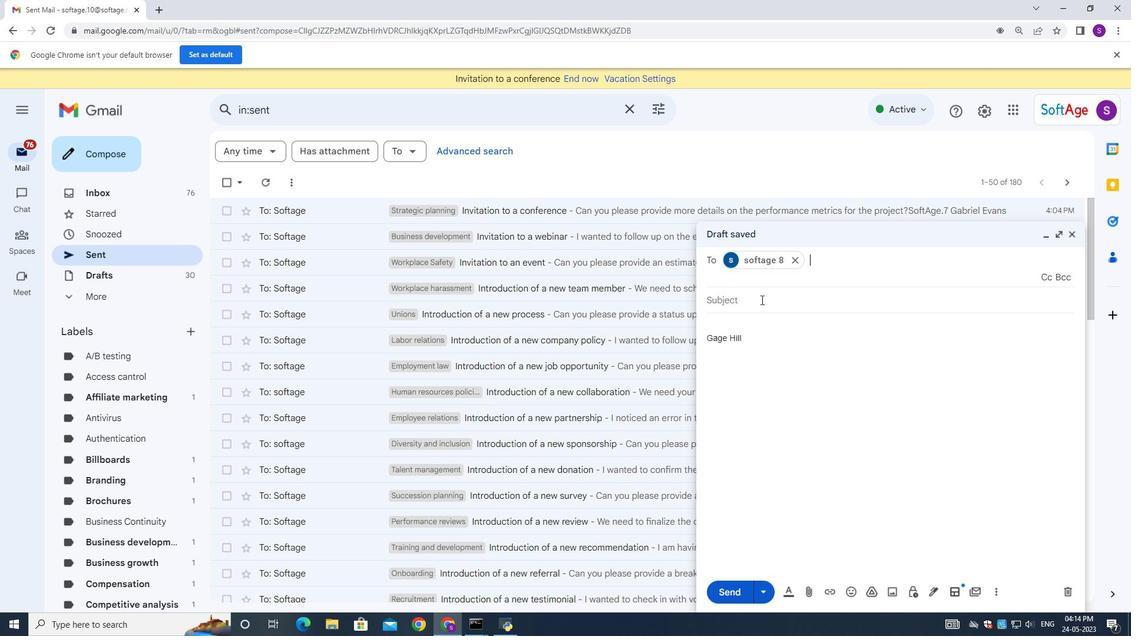 
Action: Mouse moved to (762, 299)
Screenshot: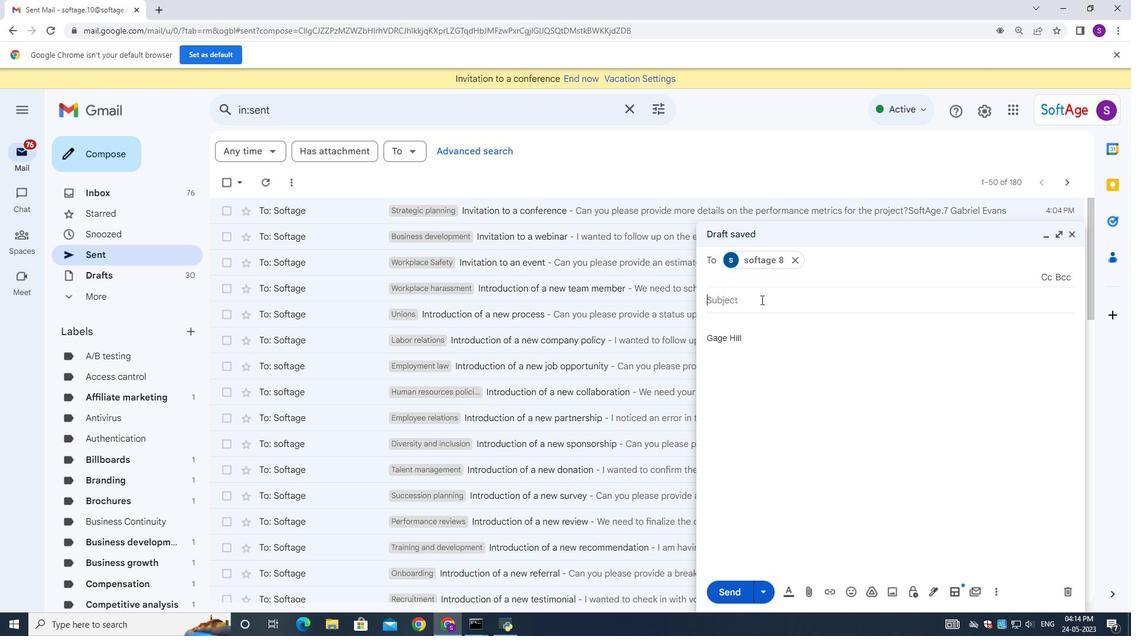 
Action: Key pressed <Key.shift><Key.shift><Key.shift><Key.shift><Key.shift><Key.shift><Key.shift><Key.shift><Key.shift><Key.shift><Key.shift><Key.shift><Key.shift>Invitation<Key.space>tp<Key.backspace>ova<Key.space>trade<Key.space><Key.backspace><Key.backspace><Key.backspace><Key.backspace><Key.backspace><Key.backspace><Key.backspace><Key.backspace><Key.backspace><Key.space>a<Key.space><Key.backspace><Key.backspace>a<Key.space>trade<Key.space>show<Key.space>
Screenshot: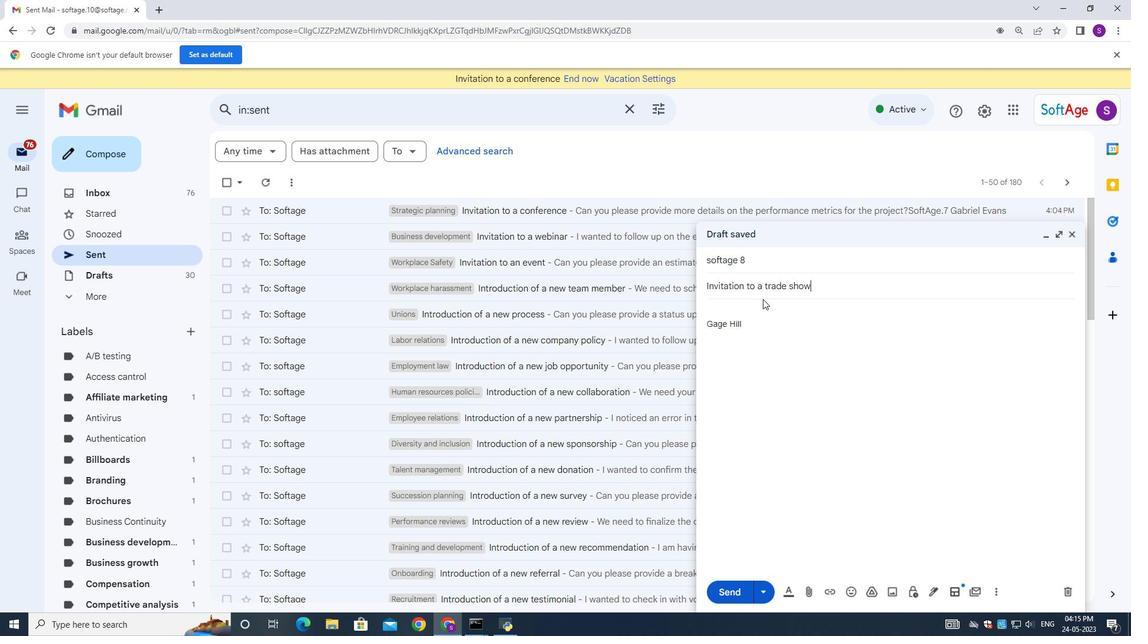 
Action: Mouse moved to (761, 312)
Screenshot: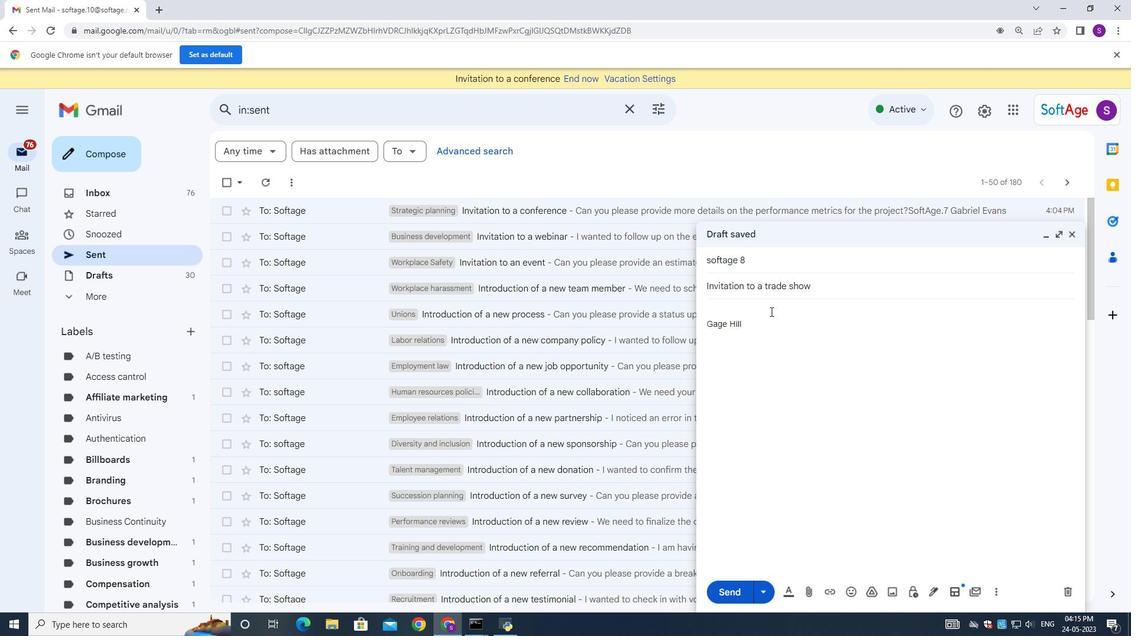 
Action: Mouse pressed left at (761, 312)
Screenshot: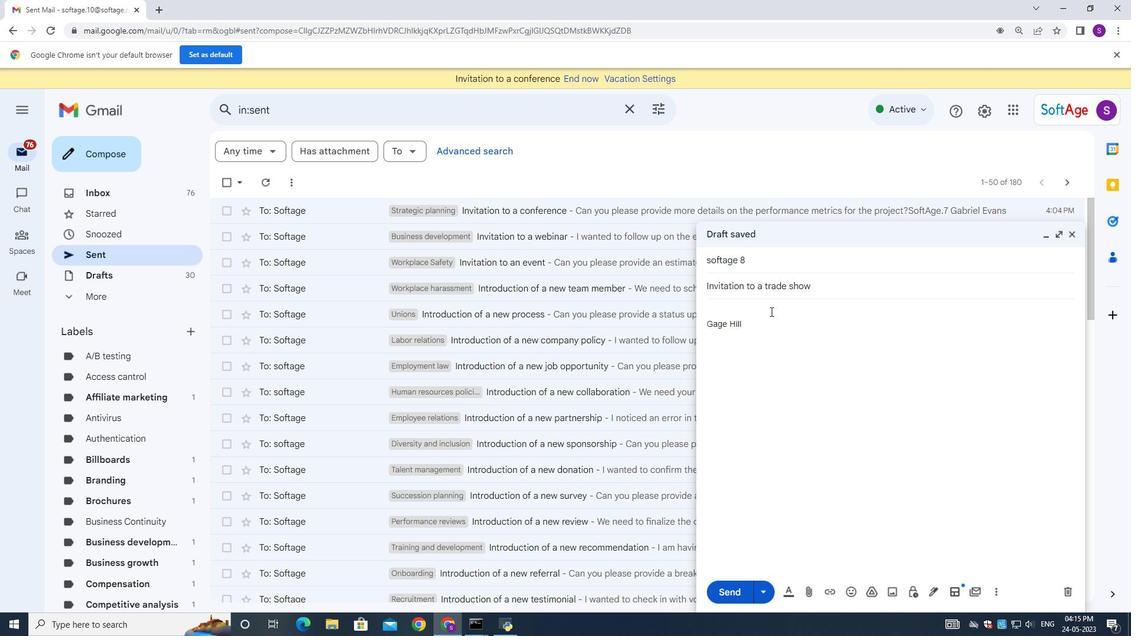 
Action: Key pressed <Key.shift>I<Key.space>am<Key.space>having<Key.space>trouble<Key.space>accessing<Key.space>the<Key.space>shared<Key.space>drive.<Key.shift><Key.shift><Key.shift><Key.shift><Key.shift><Key.shift><Key.shift>Can<Key.space>you<Key.space>please<Key.space>check<Key.space>if<Key.space>there<Key.space>are<Key.space>any<Key.space>issues<Key.shift_r>?
Screenshot: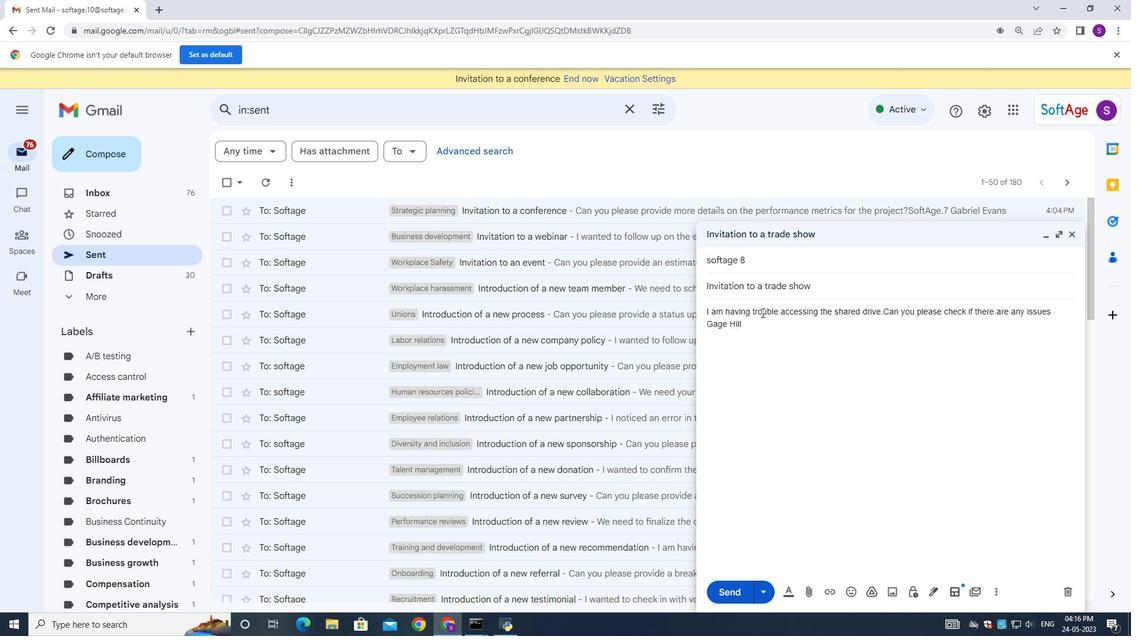 
Action: Mouse moved to (828, 596)
Screenshot: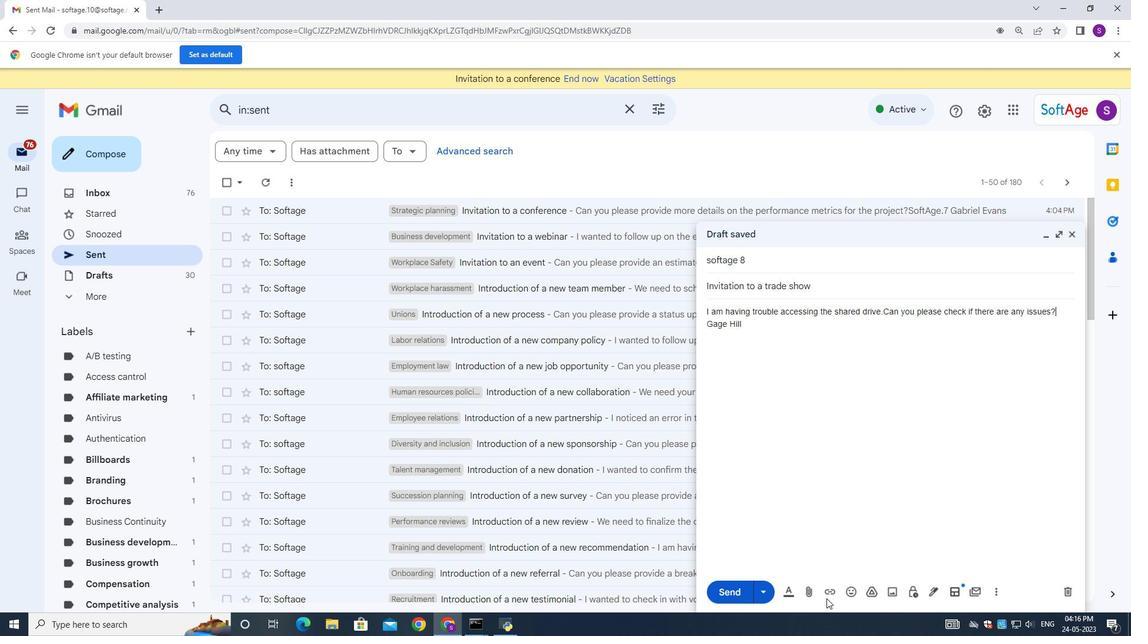 
Action: Mouse pressed left at (828, 596)
Screenshot: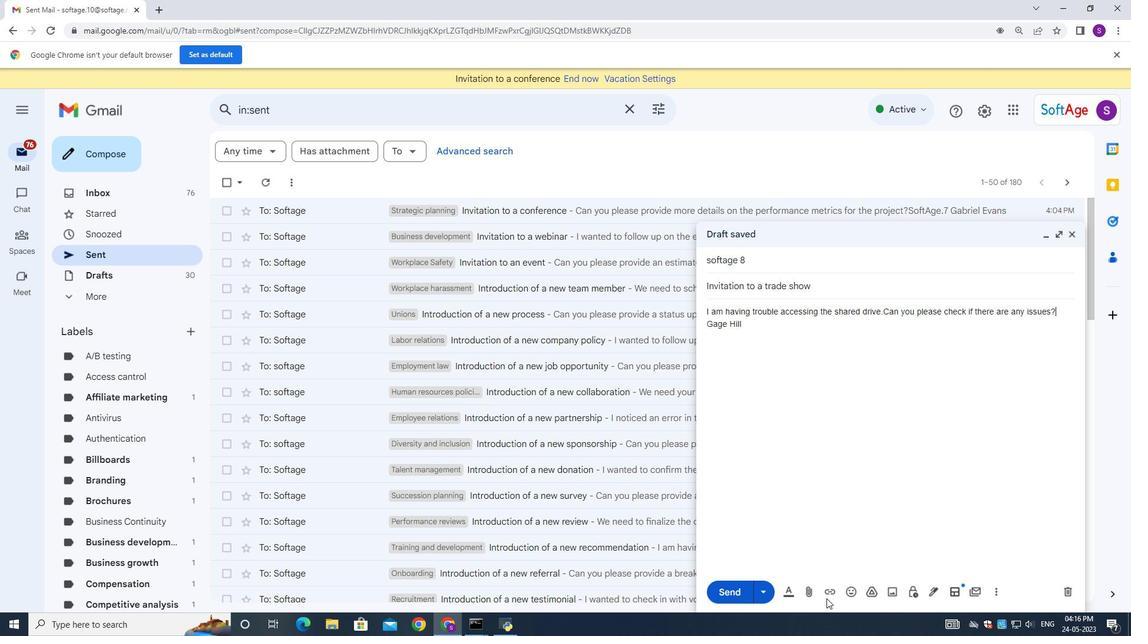 
Action: Mouse moved to (405, 354)
Screenshot: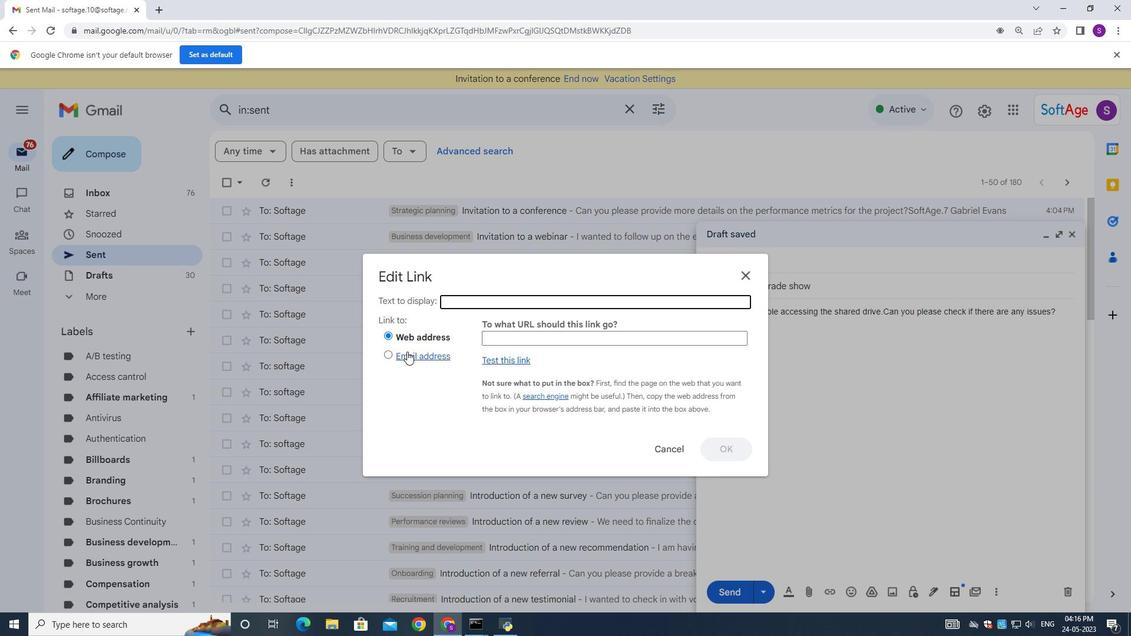 
Action: Mouse pressed left at (405, 354)
Screenshot: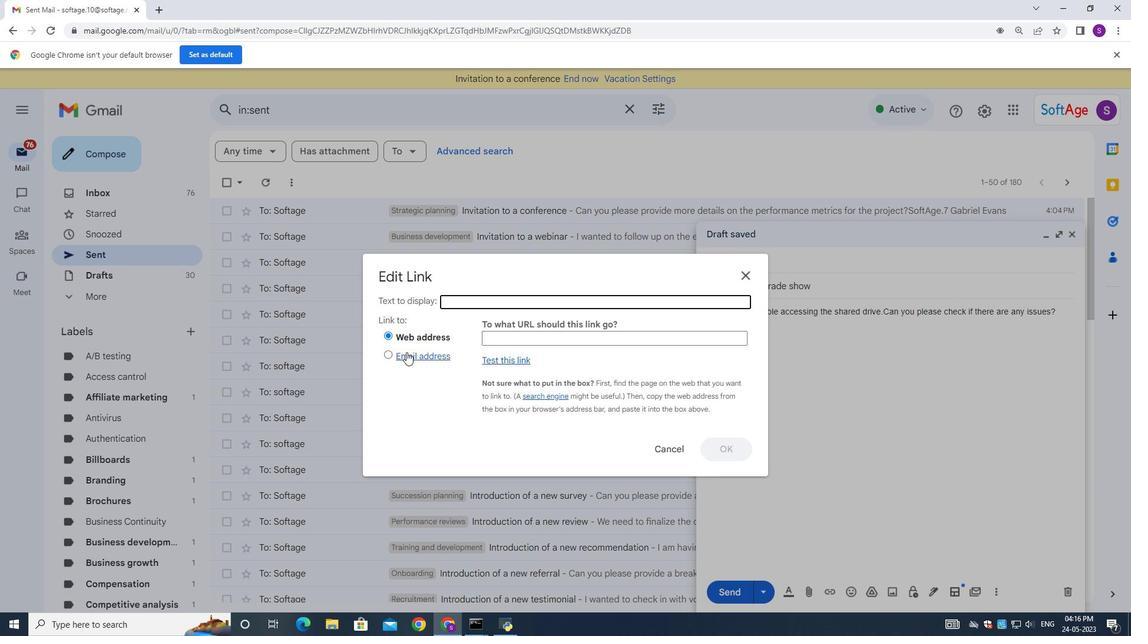 
Action: Mouse moved to (524, 311)
Screenshot: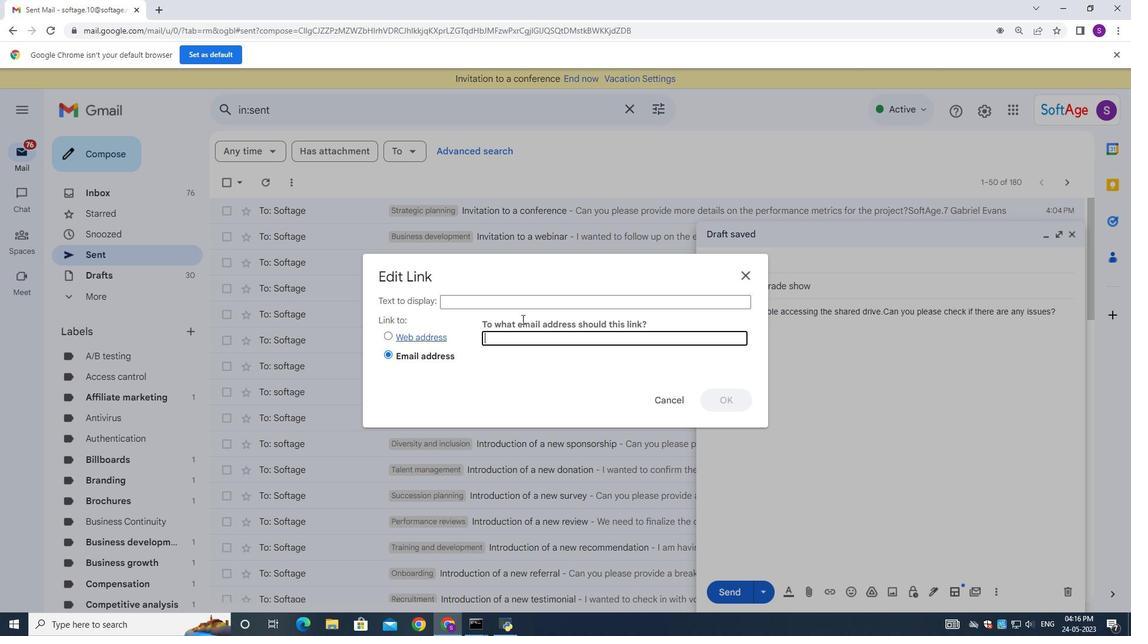 
Action: Mouse pressed left at (524, 311)
Screenshot: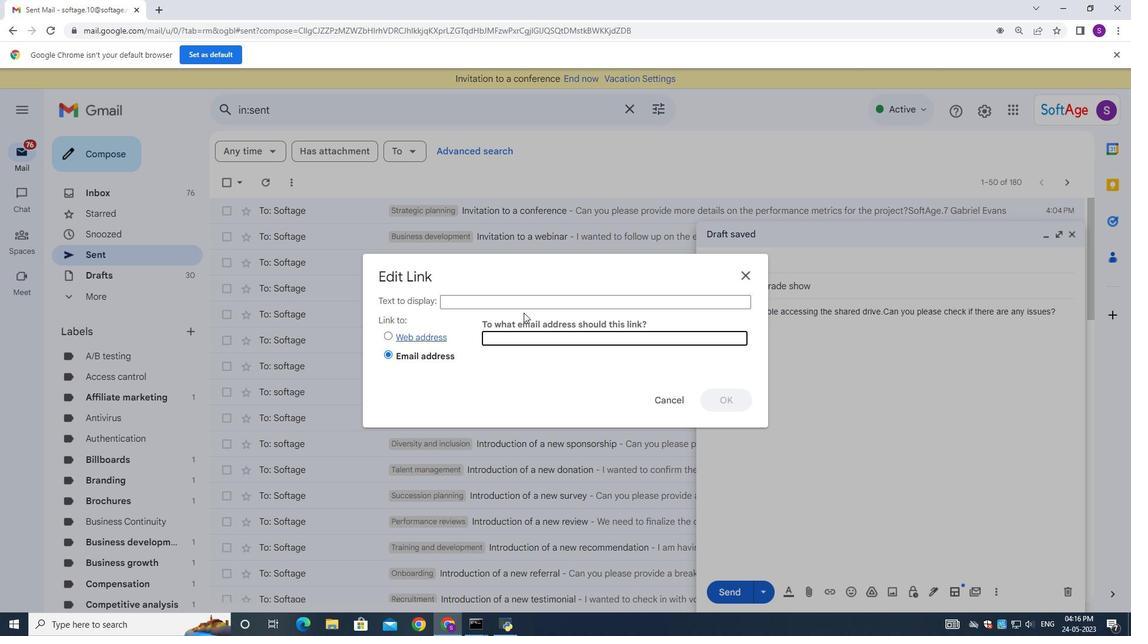
Action: Mouse moved to (523, 304)
Screenshot: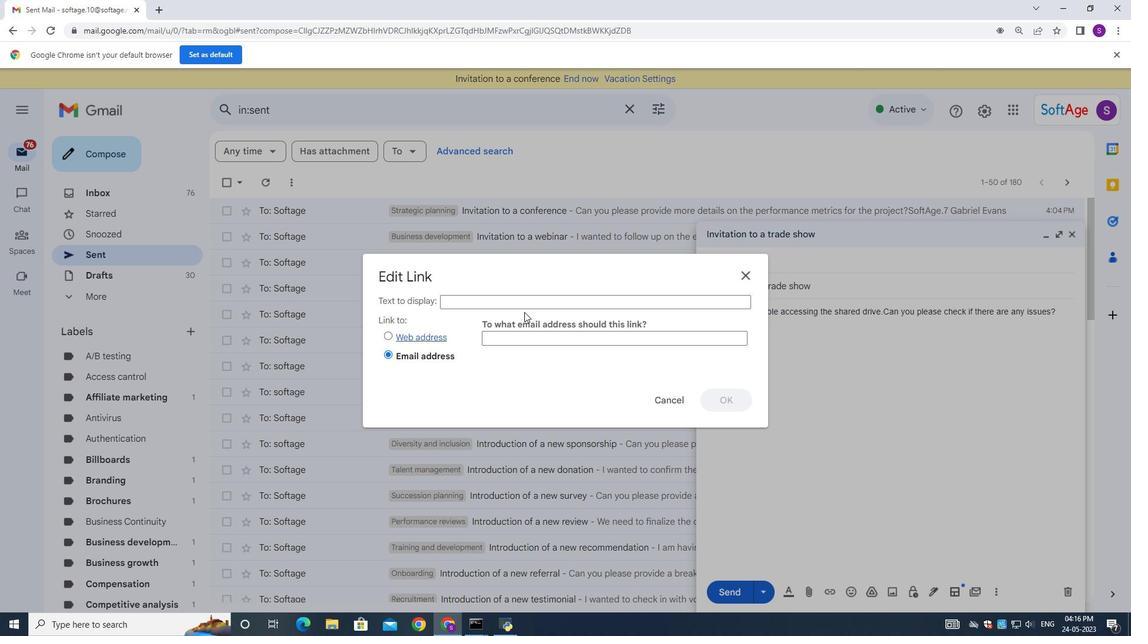 
Action: Mouse pressed left at (523, 304)
Screenshot: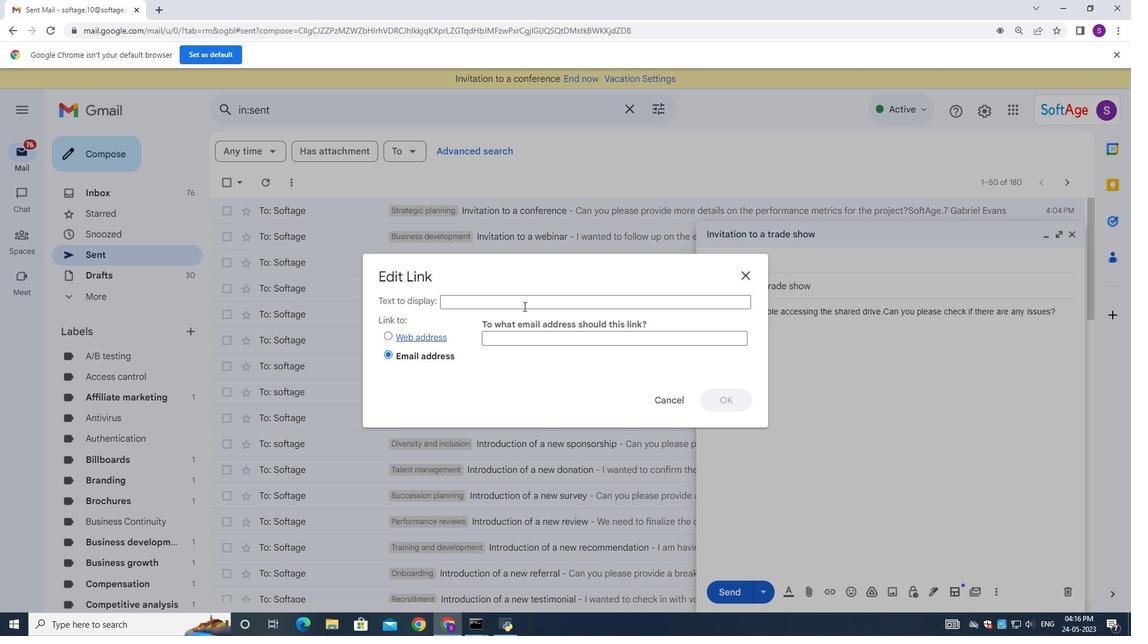 
Action: Mouse moved to (517, 303)
Screenshot: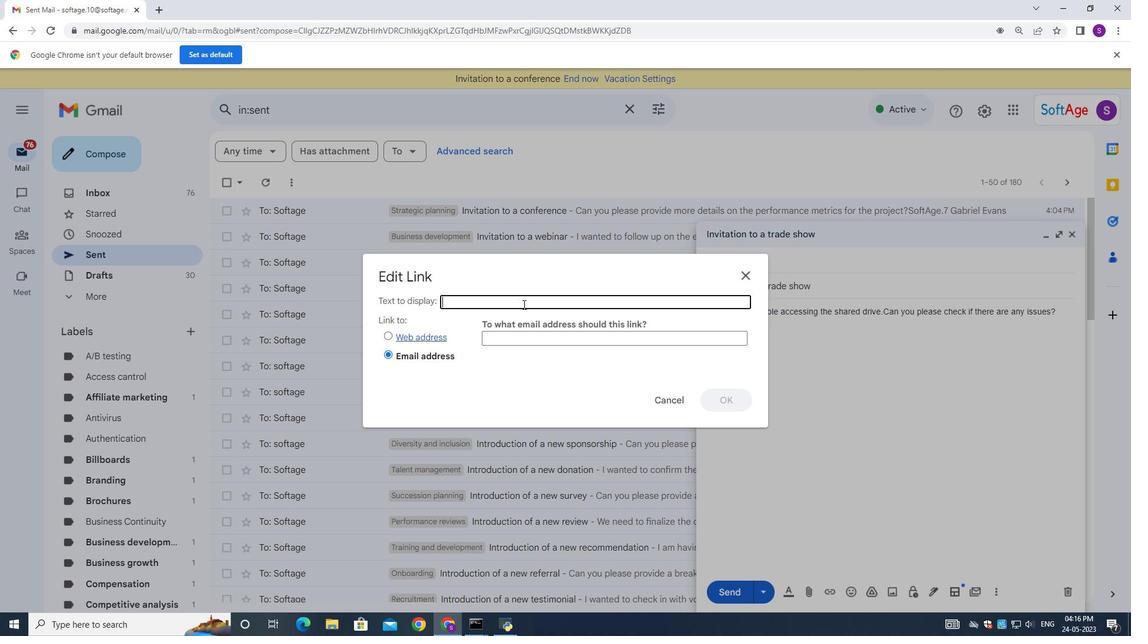 
Action: Key pressed <Key.shift><Key.shift><Key.shift><Key.shift><Key.shift><Key.shift><Key.shift><Key.shift><Key.shift><Key.shift><Key.shift><Key.shift><Key.shift><Key.shift><Key.shift><Key.shift><Key.shift><Key.shift><Key.shift><Key.shift><Key.shift><Key.shift><Key.shift><Key.shift><Key.shift><Key.shift><Key.shift><Key.shift><Key.shift><Key.shift><Key.shift><Key.shift><Key.shift><Key.shift><Key.shift><Key.shift><Key.shift><Key.shift><Key.shift><Key.shift><Key.shift><Key.shift><Key.shift><Key.shift><Key.shift><Key.shift><Key.shift><Key.shift><Key.shift><Key.shift><Key.shift><Key.shift><Key.shift><Key.shift><Key.shift><Key.shift><Key.shift><Key.shift><Key.shift><Key.shift><Key.shift><Key.shift><Key.shift>Soft<Key.shift>Age.8
Screenshot: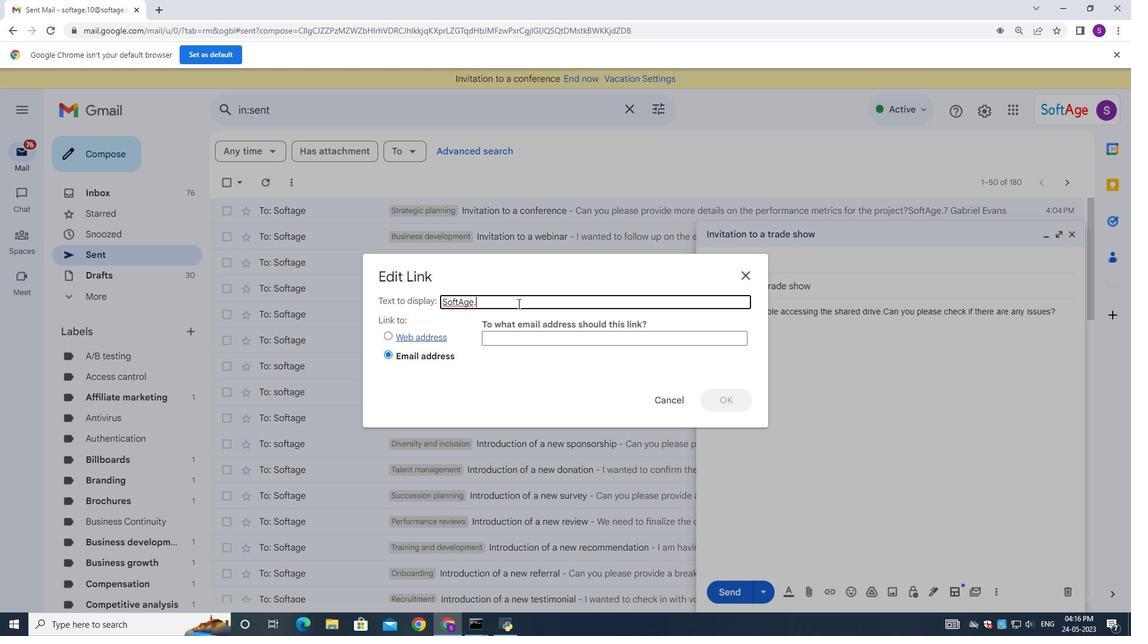 
Action: Mouse moved to (511, 345)
Screenshot: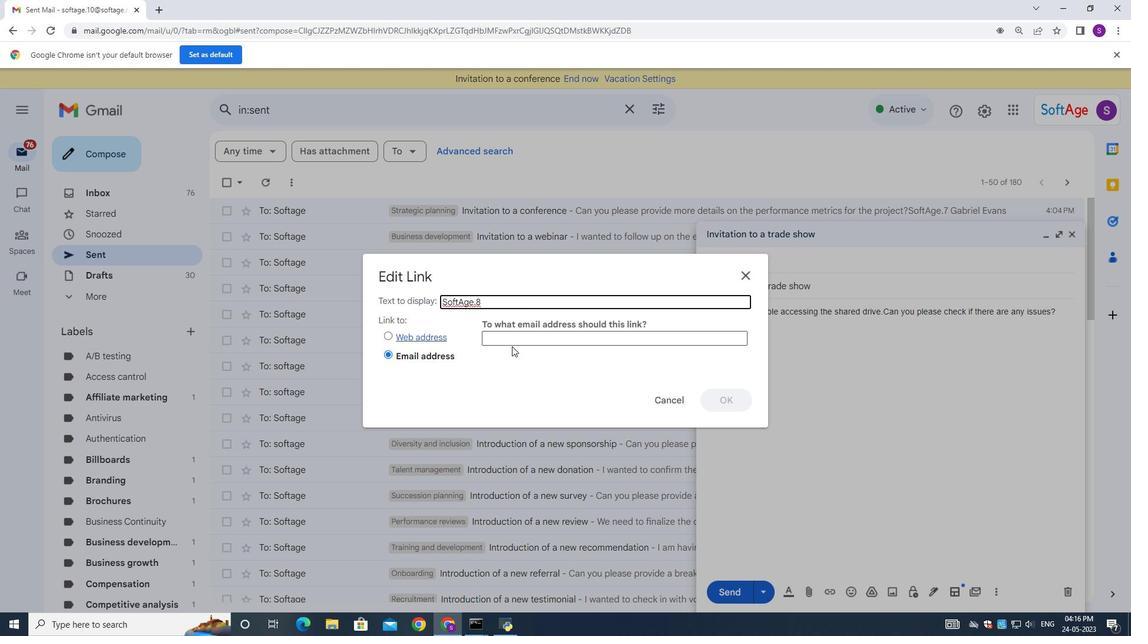 
Action: Mouse pressed left at (511, 345)
Screenshot: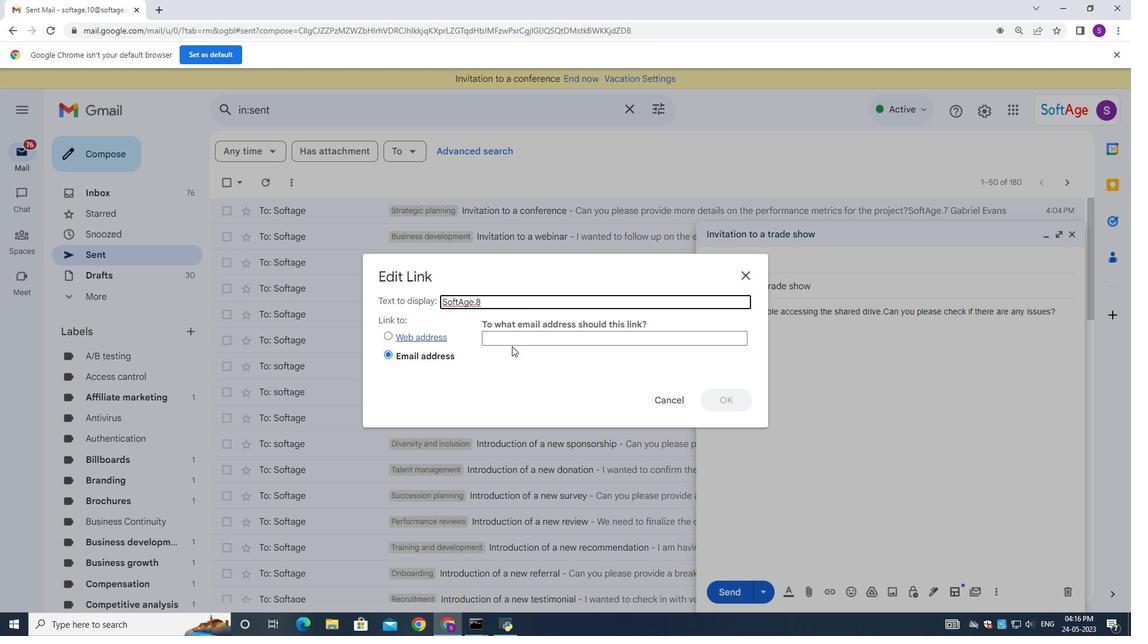 
Action: Mouse moved to (510, 339)
Screenshot: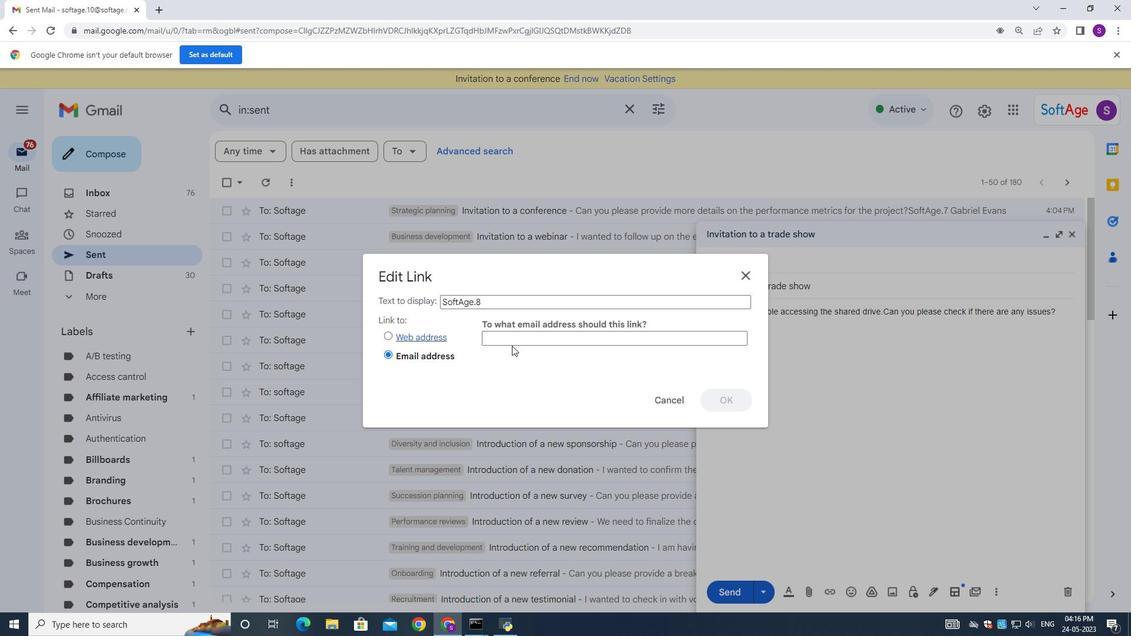 
Action: Mouse pressed left at (510, 339)
Screenshot: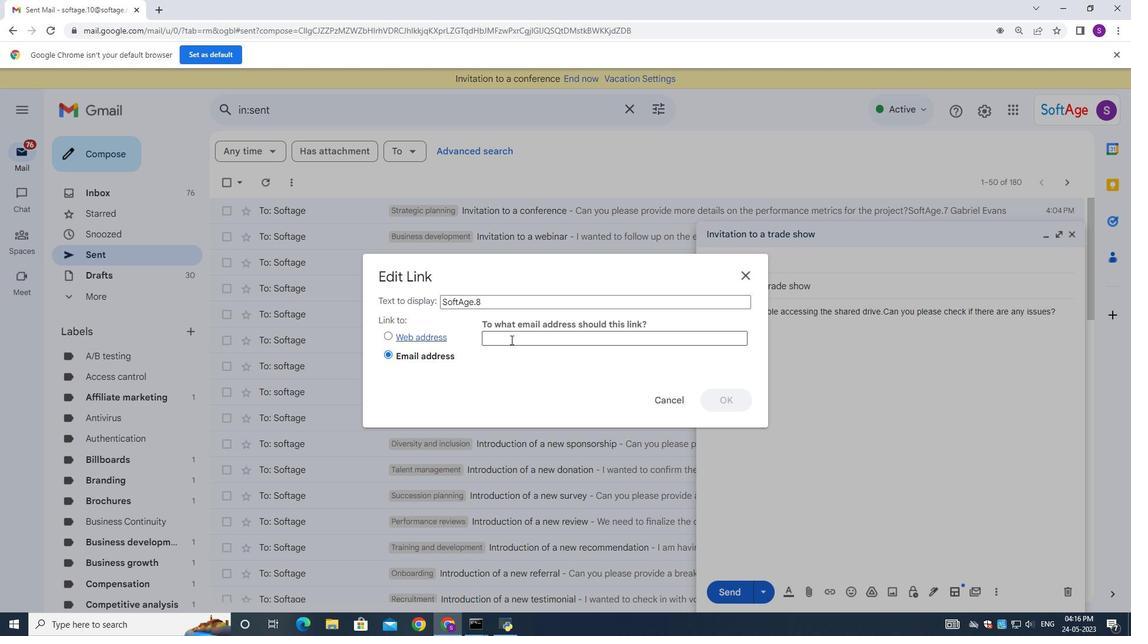
Action: Mouse moved to (510, 339)
Screenshot: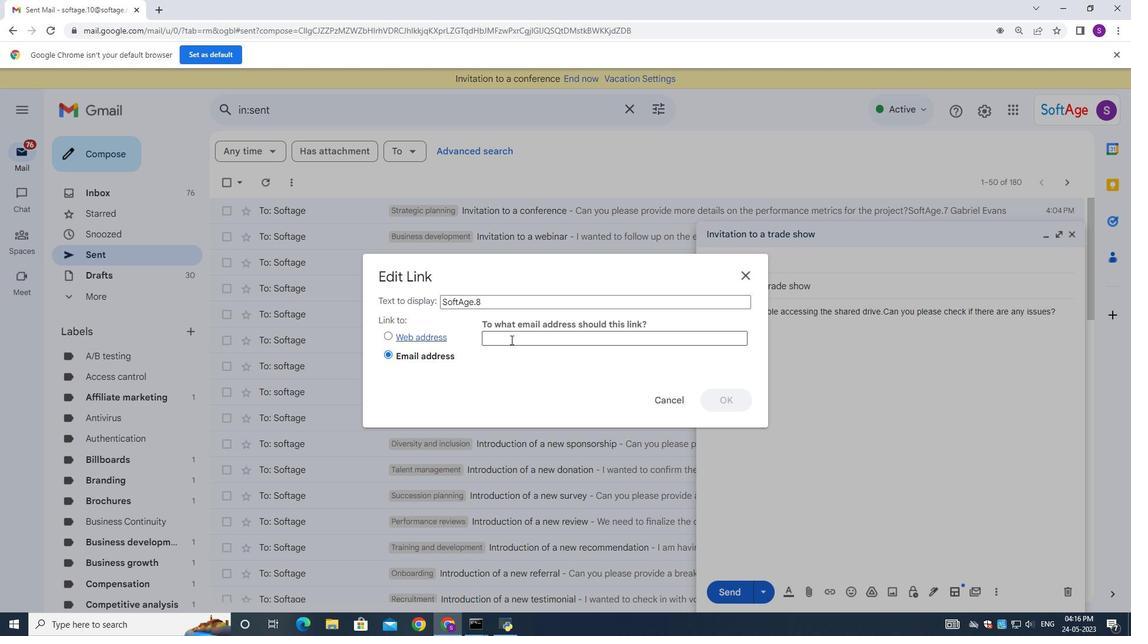 
Action: Key pressed softahe<Key.backspace><Key.backspace>ge.8
Screenshot: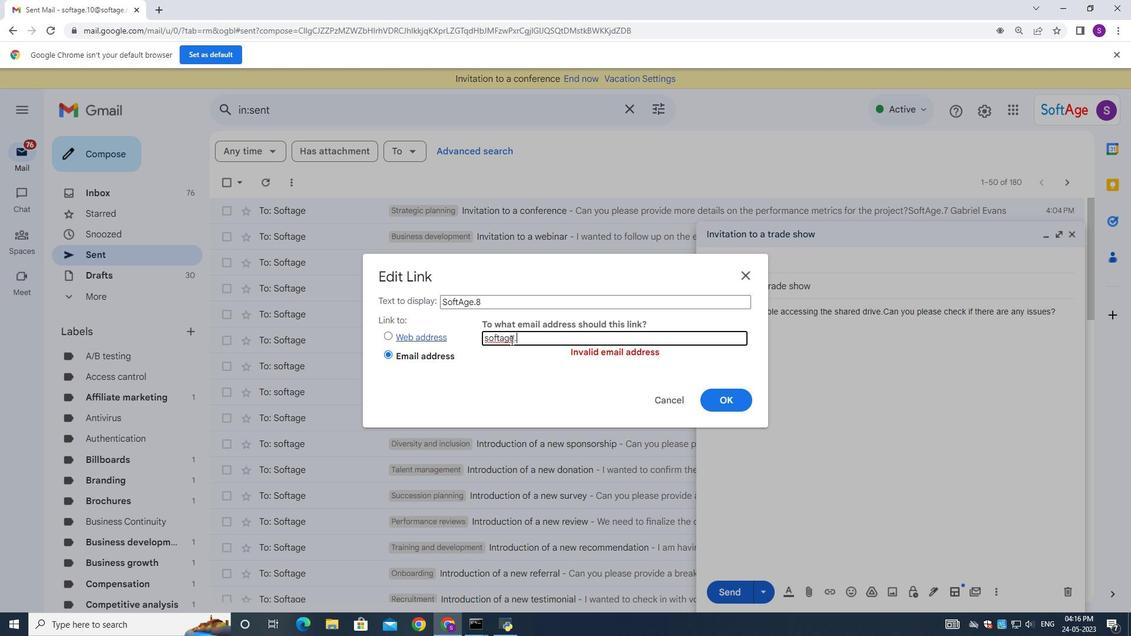 
Action: Mouse moved to (538, 336)
Screenshot: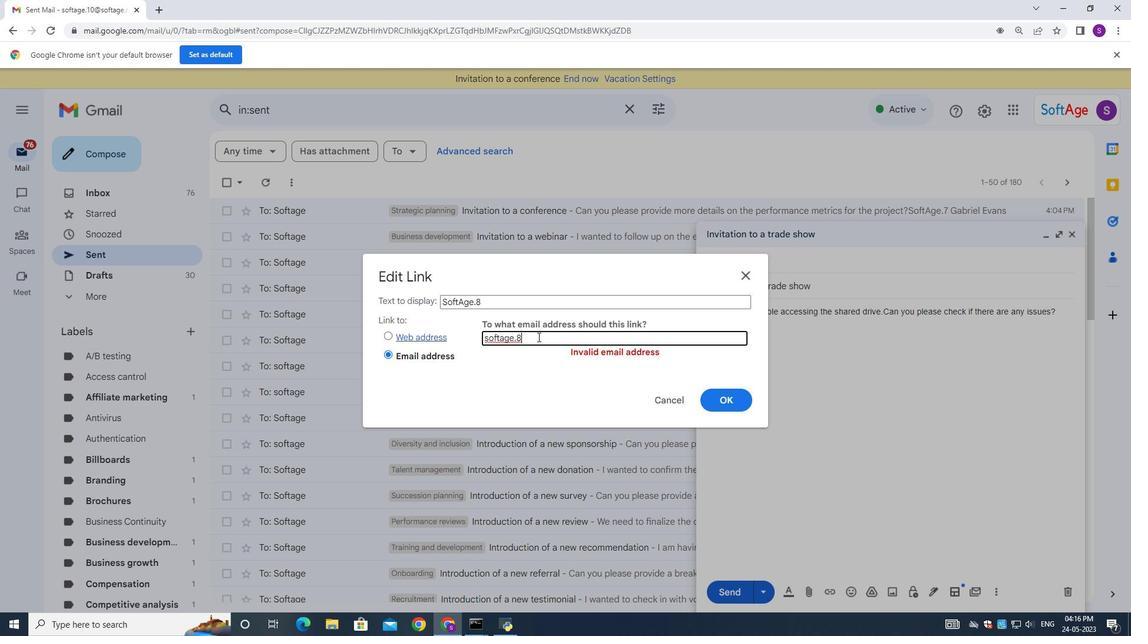 
Action: Key pressed <Key.shift>@softage.net
Screenshot: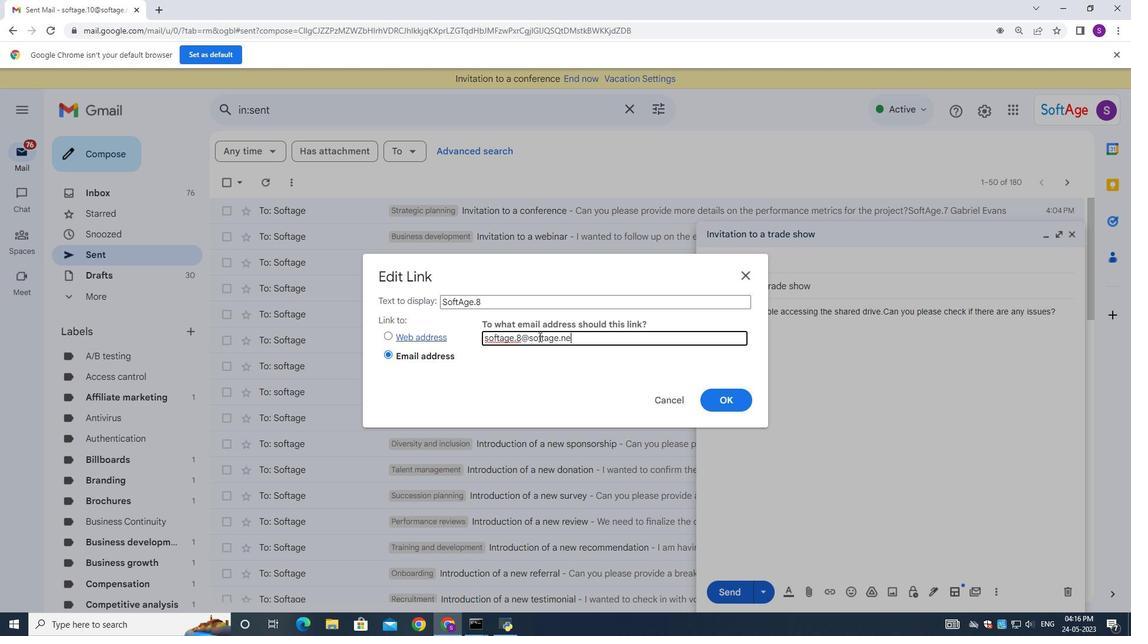 
Action: Mouse moved to (603, 341)
Screenshot: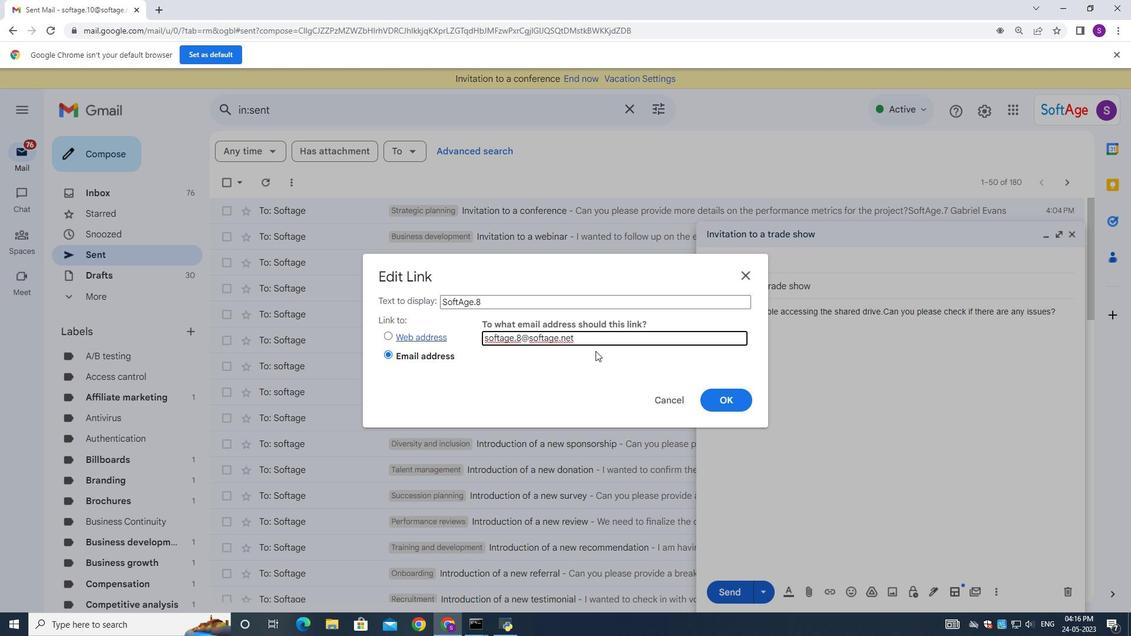 
Action: Mouse pressed left at (603, 341)
Screenshot: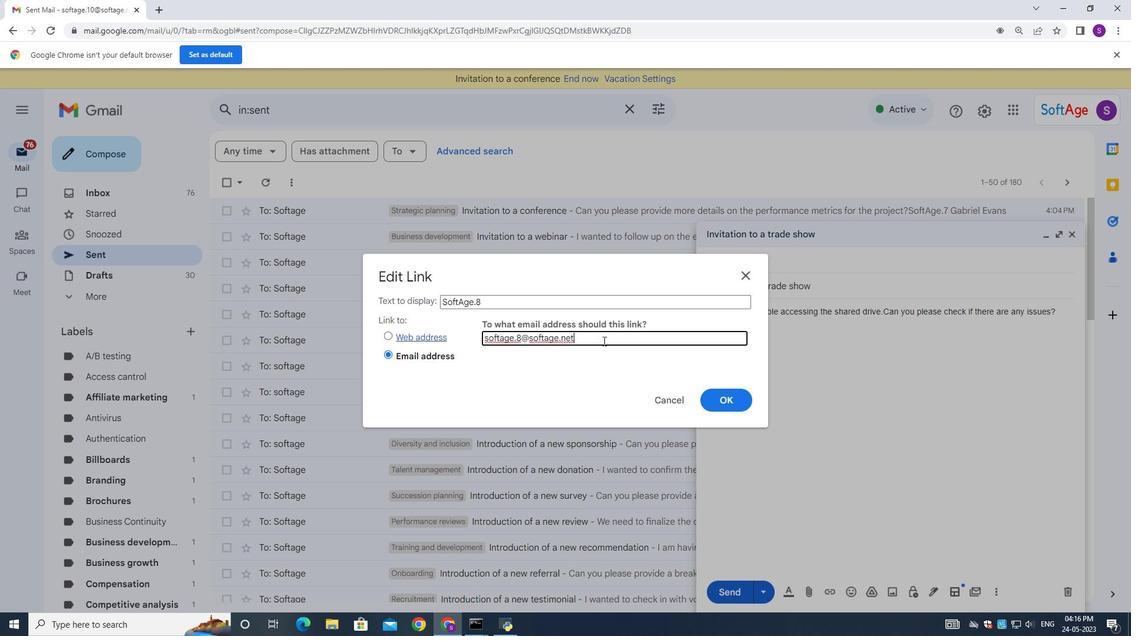 
Action: Mouse moved to (741, 403)
Screenshot: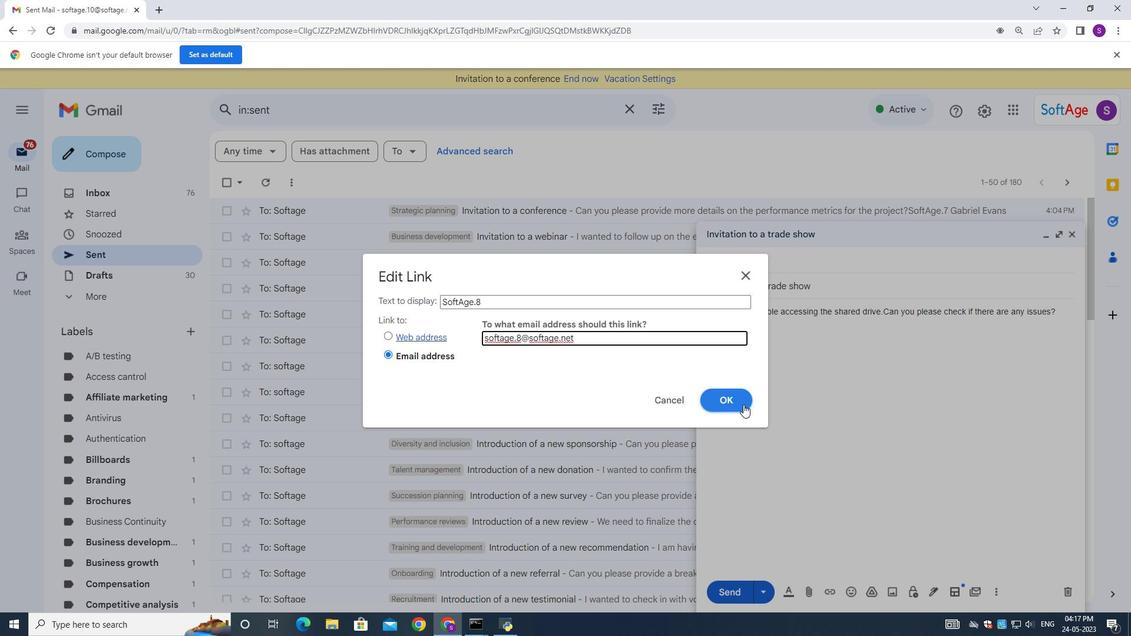 
Action: Mouse pressed left at (741, 403)
Screenshot: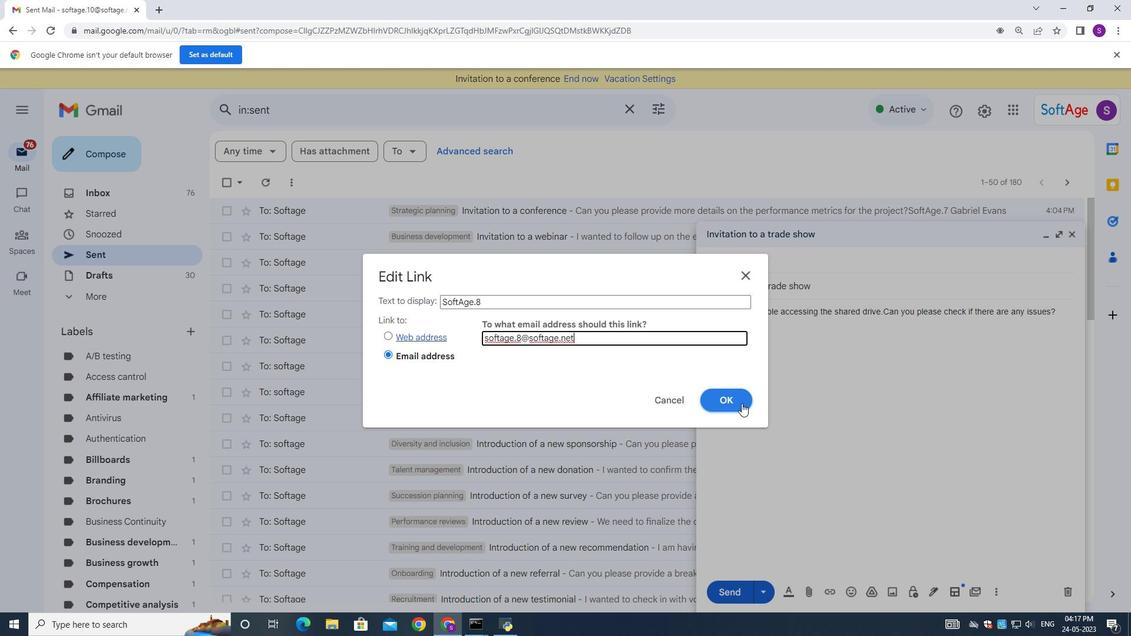 
Action: Mouse moved to (728, 590)
Screenshot: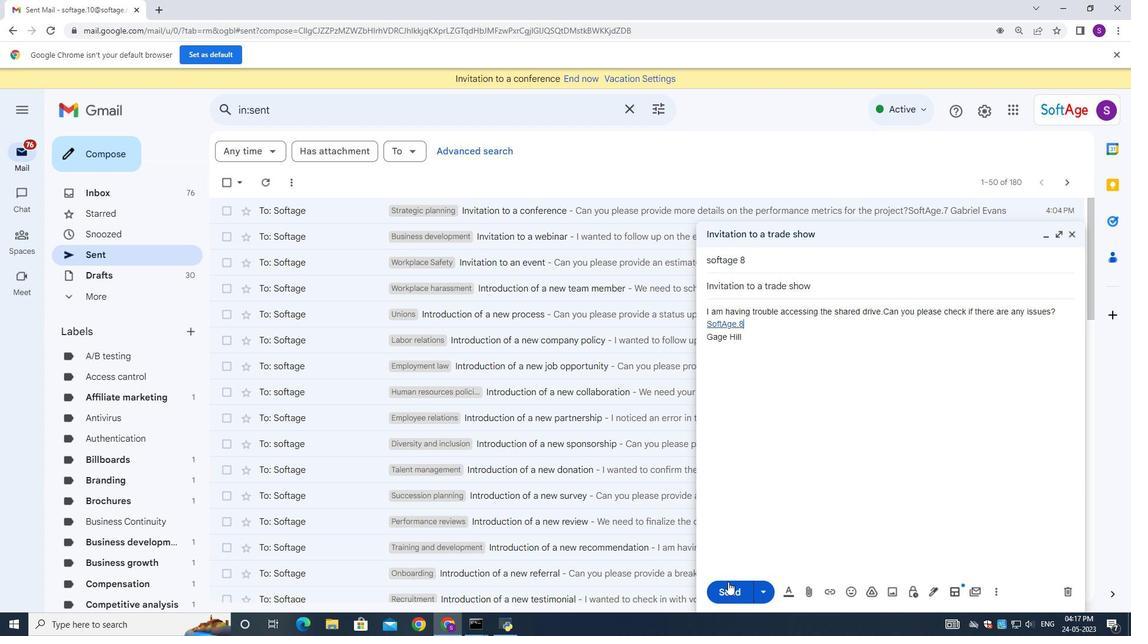 
Action: Mouse pressed left at (728, 590)
Screenshot: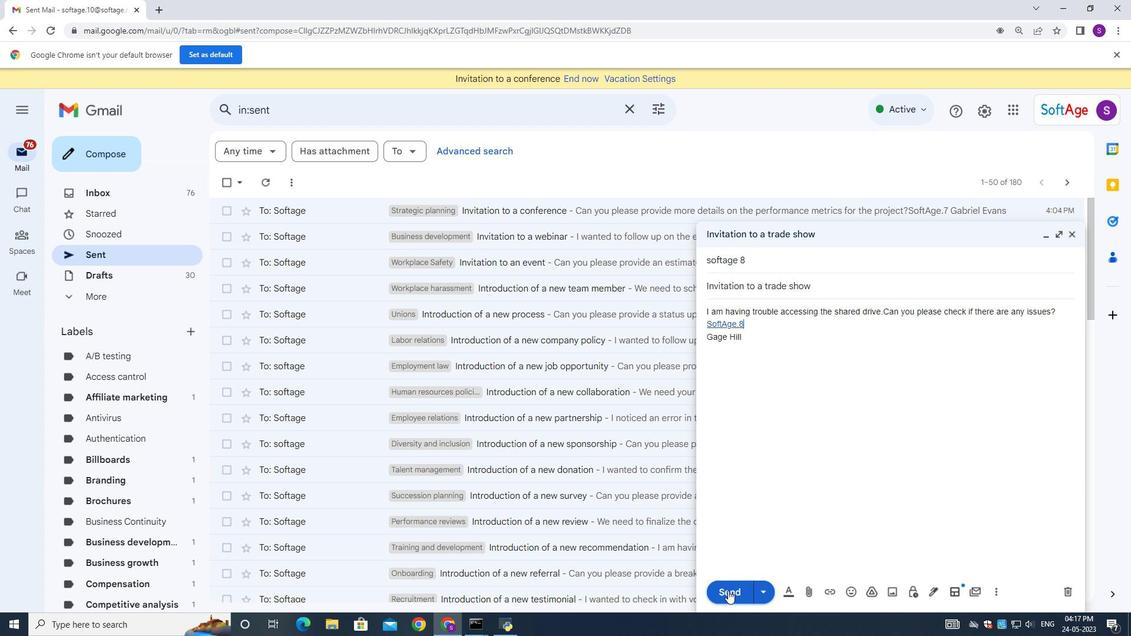 
Action: Mouse moved to (616, 208)
Screenshot: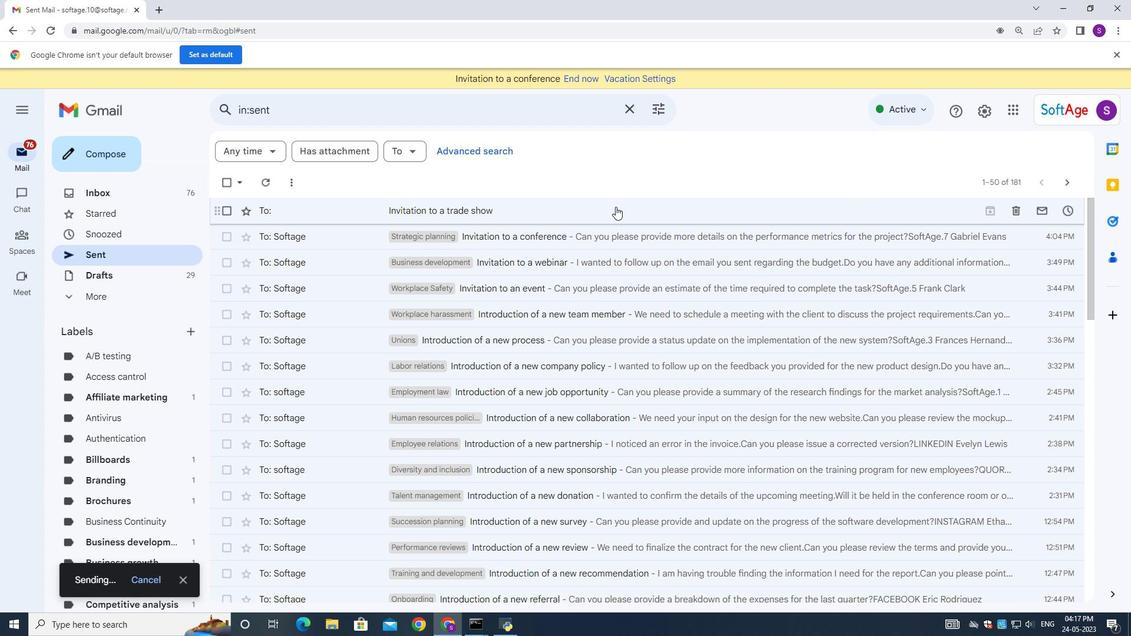 
Action: Mouse pressed left at (616, 208)
Screenshot: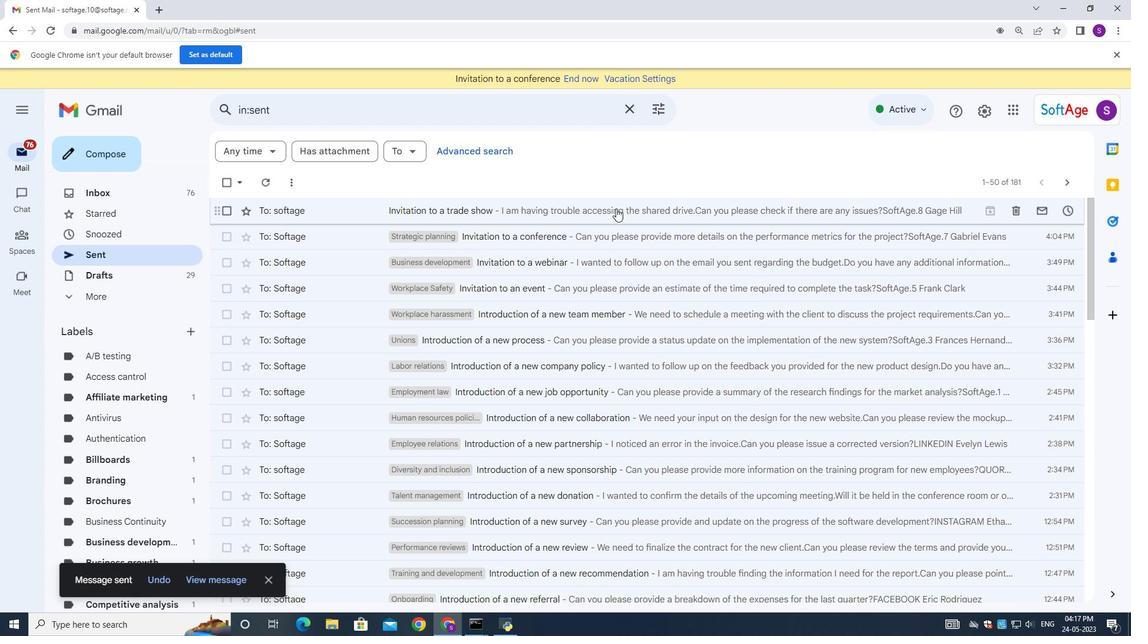 
Action: Mouse moved to (487, 148)
Screenshot: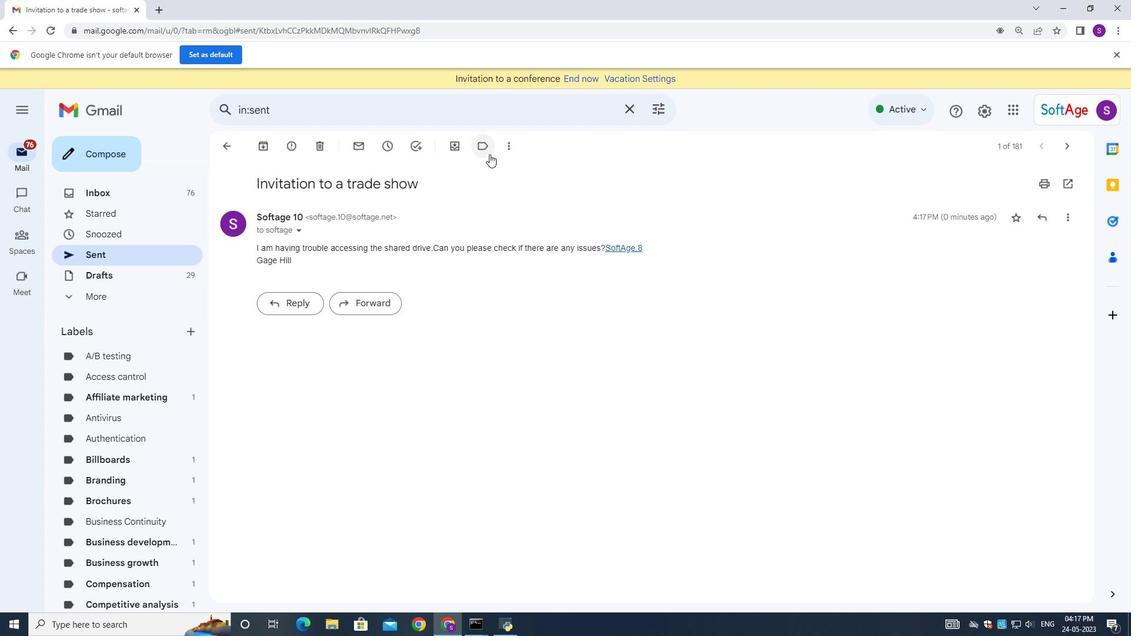 
Action: Mouse pressed left at (487, 148)
Screenshot: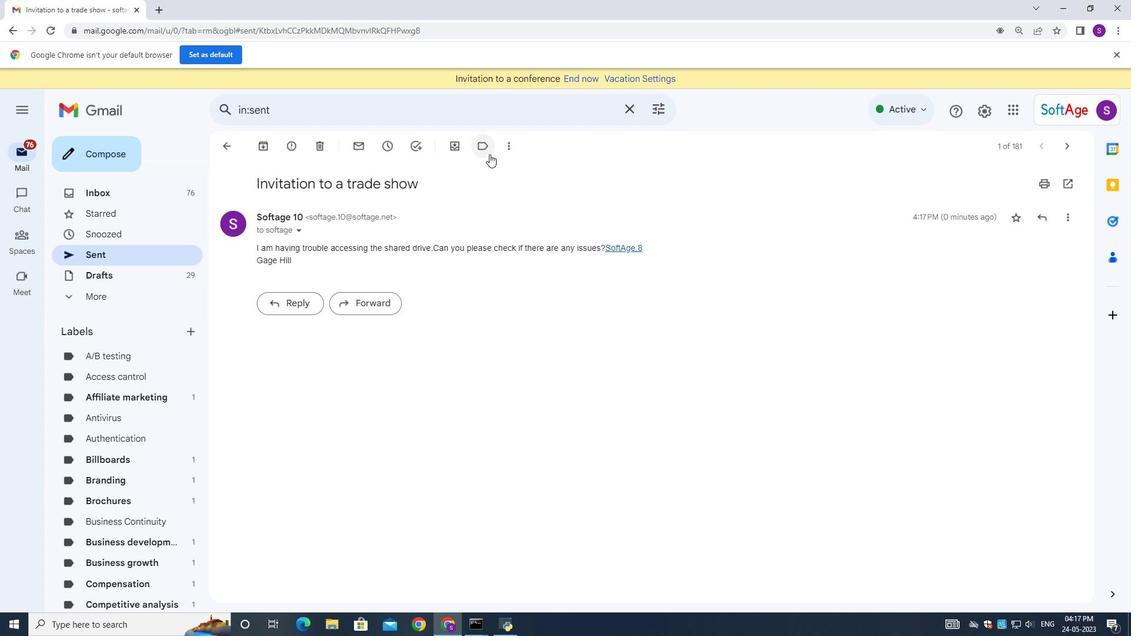 
Action: Mouse moved to (487, 149)
Screenshot: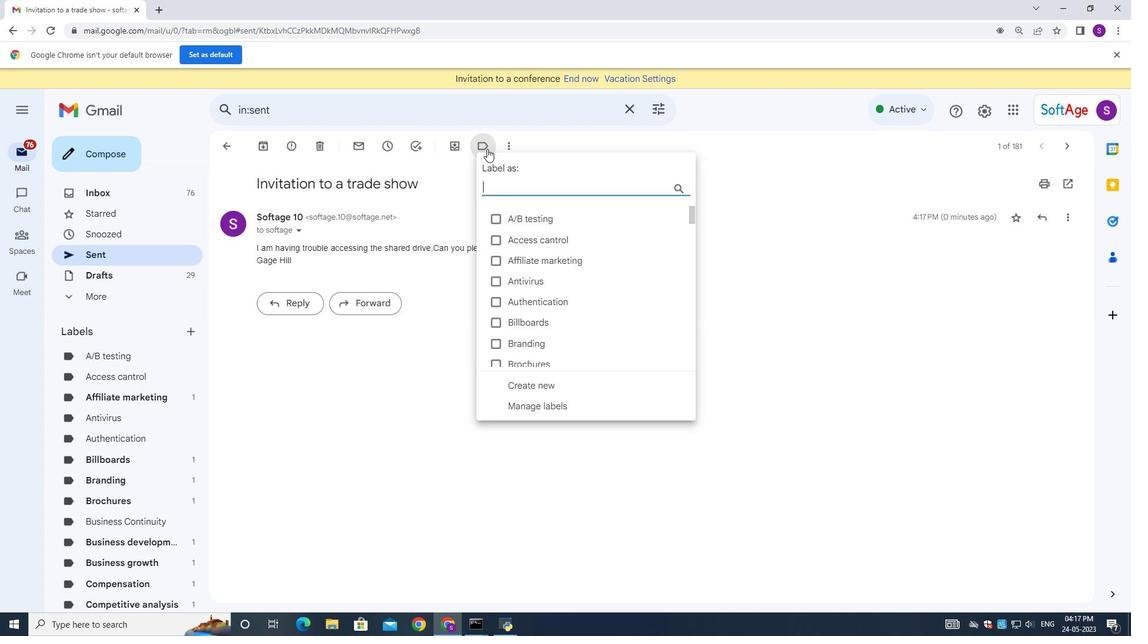 
Action: Key pressed busin
Screenshot: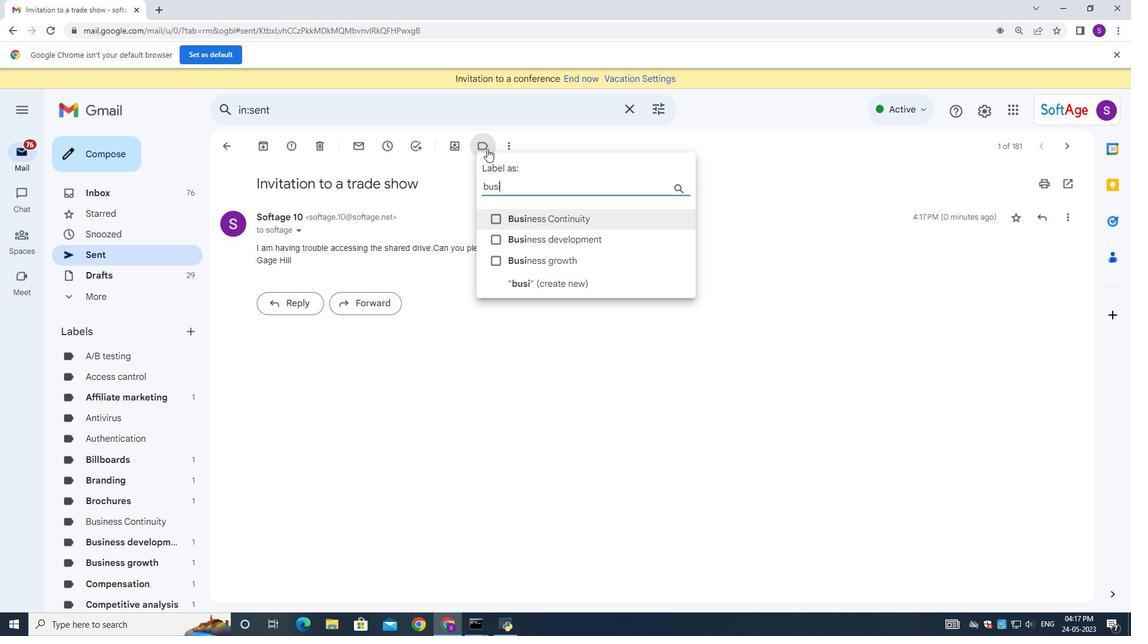 
Action: Mouse moved to (493, 255)
Screenshot: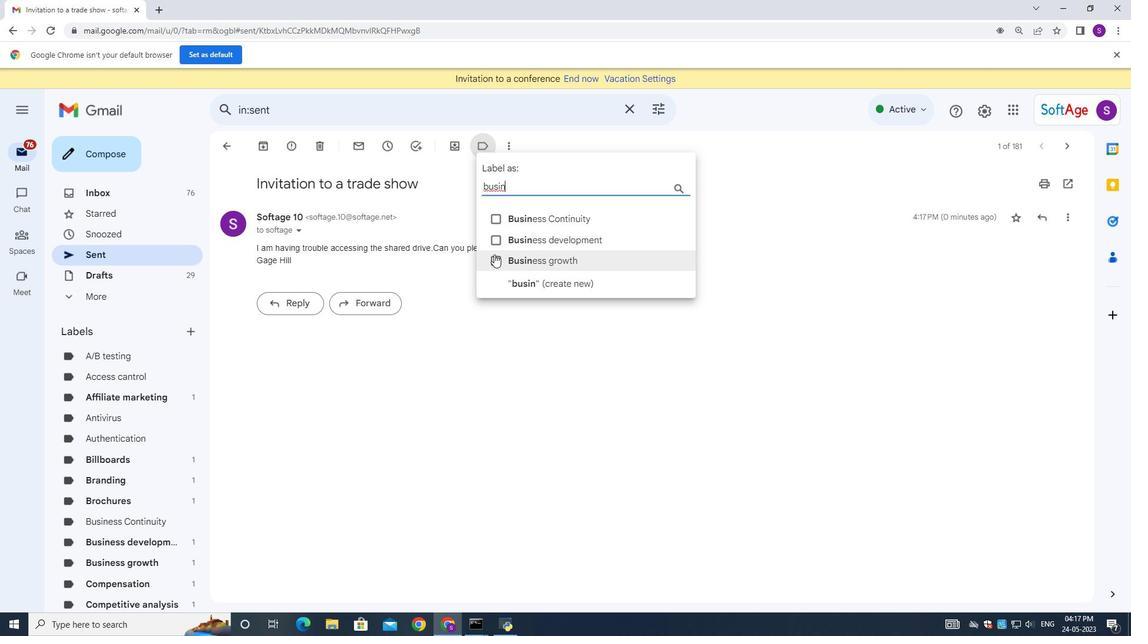 
Action: Mouse pressed left at (493, 255)
Screenshot: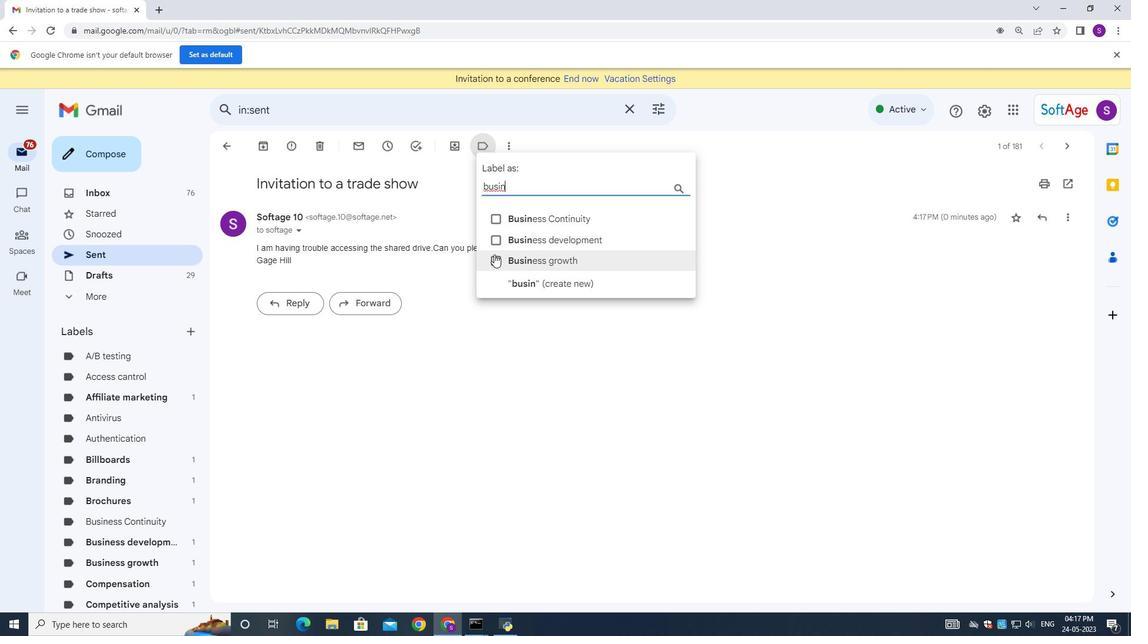 
Action: Mouse moved to (510, 289)
Screenshot: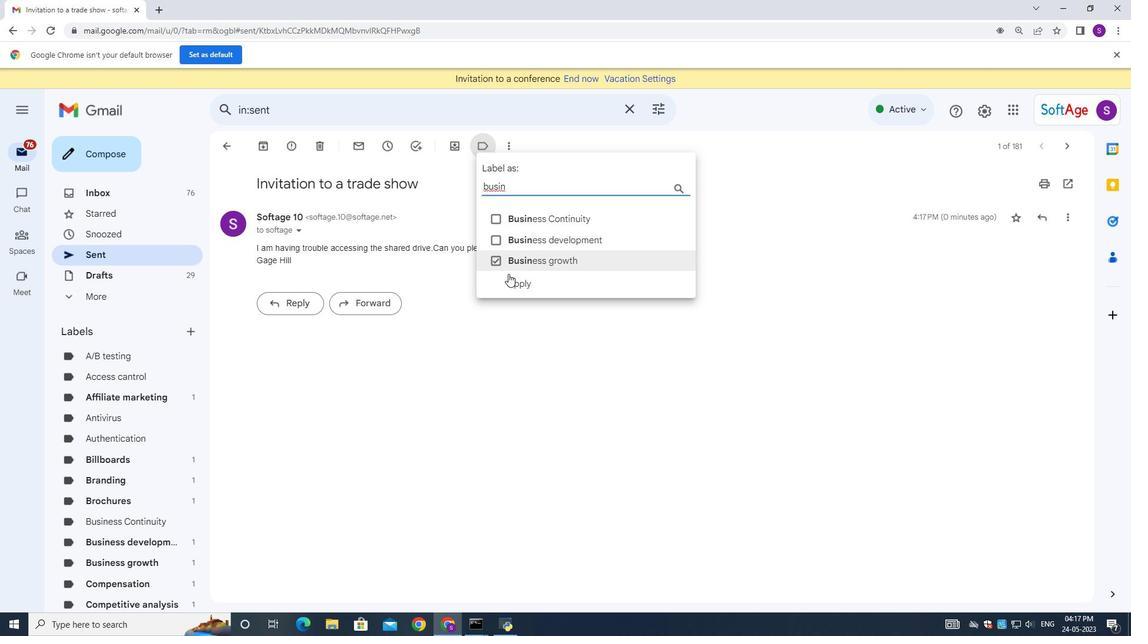
Action: Mouse pressed left at (510, 289)
Screenshot: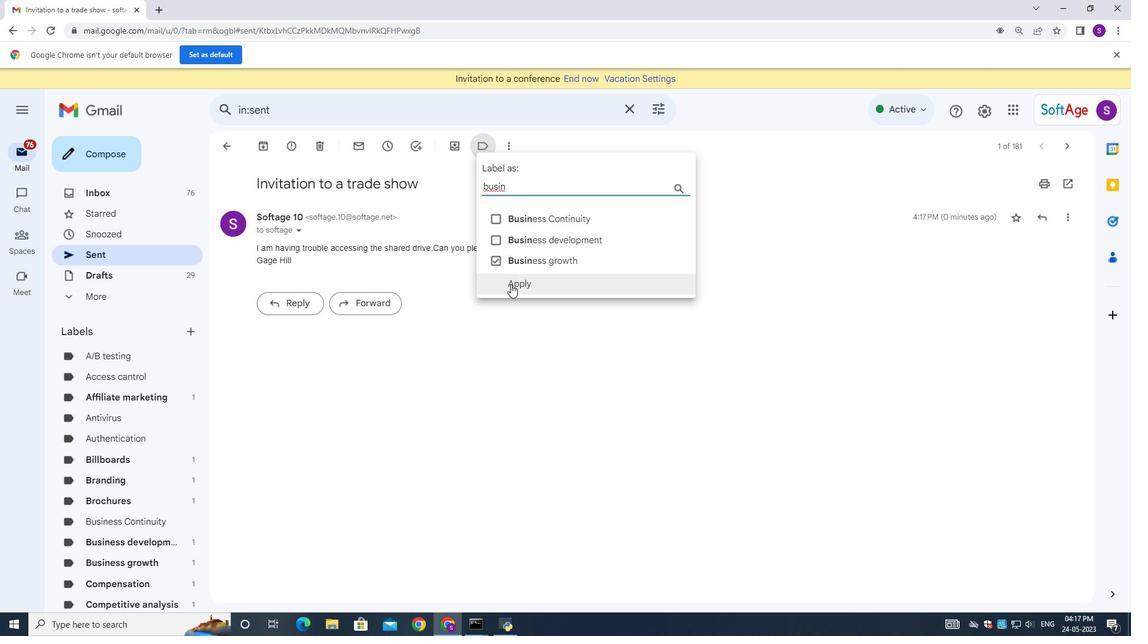 
Action: Mouse moved to (507, 287)
Screenshot: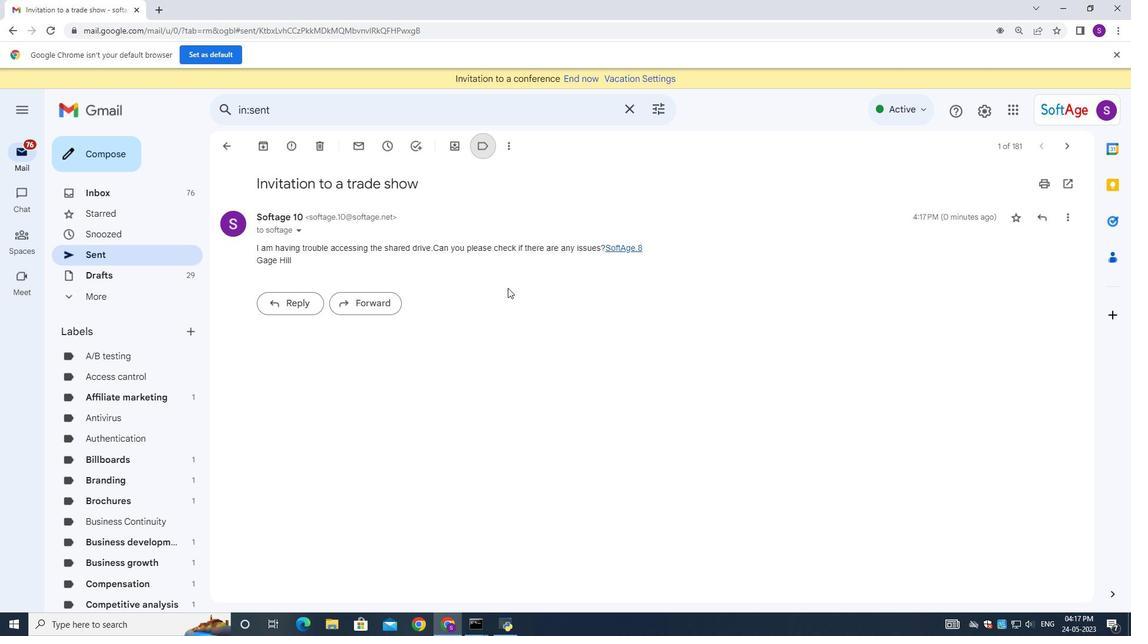 
